 Task: Look for space in San Rafael, Argentina from 21st June, 2023 to 29th June, 2023 for 4 adults in price range Rs.7000 to Rs.12000. Place can be entire place with 2 bedrooms having 2 beds and 2 bathrooms. Property type can be house, flat, guest house. Amenities needed are: heating. Booking option can be shelf check-in. Required host language is English.
Action: Mouse moved to (488, 94)
Screenshot: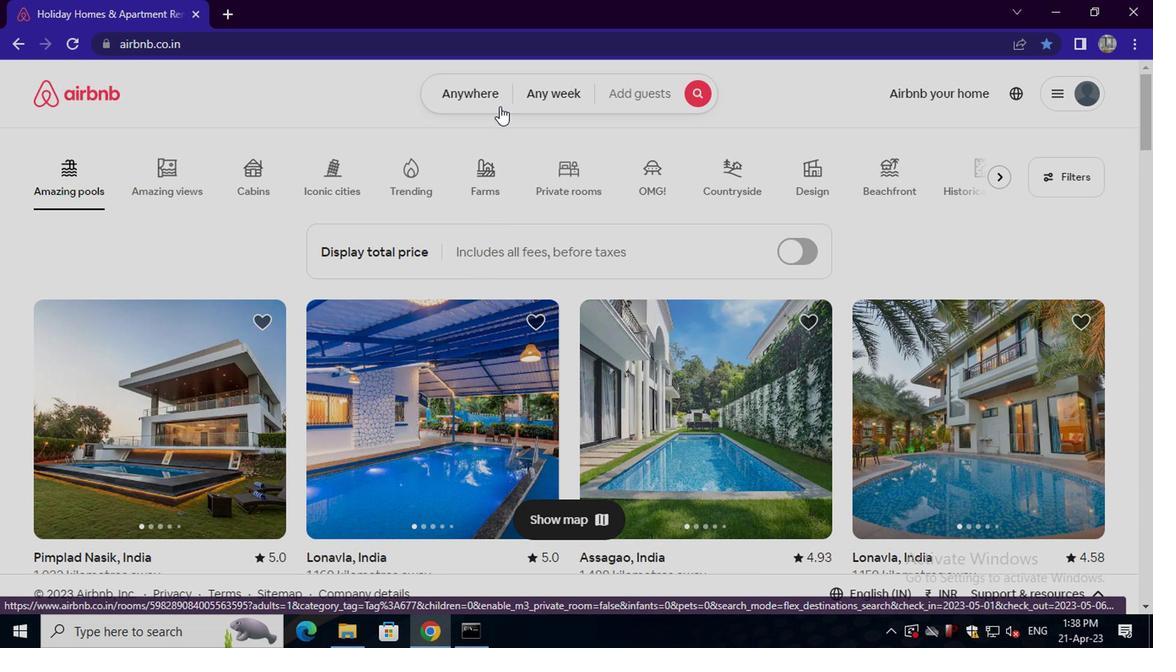 
Action: Mouse pressed left at (488, 94)
Screenshot: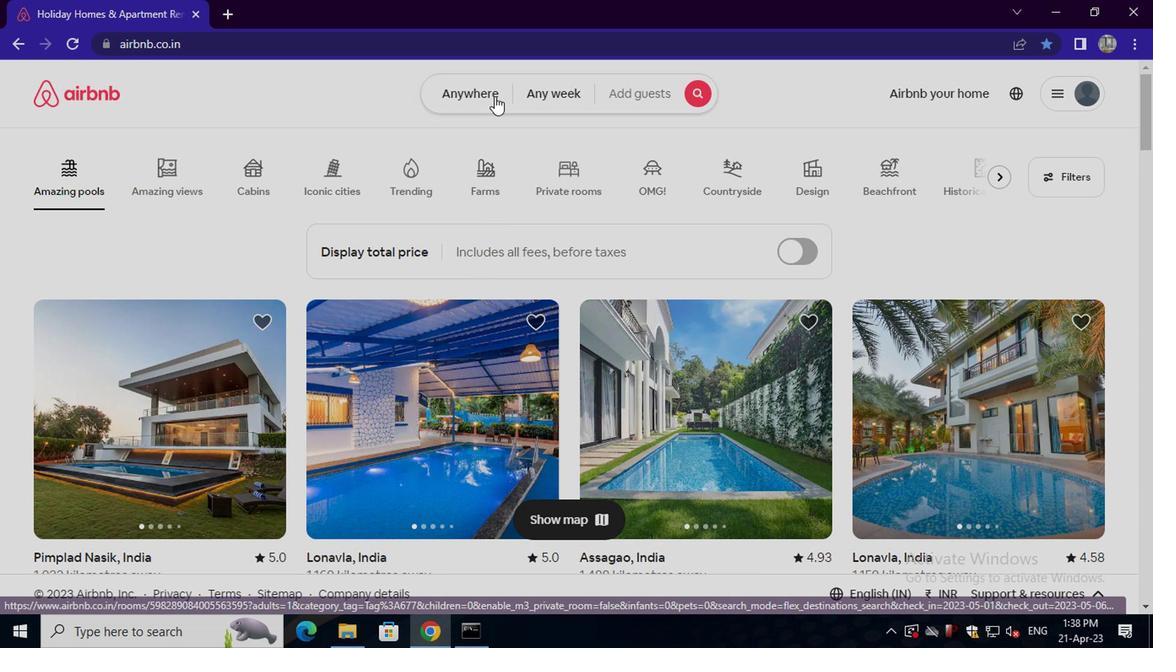 
Action: Mouse moved to (331, 167)
Screenshot: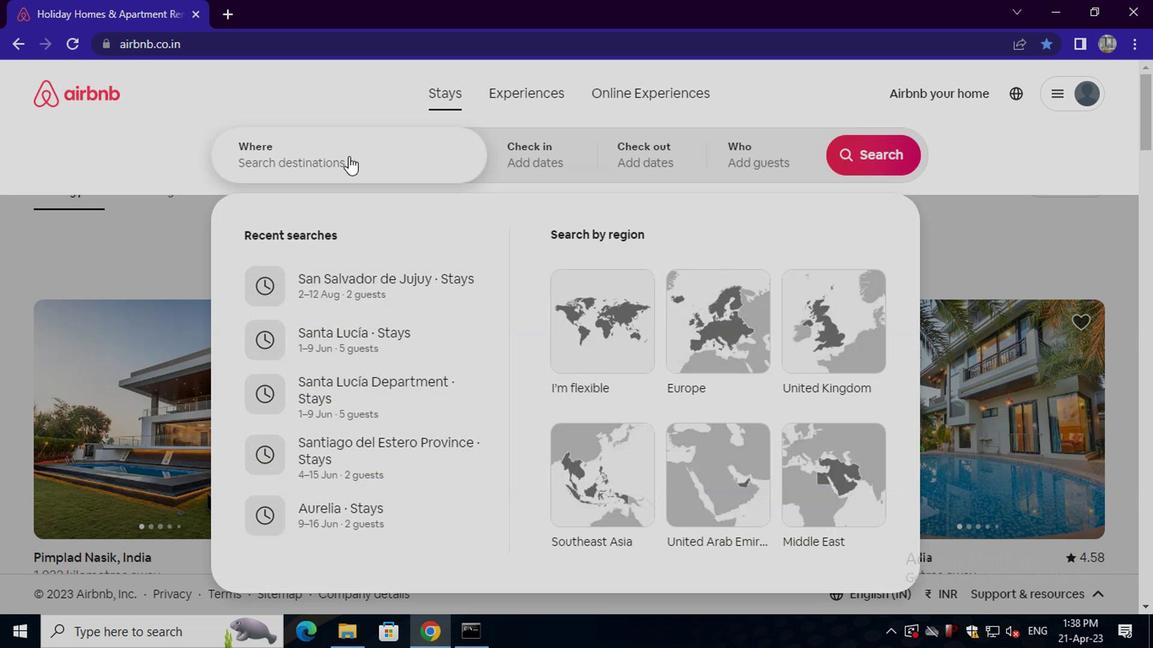 
Action: Mouse pressed left at (331, 167)
Screenshot: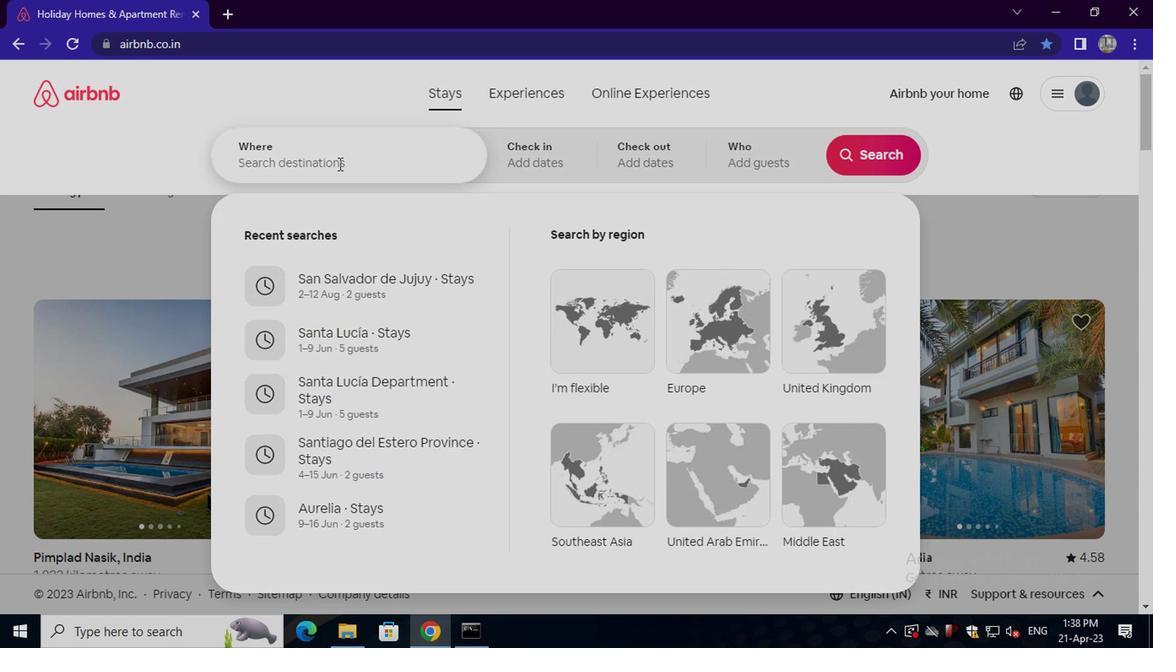 
Action: Key pressed <Key.shift>SAN<Key.space>RAFAEL,<Key.space>ARGENTINA<Key.enter>
Screenshot: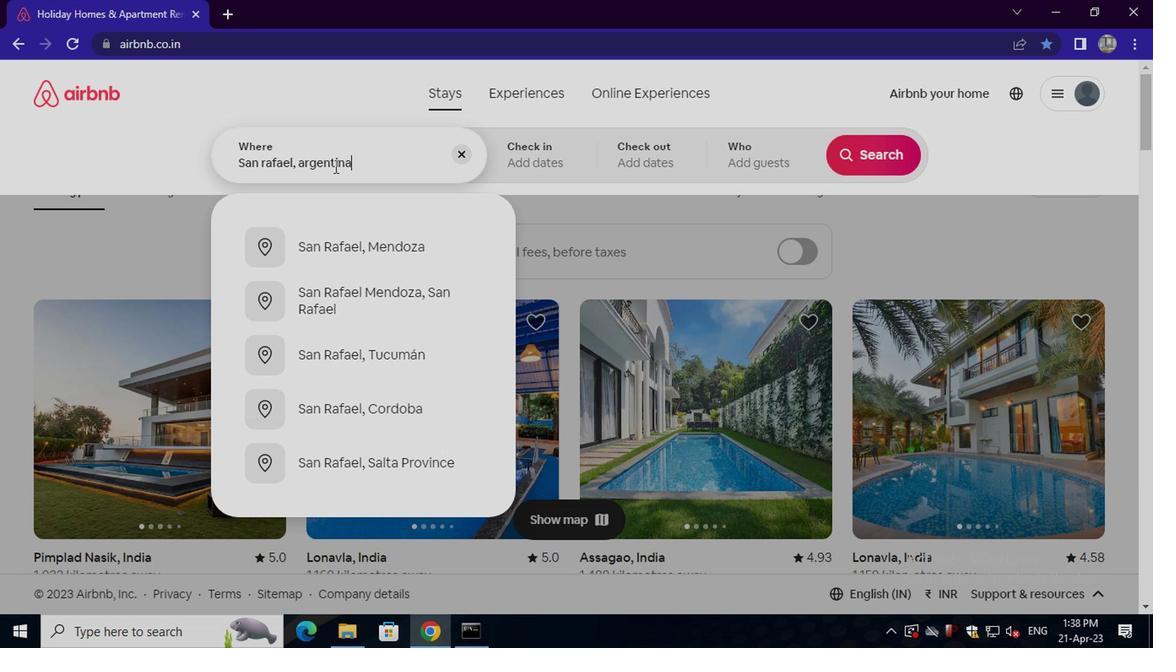 
Action: Mouse moved to (873, 290)
Screenshot: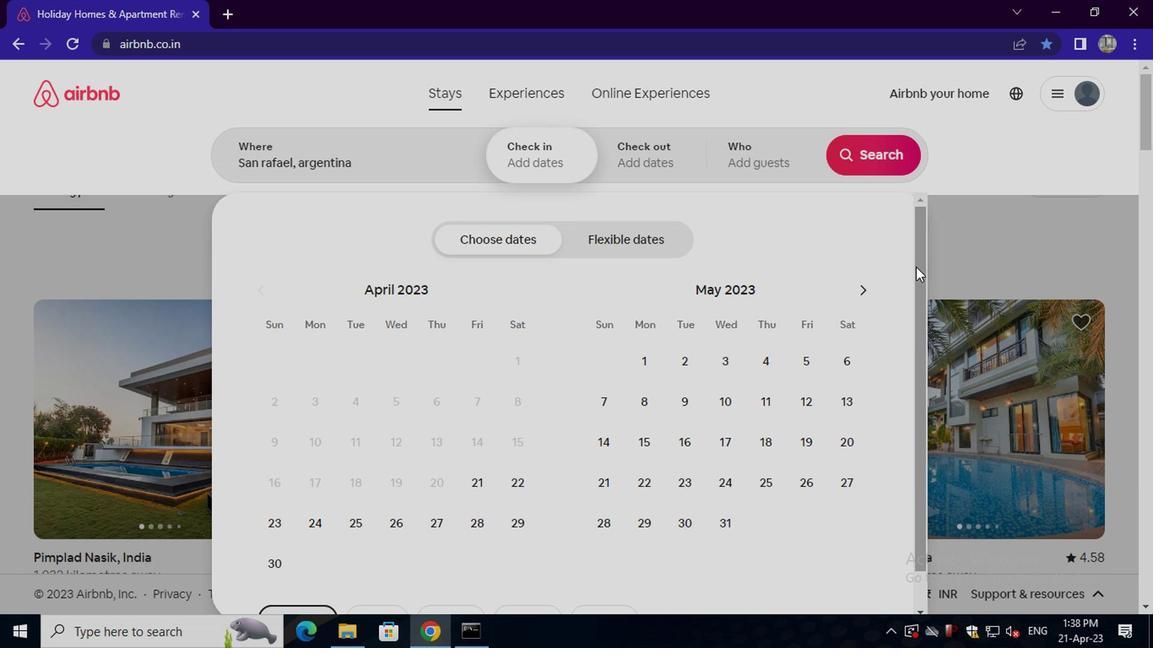 
Action: Mouse pressed left at (873, 290)
Screenshot: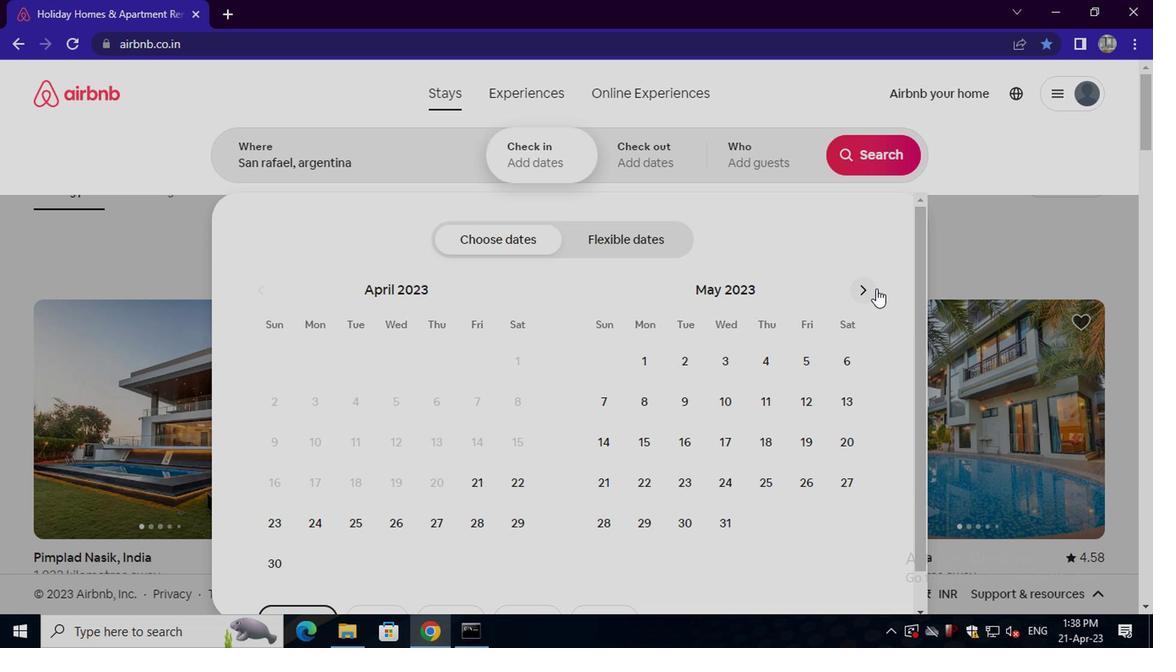 
Action: Mouse moved to (715, 484)
Screenshot: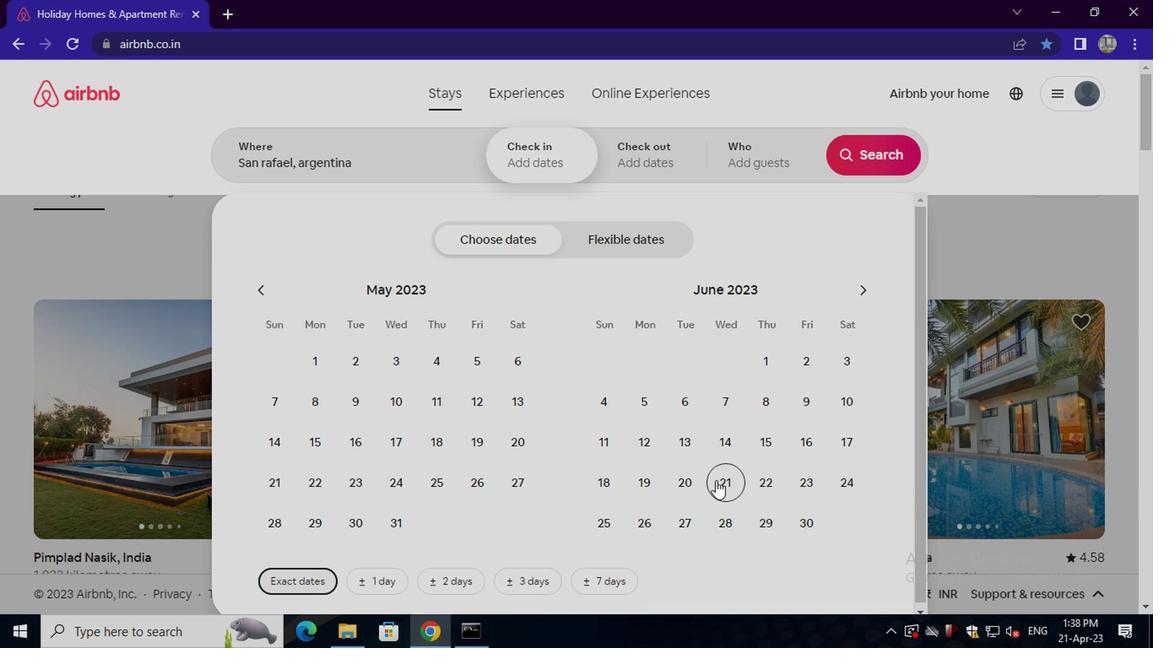 
Action: Mouse pressed left at (715, 484)
Screenshot: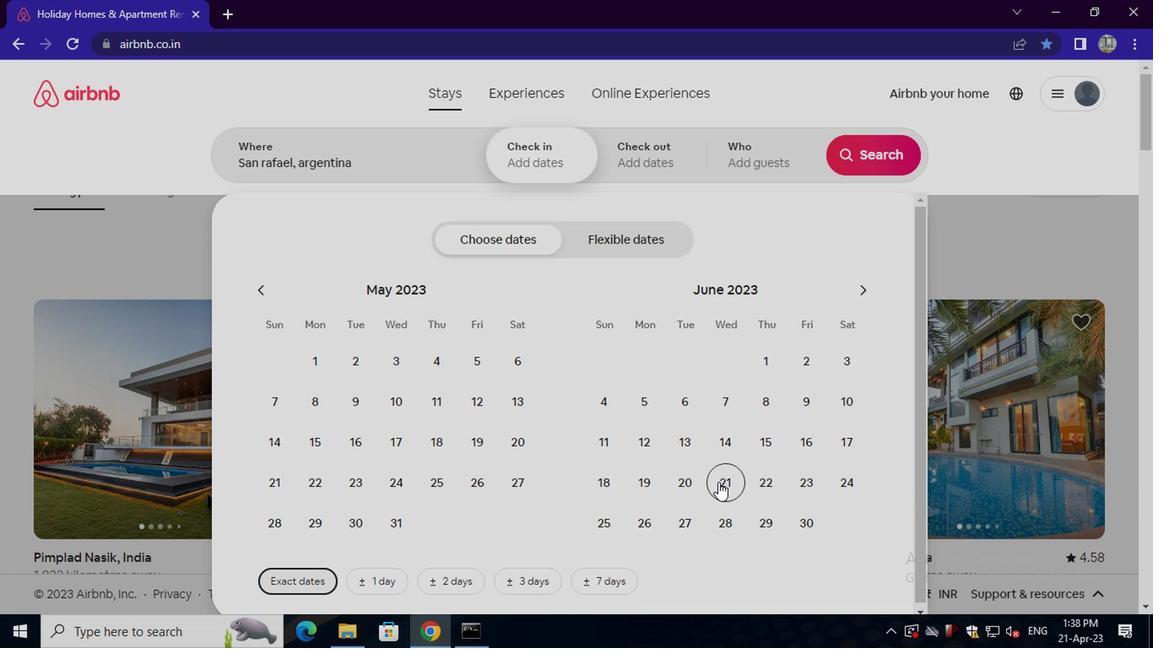 
Action: Mouse moved to (760, 517)
Screenshot: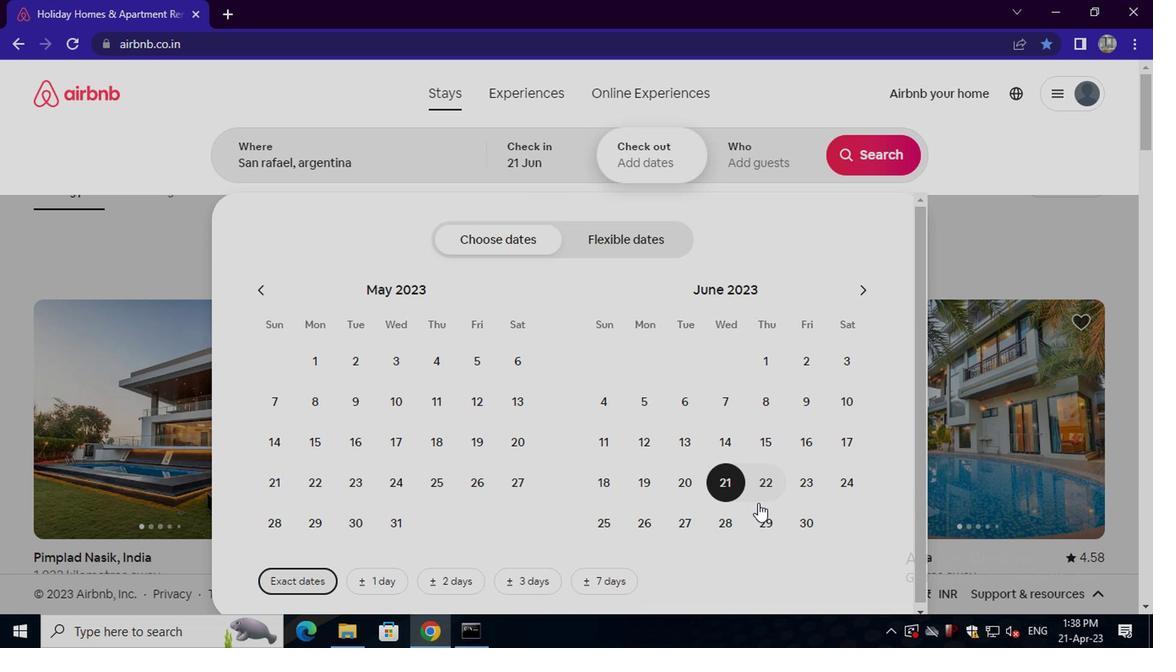 
Action: Mouse pressed left at (760, 517)
Screenshot: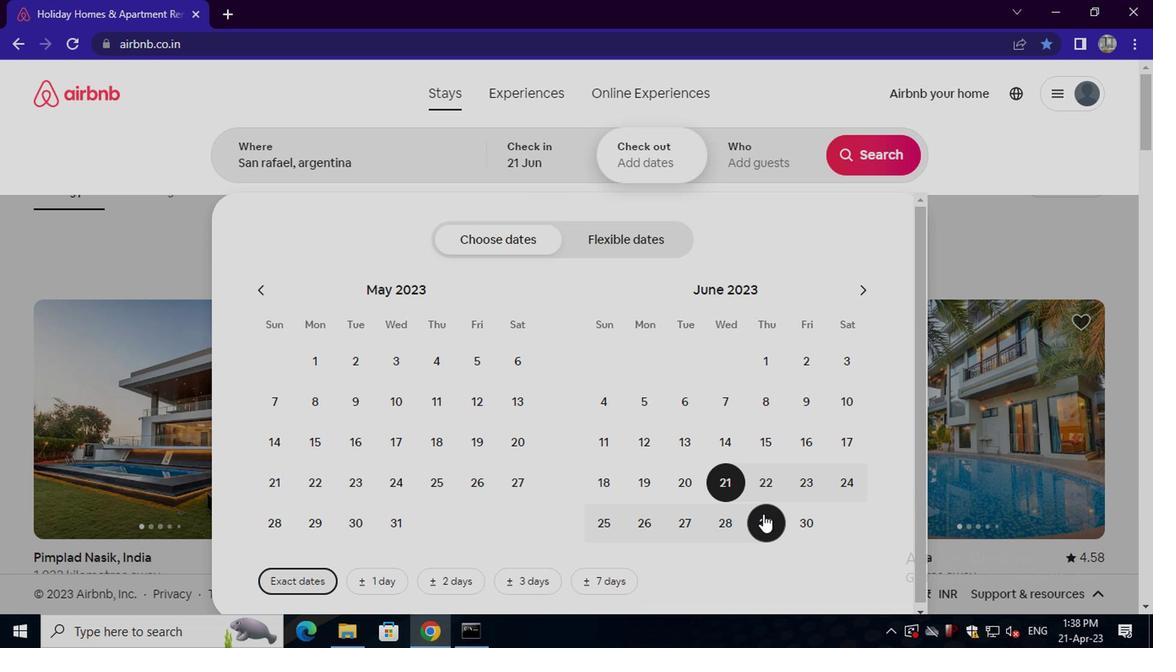 
Action: Mouse moved to (767, 152)
Screenshot: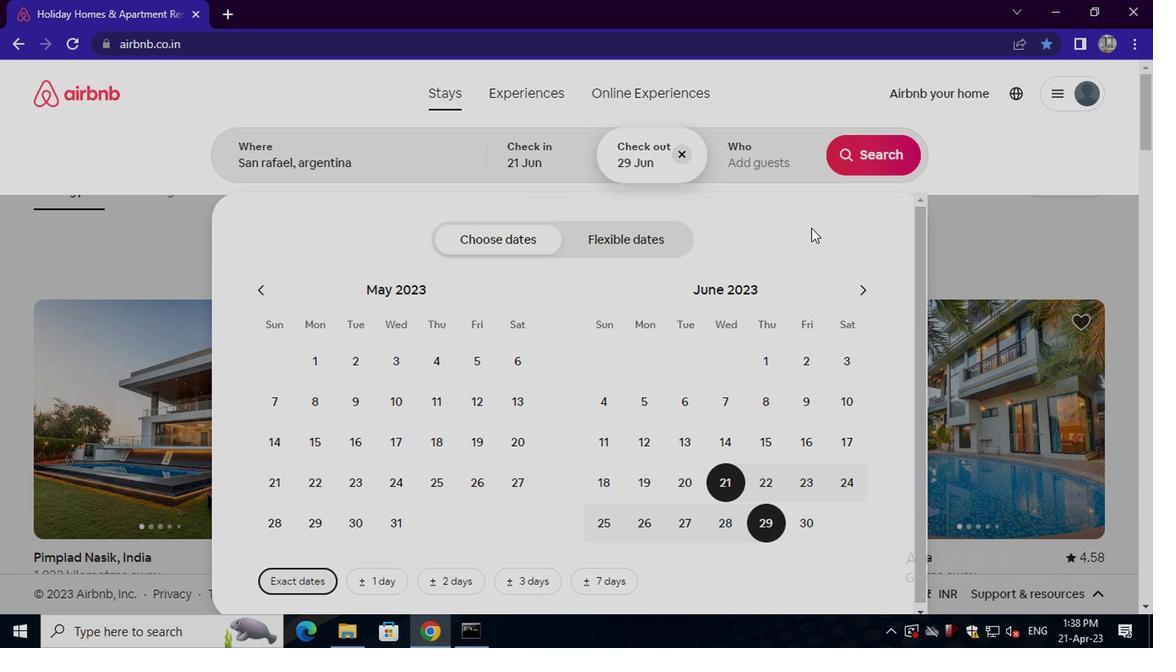 
Action: Mouse pressed left at (767, 152)
Screenshot: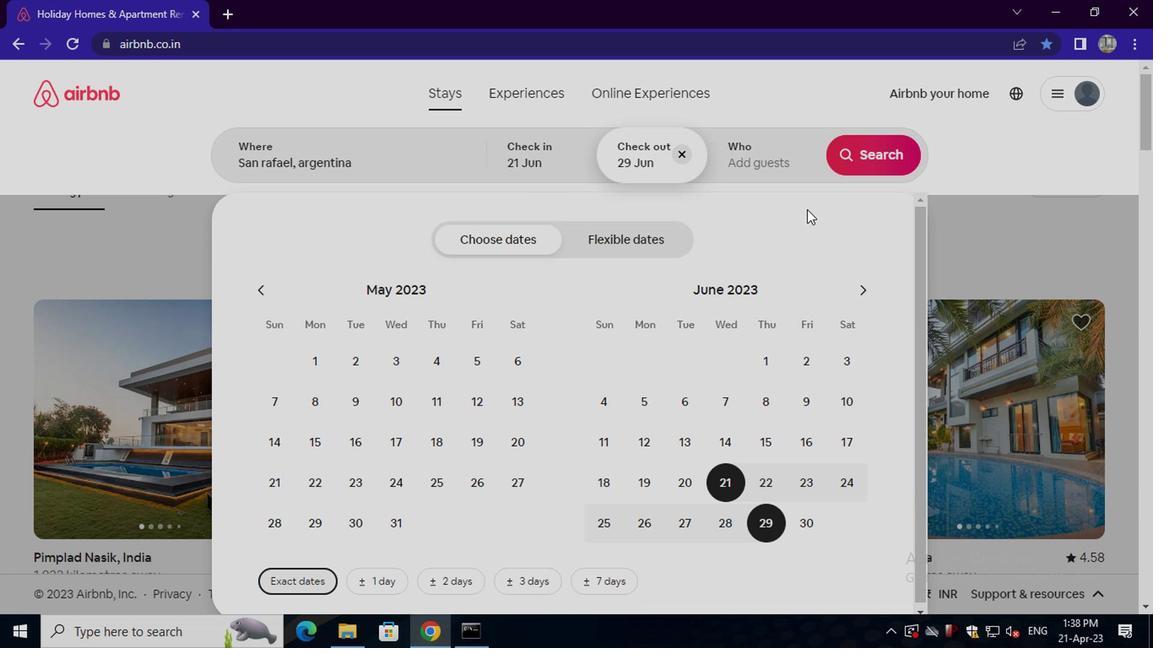 
Action: Mouse moved to (874, 245)
Screenshot: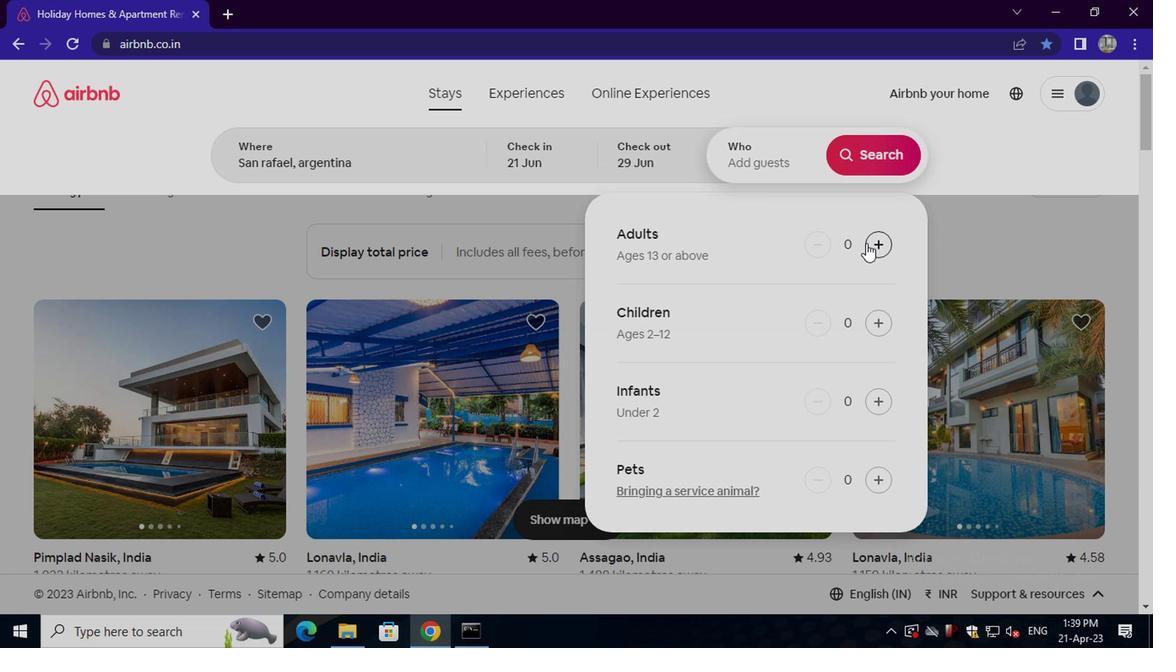 
Action: Mouse pressed left at (874, 245)
Screenshot: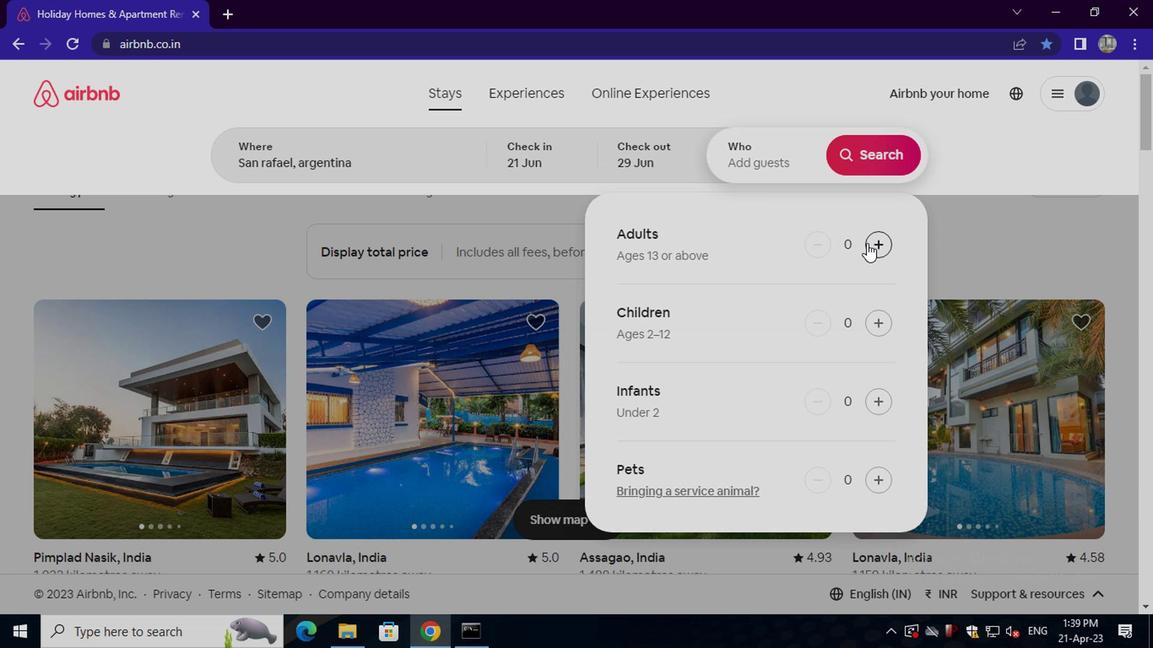 
Action: Mouse pressed left at (874, 245)
Screenshot: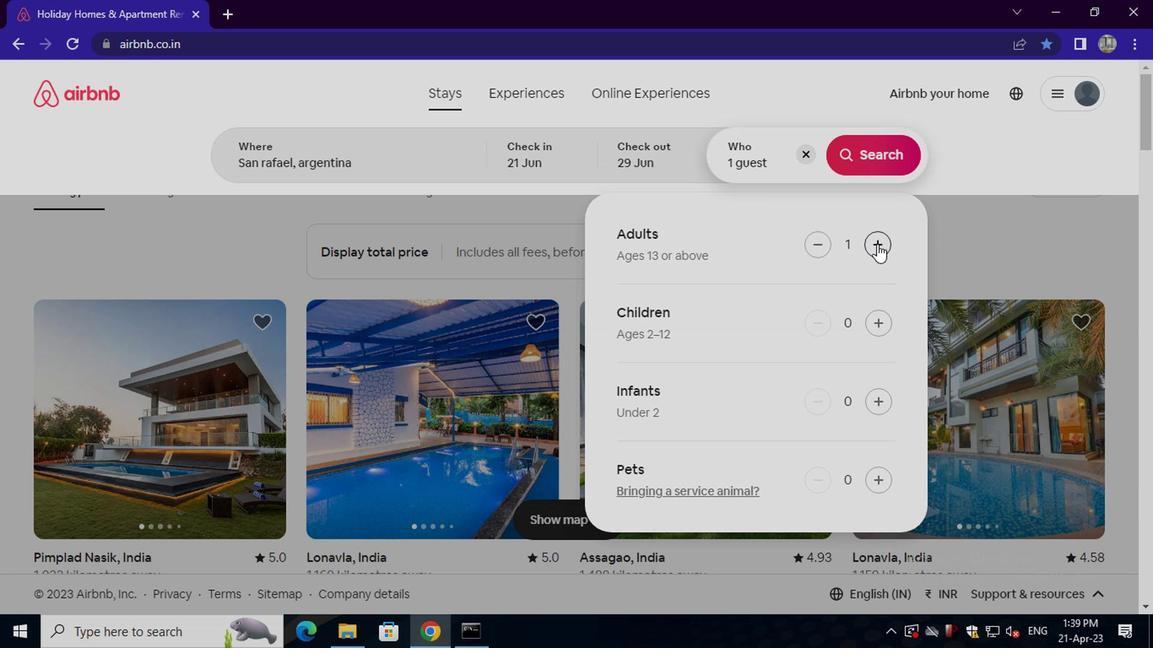 
Action: Mouse pressed left at (874, 245)
Screenshot: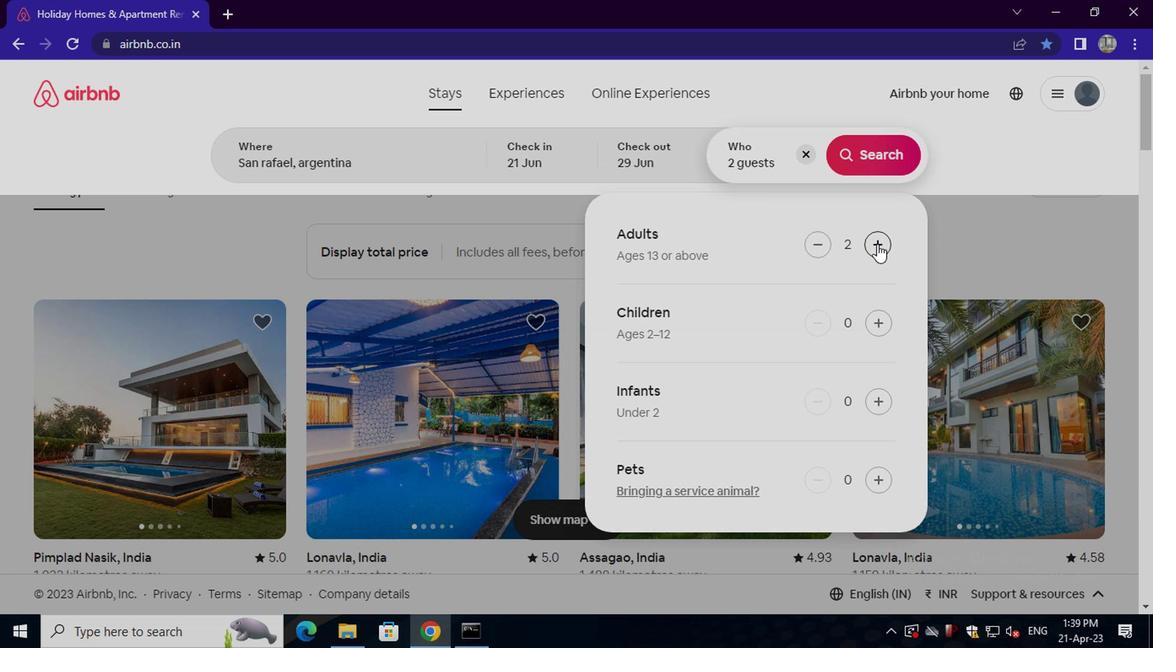 
Action: Mouse pressed left at (874, 245)
Screenshot: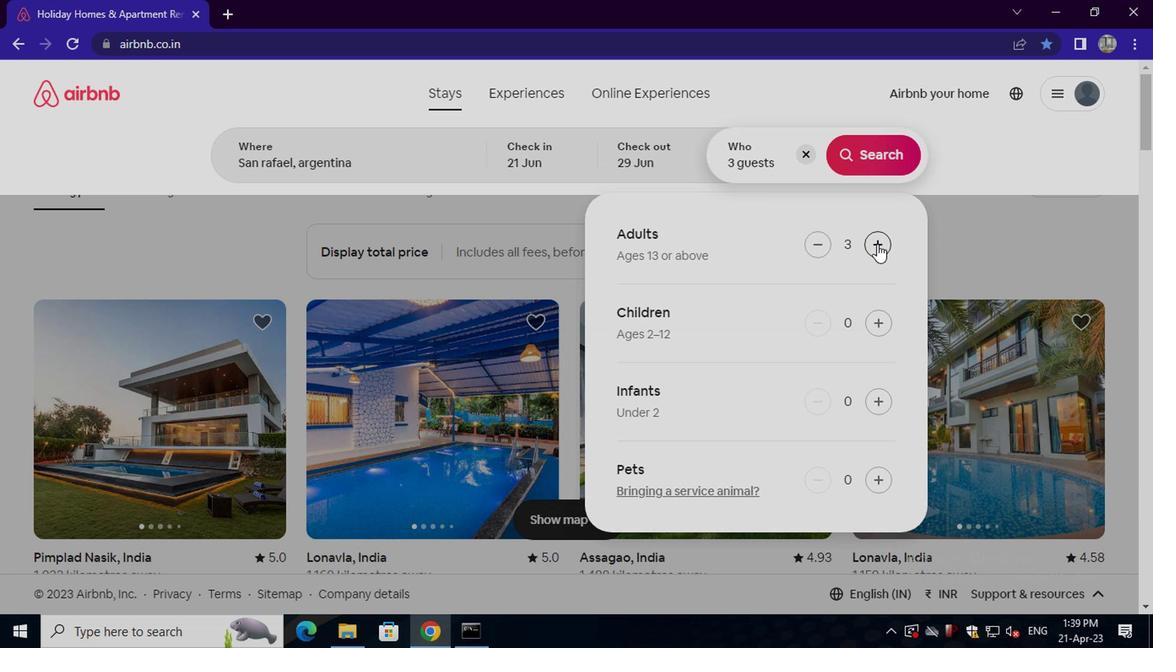 
Action: Mouse moved to (882, 161)
Screenshot: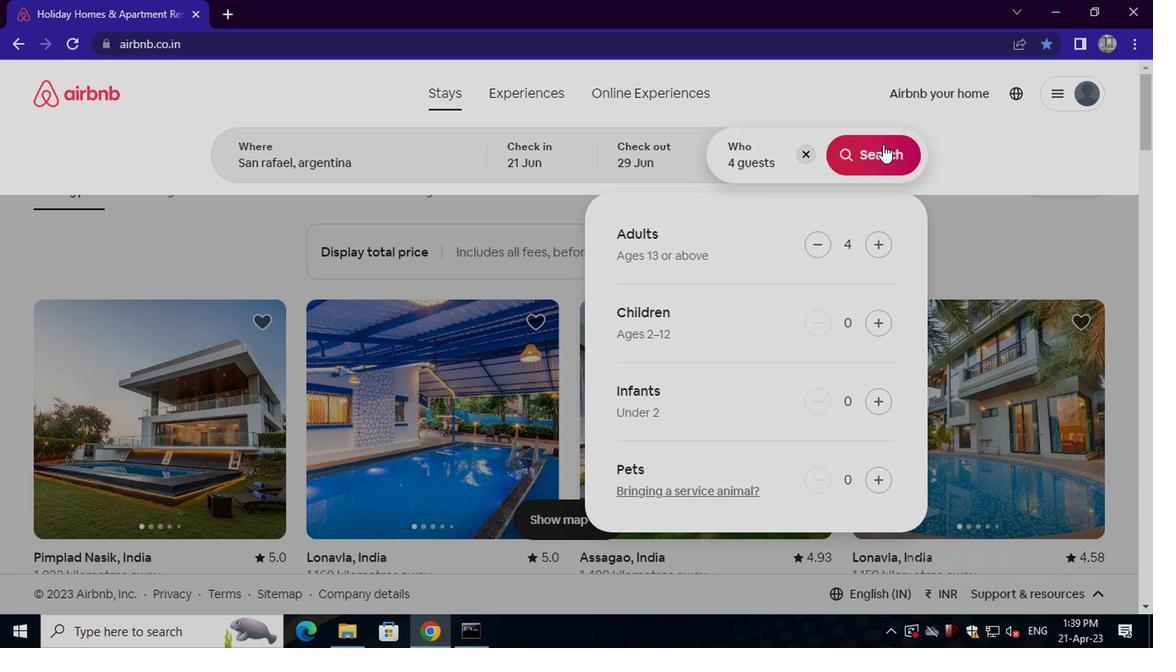 
Action: Mouse pressed left at (882, 161)
Screenshot: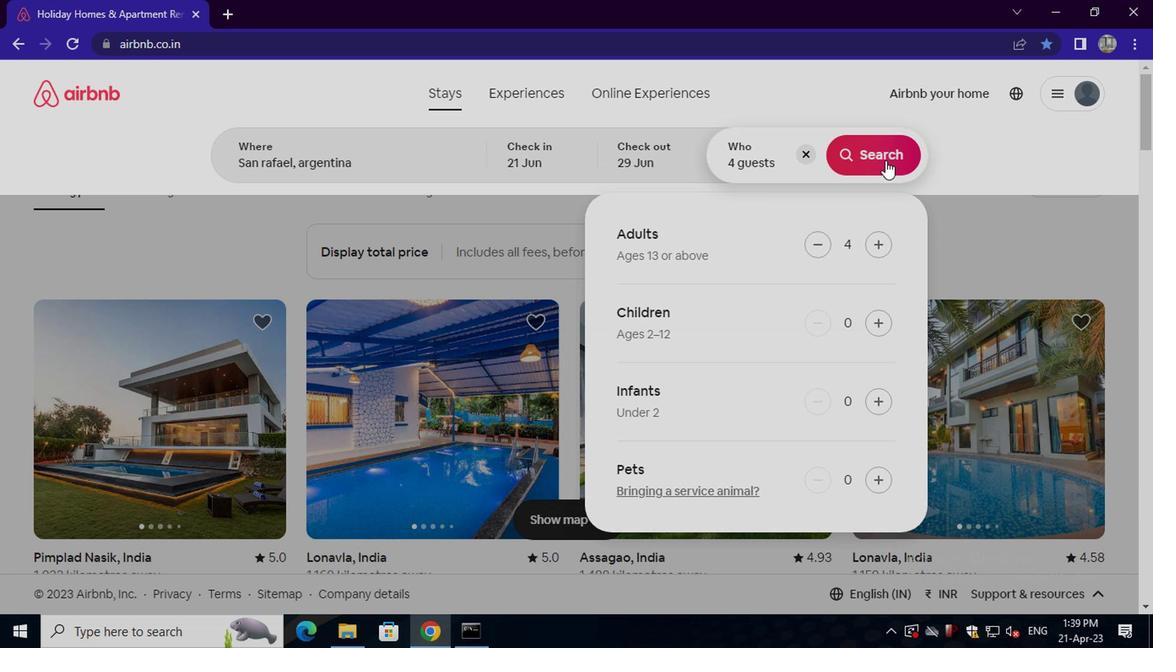 
Action: Mouse moved to (1072, 167)
Screenshot: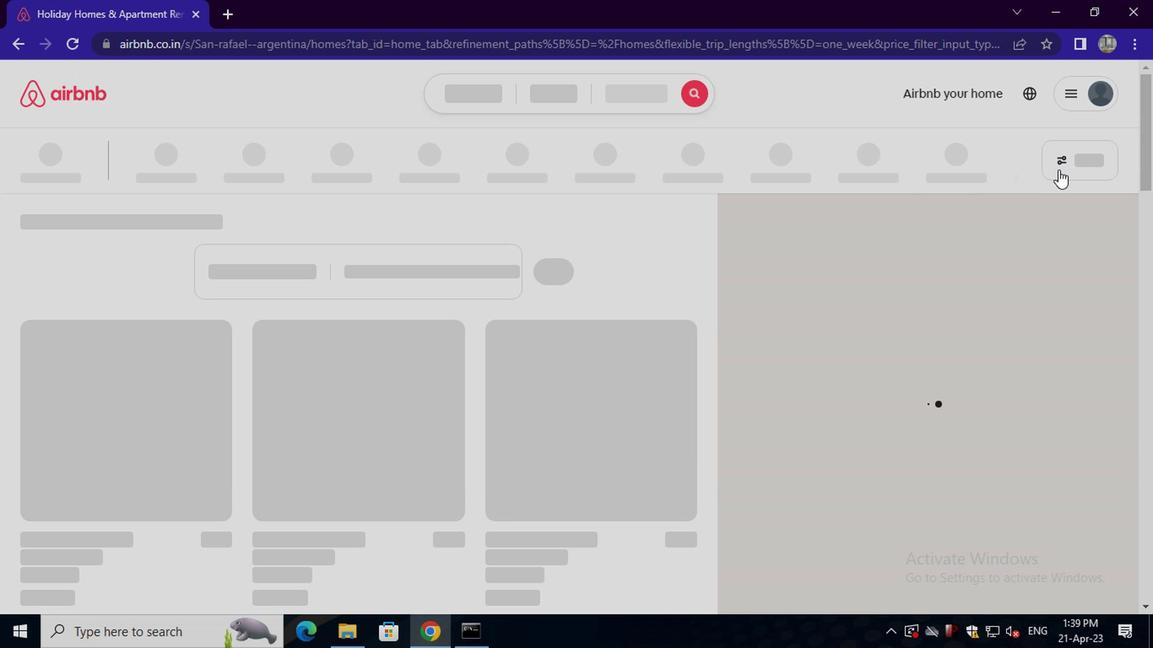 
Action: Mouse pressed left at (1072, 167)
Screenshot: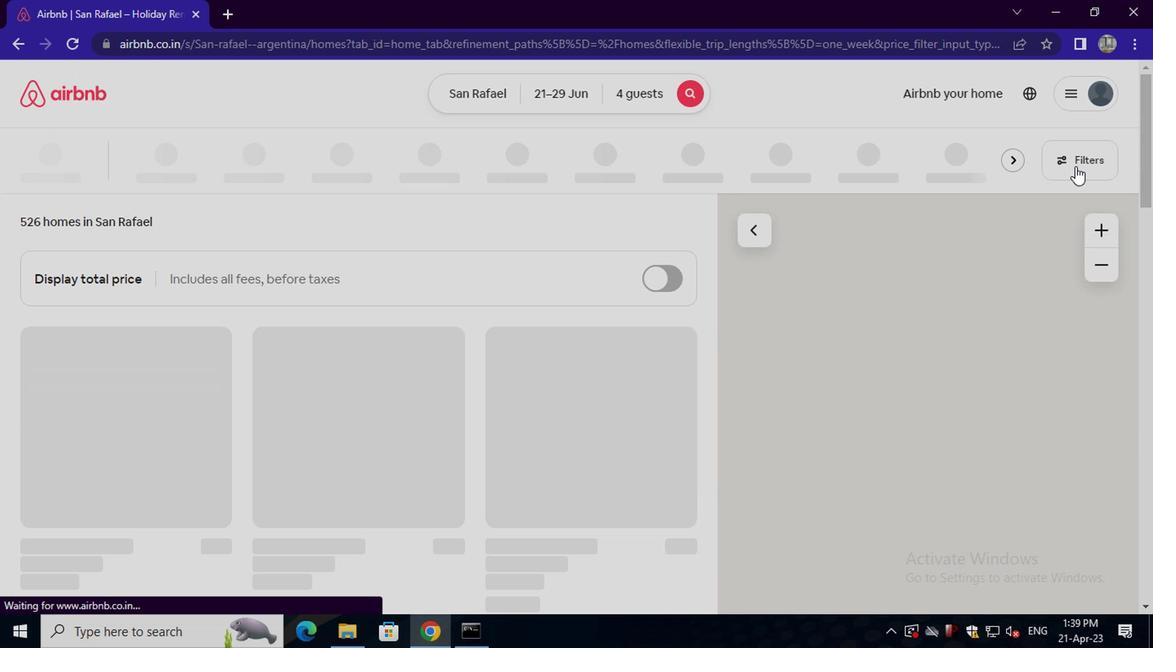 
Action: Mouse moved to (463, 379)
Screenshot: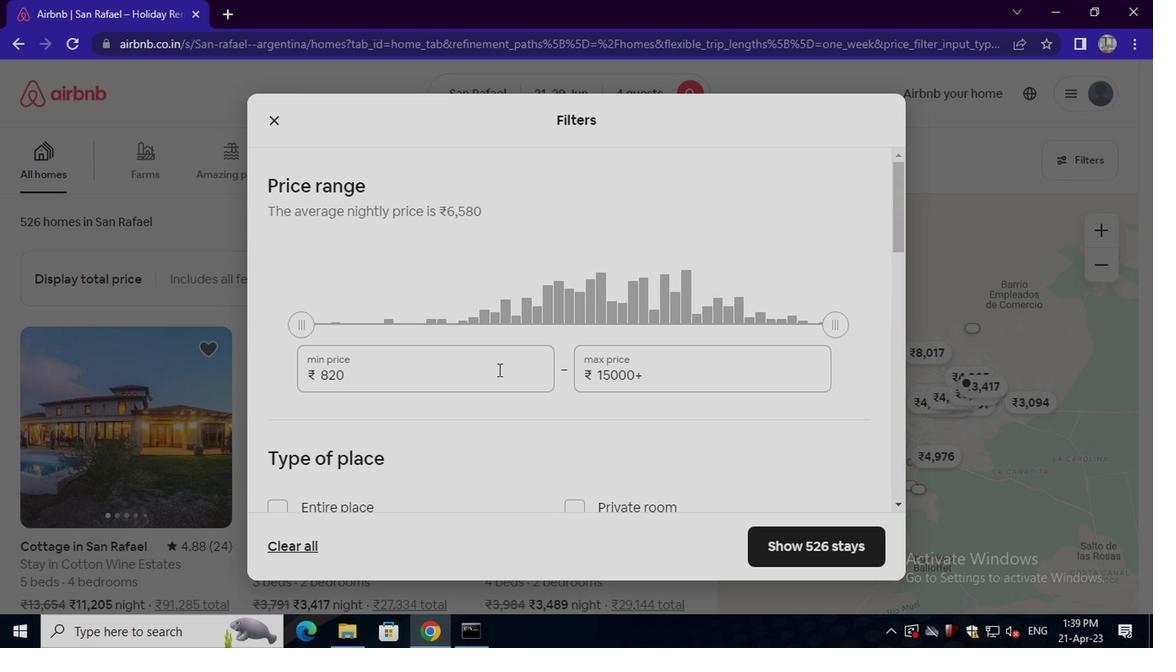 
Action: Mouse pressed left at (463, 379)
Screenshot: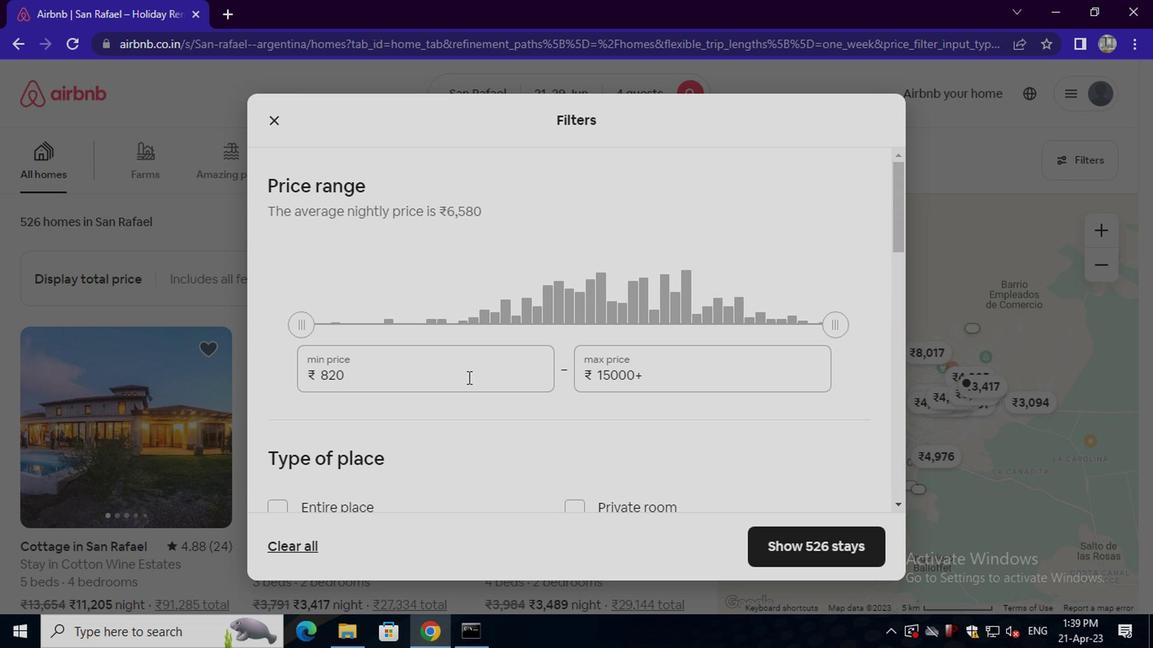 
Action: Key pressed <Key.backspace><Key.backspace><Key.backspace><Key.backspace><Key.backspace><Key.backspace><Key.backspace><Key.backspace><Key.backspace><Key.backspace><Key.backspace><Key.backspace><Key.backspace>7000
Screenshot: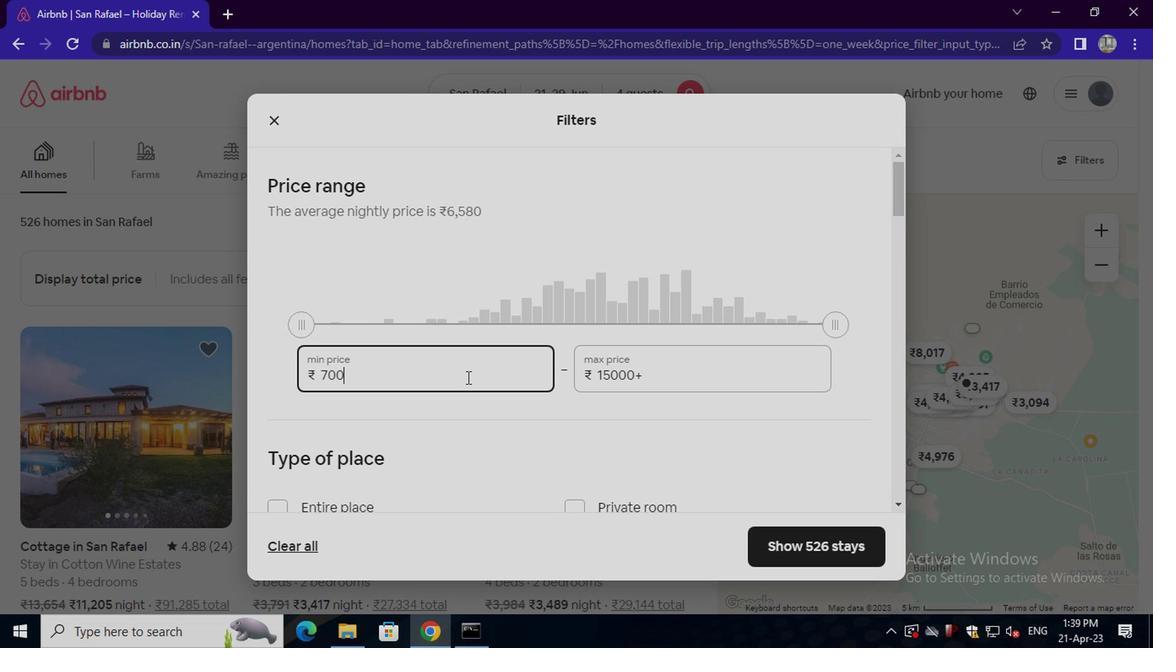 
Action: Mouse moved to (674, 374)
Screenshot: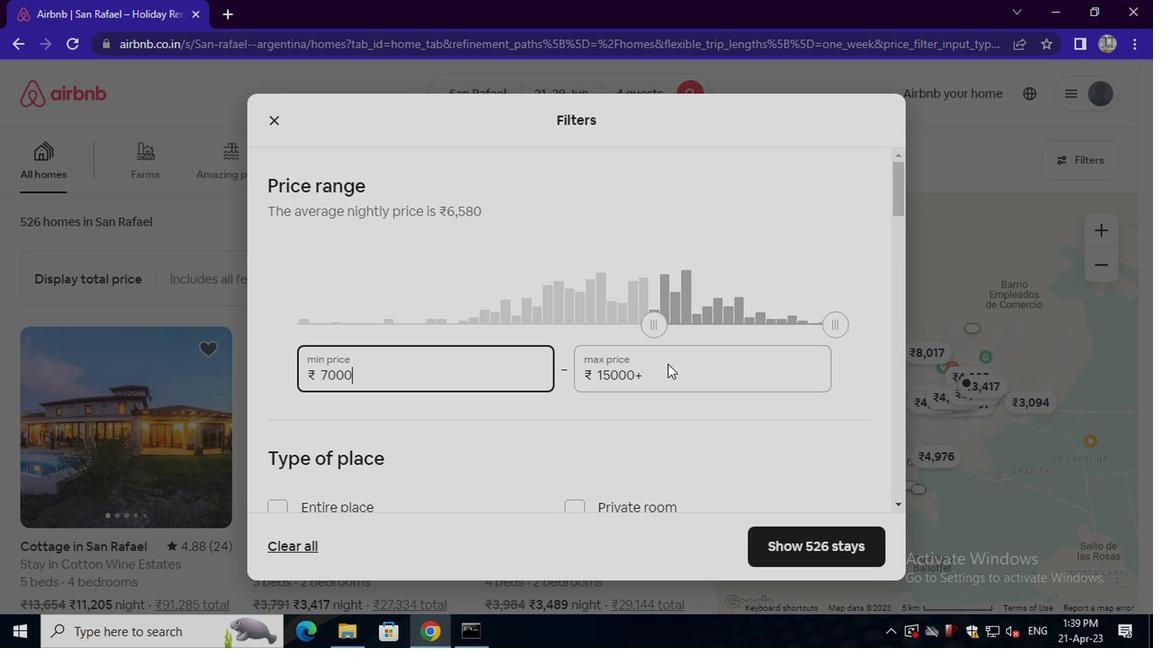 
Action: Mouse pressed left at (674, 374)
Screenshot: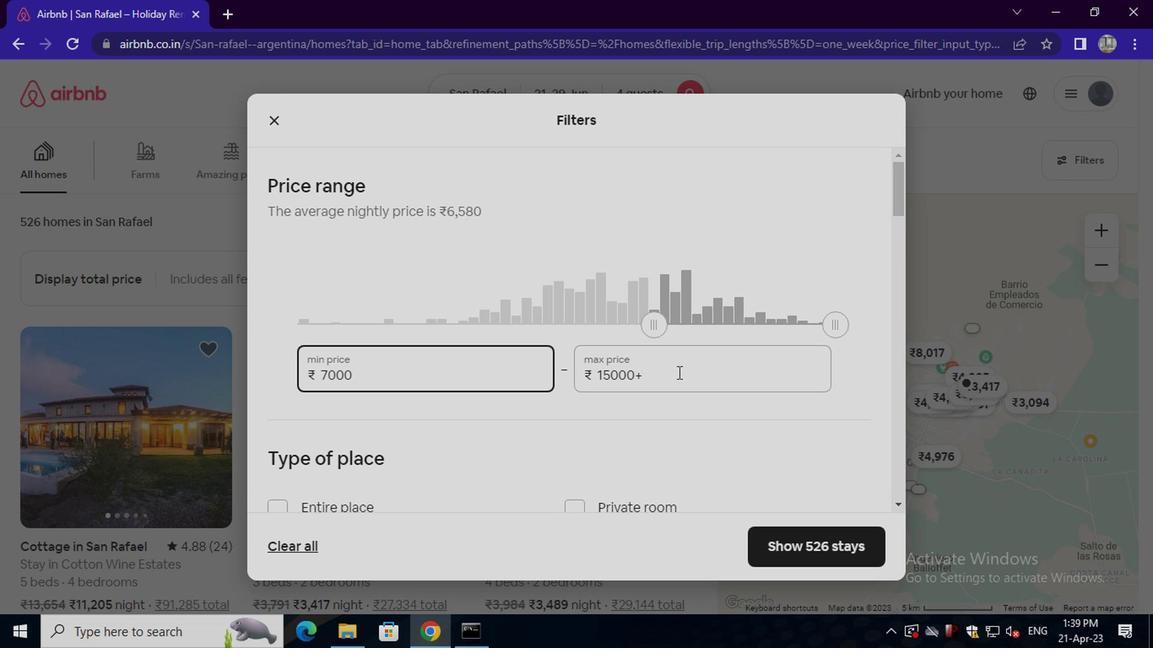
Action: Key pressed <Key.backspace><Key.backspace><Key.backspace><Key.backspace><Key.backspace><Key.backspace><Key.backspace><Key.backspace><Key.backspace><Key.backspace><Key.backspace><Key.backspace><Key.backspace><Key.backspace><Key.backspace><Key.backspace><Key.backspace>12000
Screenshot: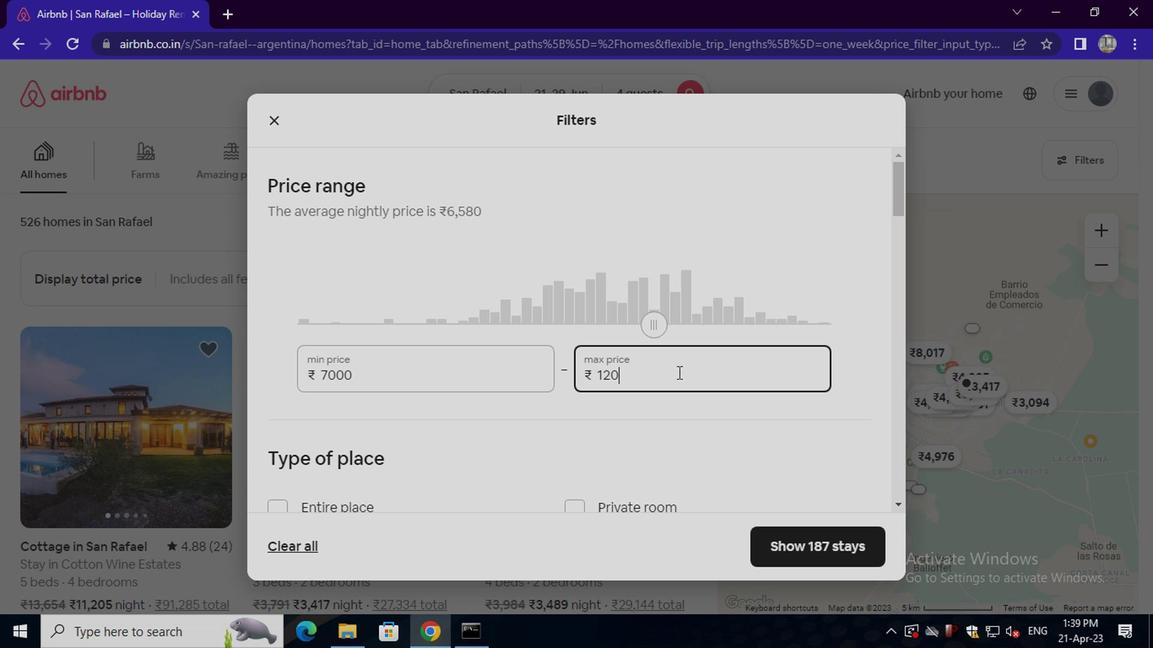 
Action: Mouse scrolled (674, 373) with delta (0, 0)
Screenshot: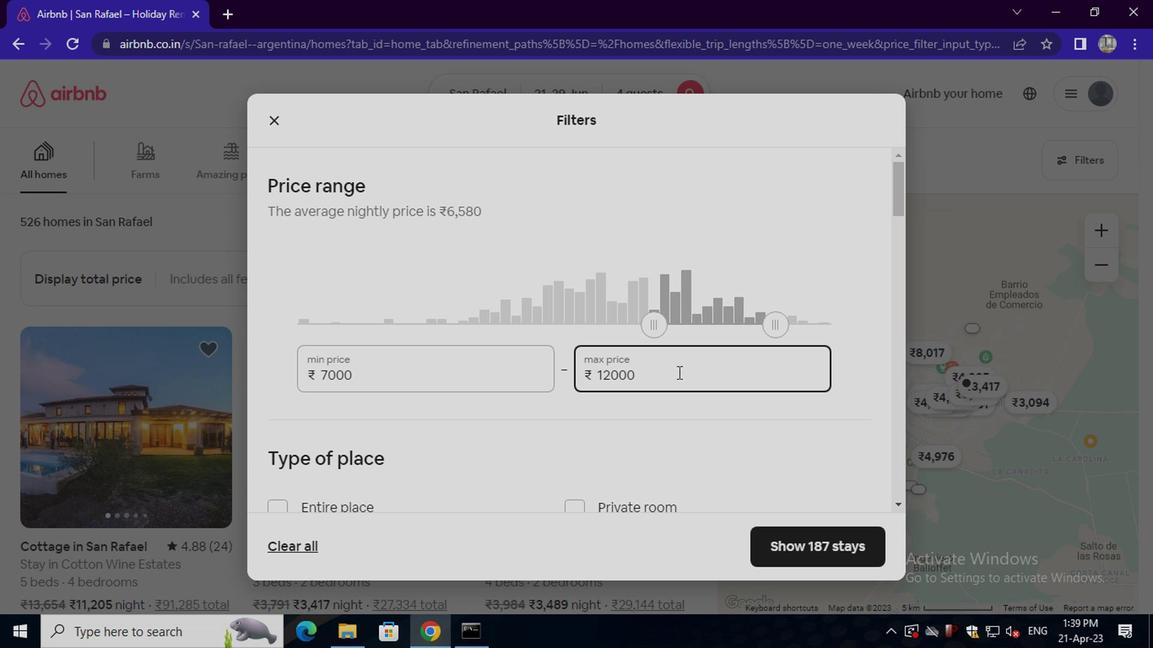 
Action: Mouse scrolled (674, 373) with delta (0, 0)
Screenshot: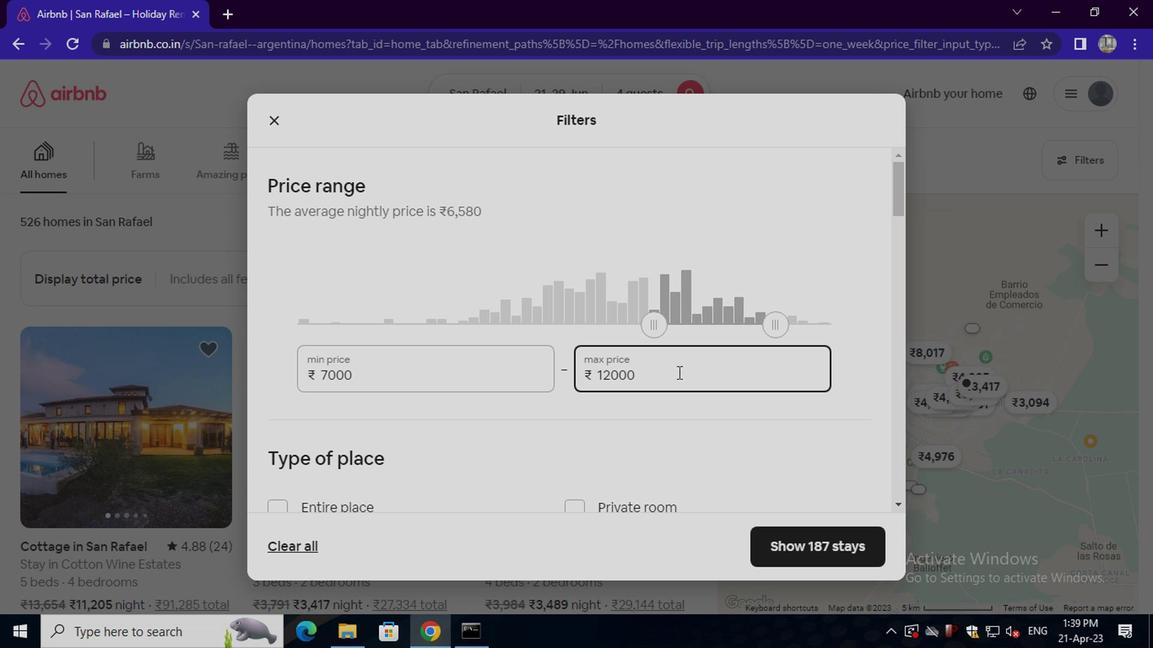
Action: Mouse moved to (280, 344)
Screenshot: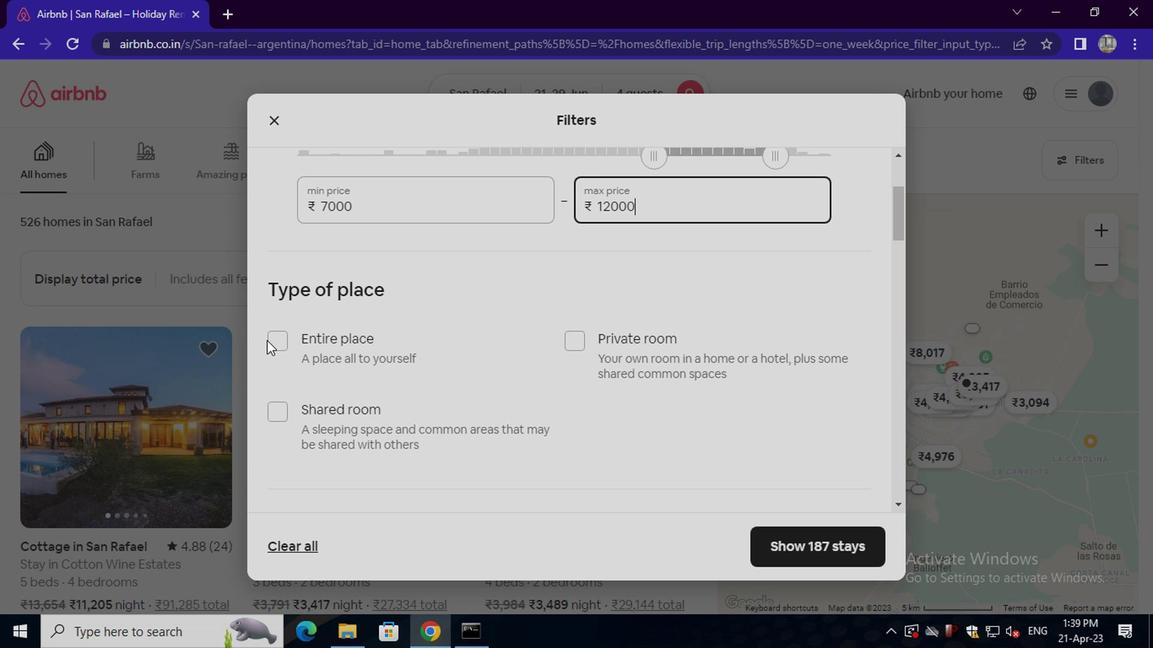 
Action: Mouse pressed left at (280, 344)
Screenshot: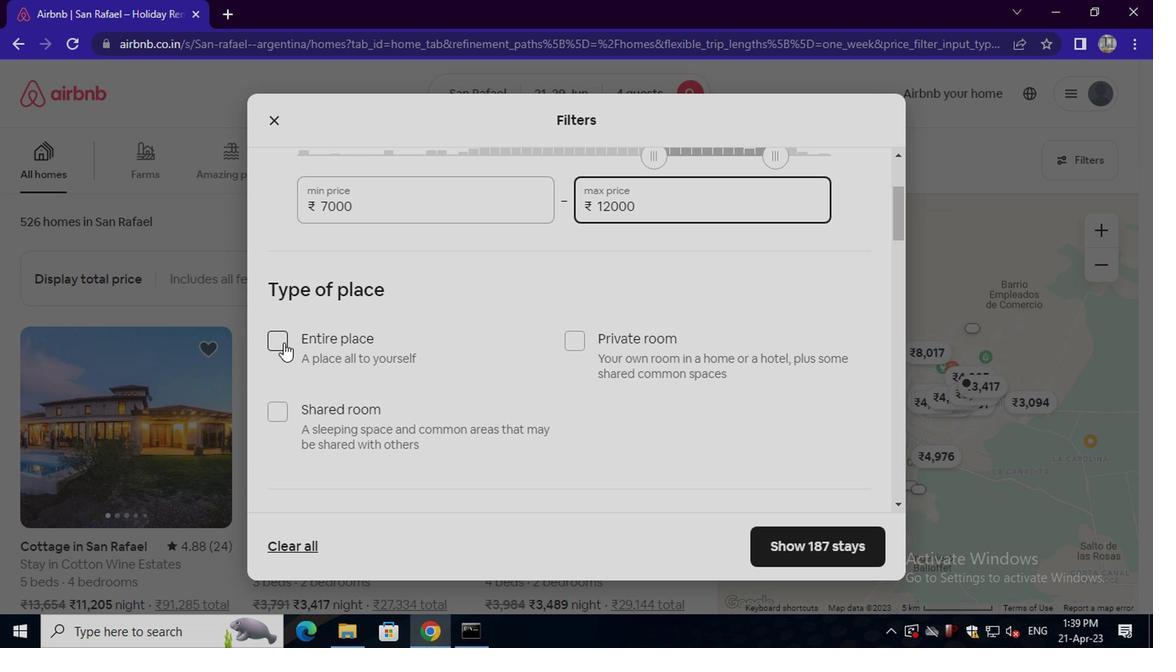 
Action: Mouse moved to (349, 359)
Screenshot: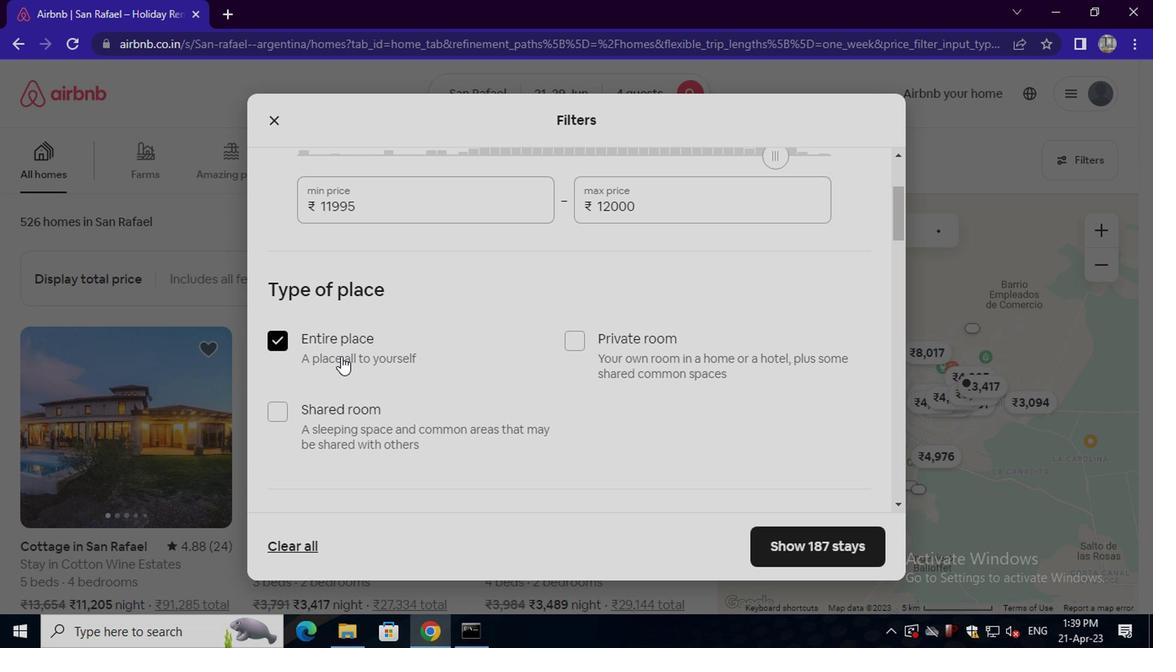 
Action: Mouse scrolled (349, 358) with delta (0, -1)
Screenshot: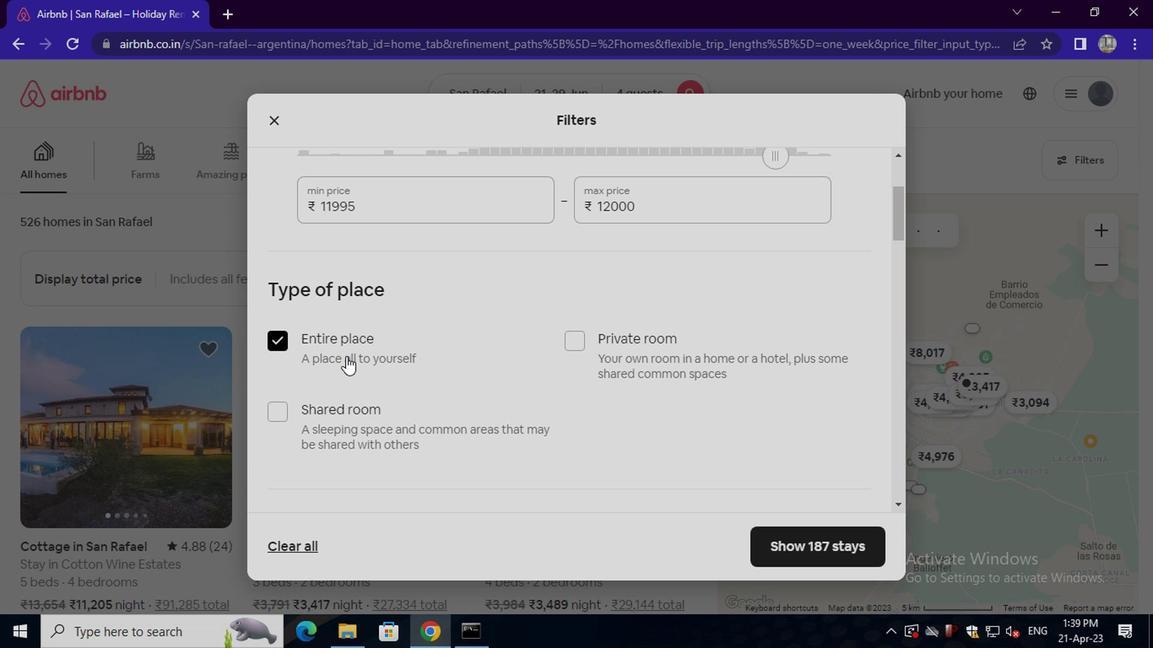 
Action: Mouse scrolled (349, 358) with delta (0, -1)
Screenshot: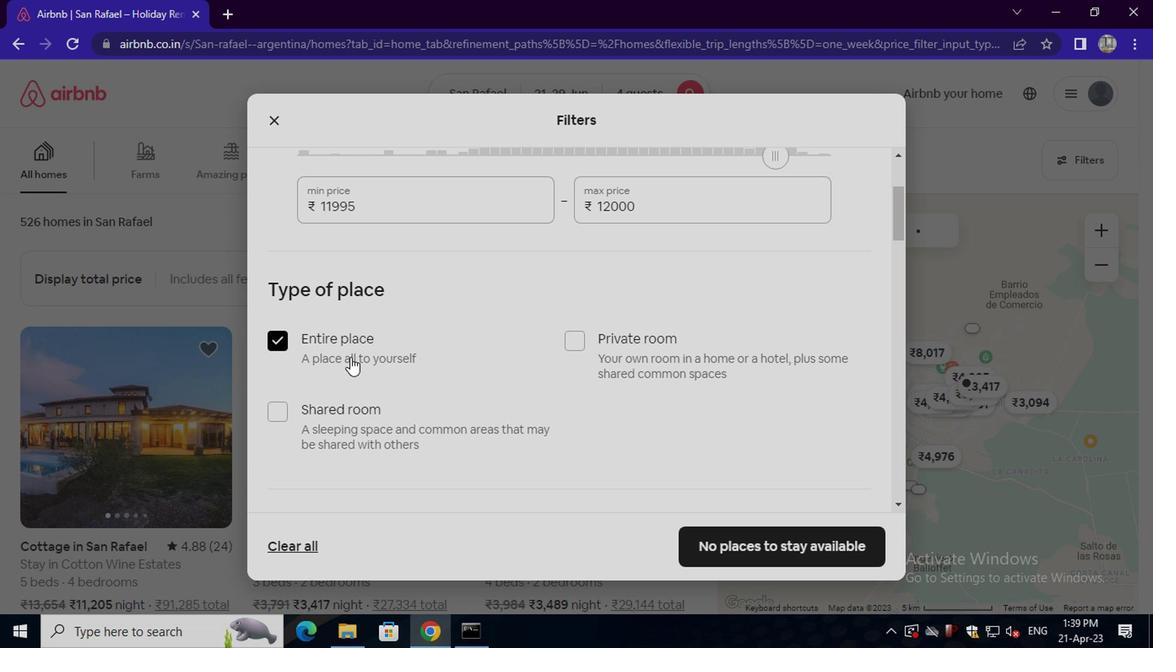 
Action: Mouse scrolled (349, 358) with delta (0, -1)
Screenshot: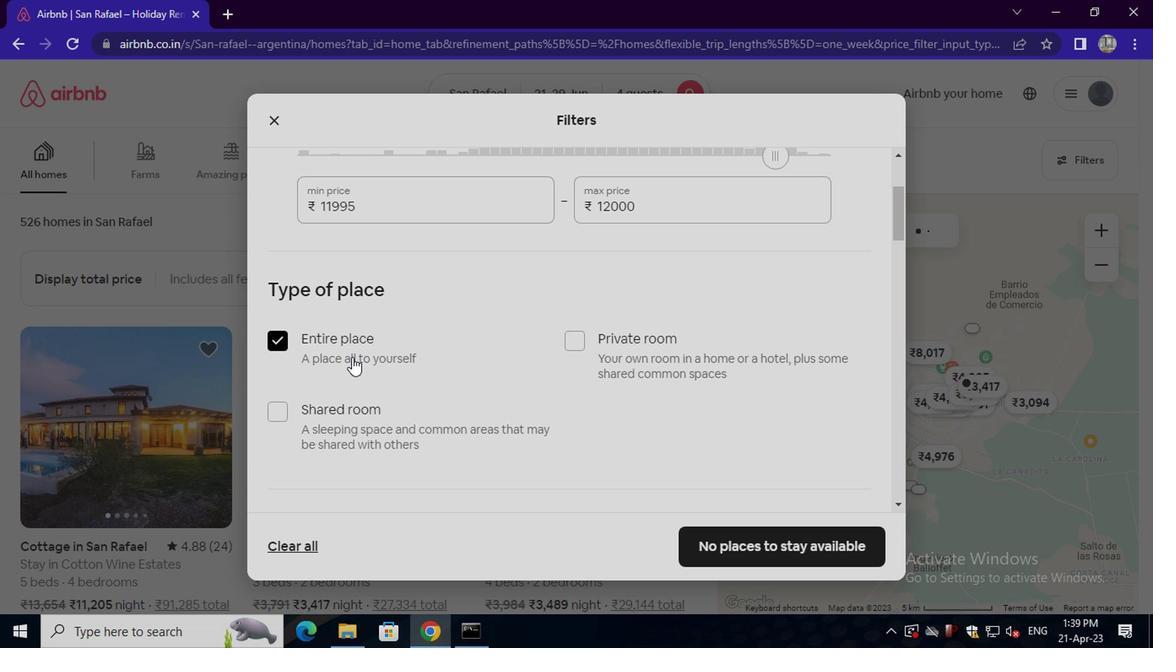 
Action: Mouse moved to (413, 363)
Screenshot: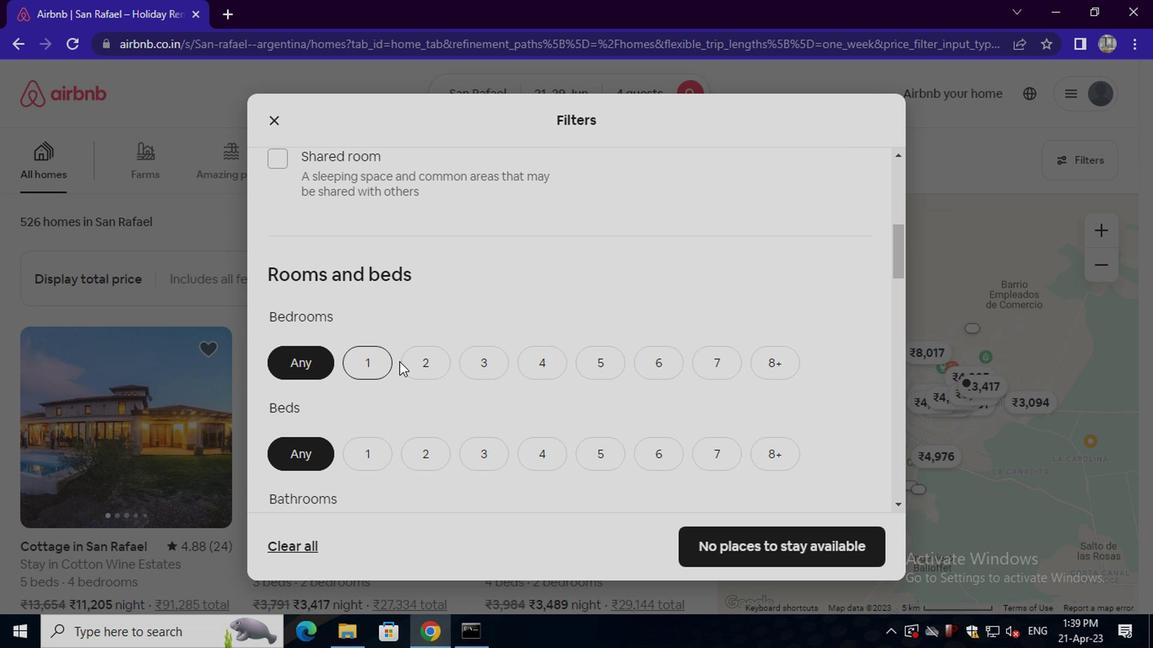 
Action: Mouse pressed left at (413, 363)
Screenshot: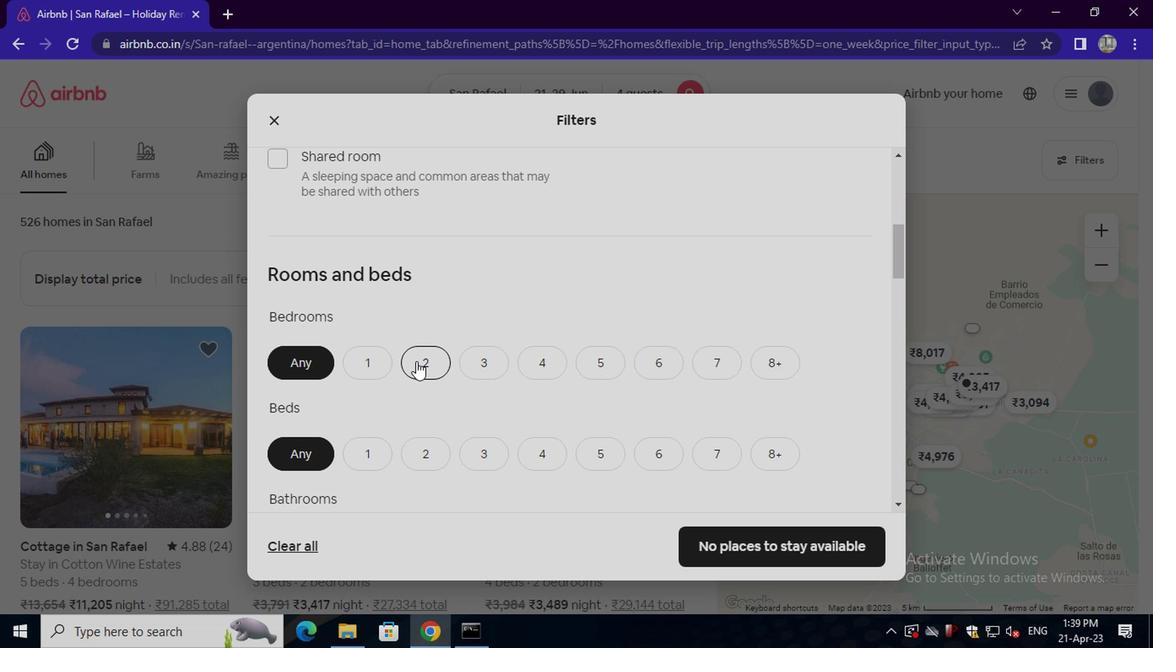 
Action: Mouse moved to (418, 447)
Screenshot: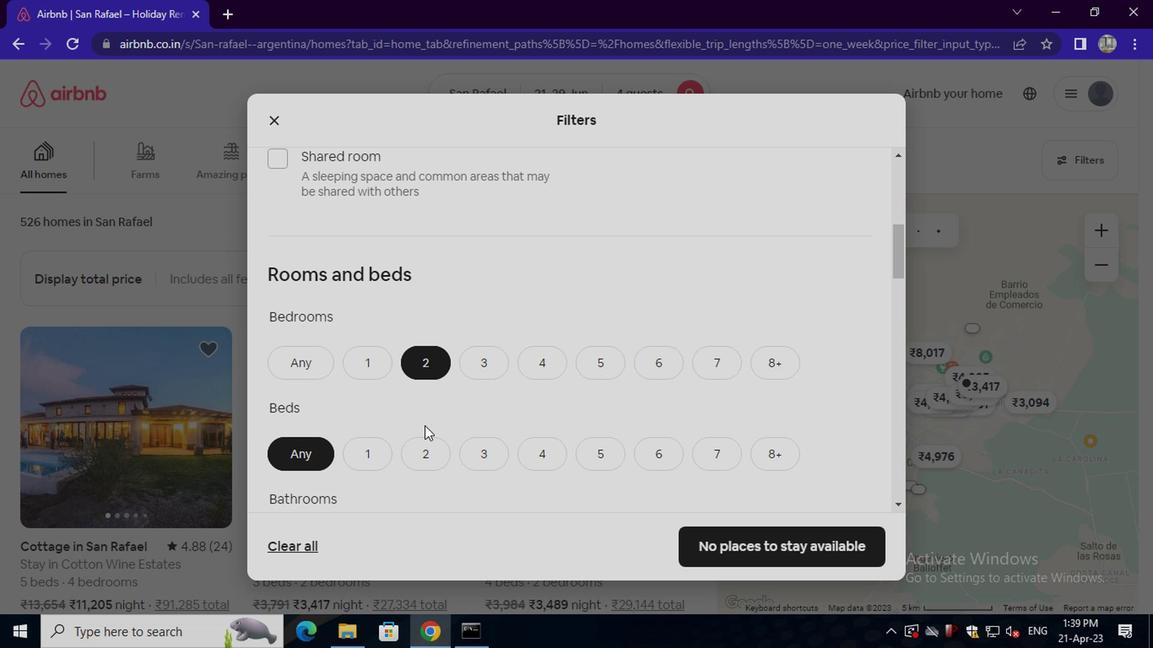 
Action: Mouse pressed left at (418, 447)
Screenshot: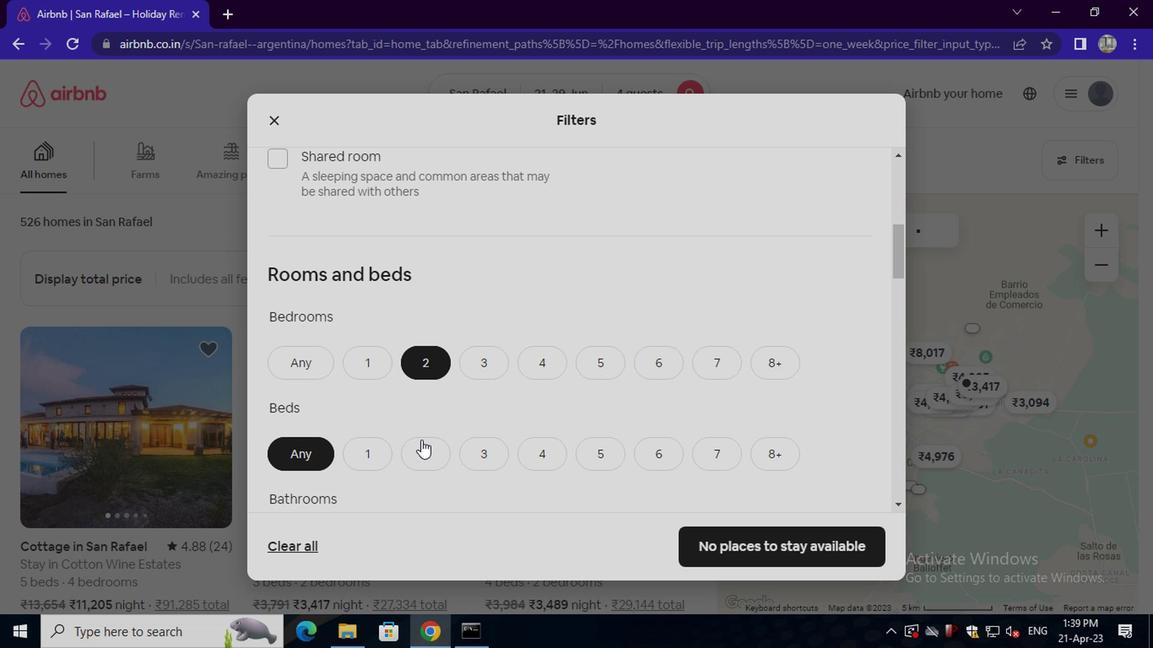 
Action: Mouse moved to (421, 447)
Screenshot: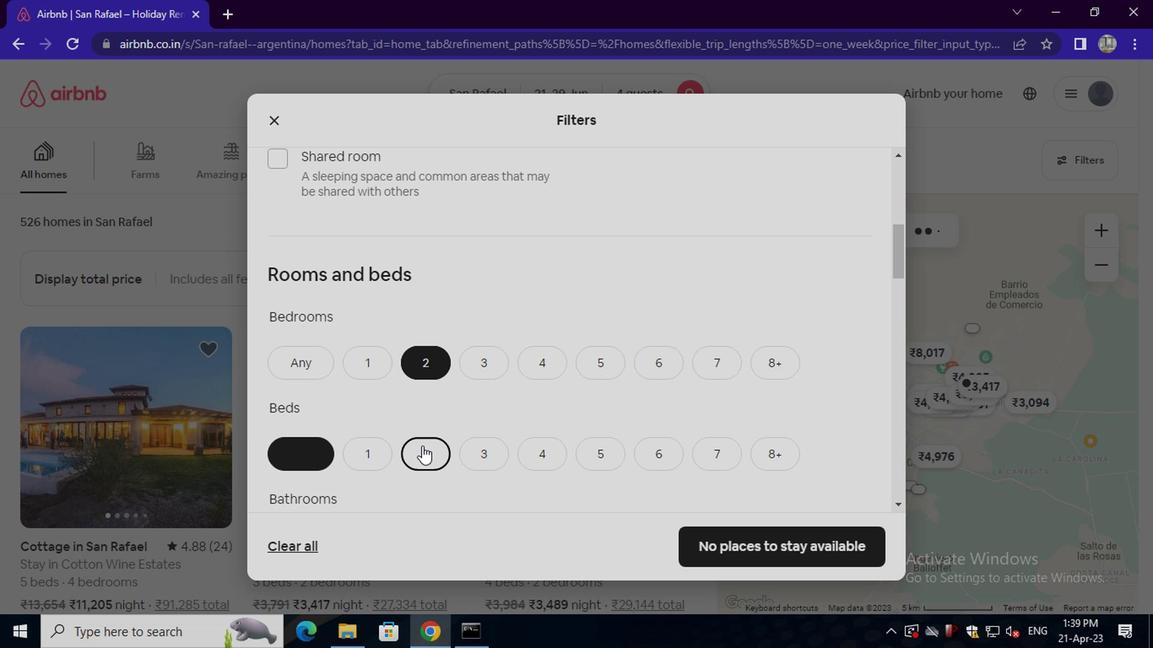 
Action: Mouse scrolled (421, 447) with delta (0, 0)
Screenshot: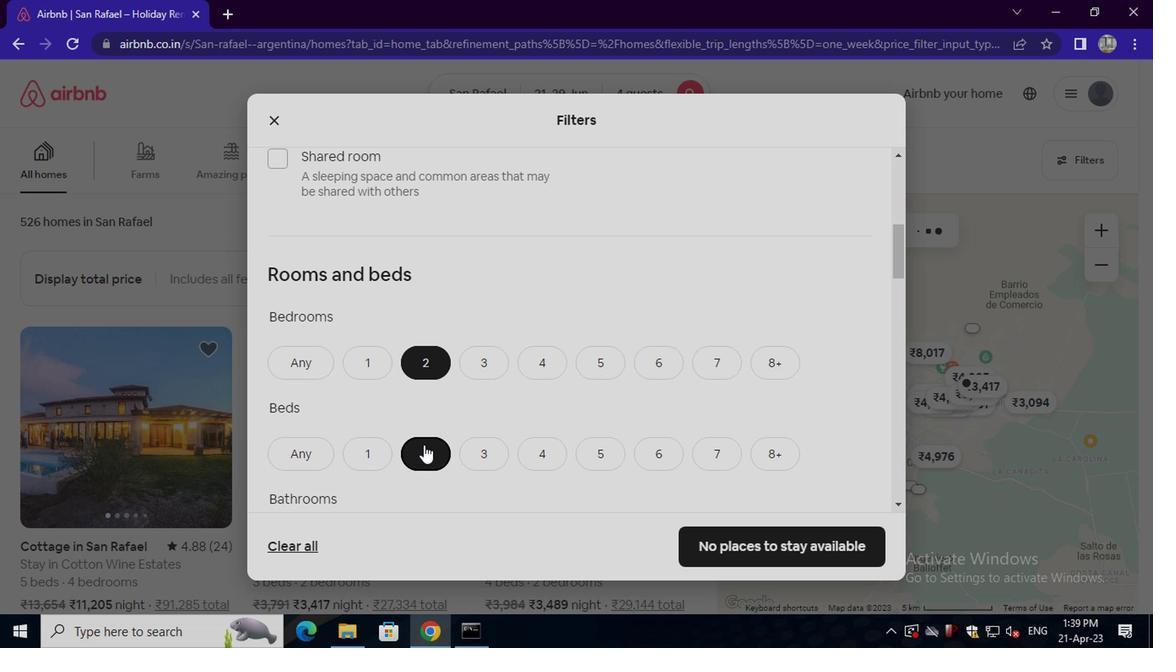 
Action: Mouse scrolled (421, 447) with delta (0, 0)
Screenshot: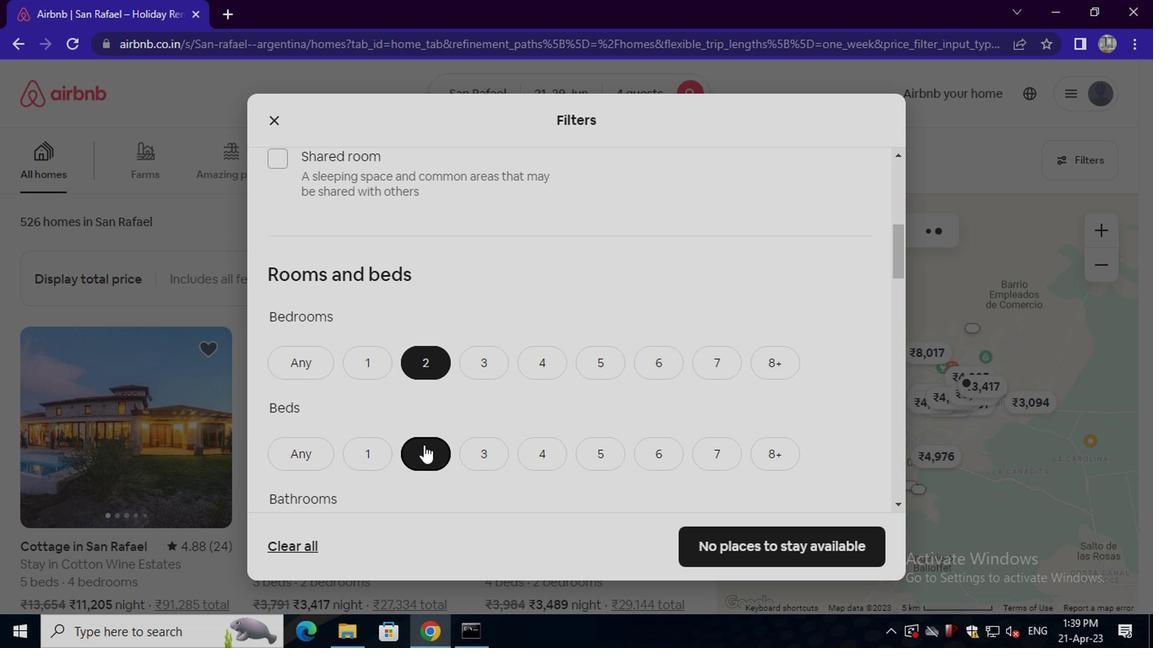 
Action: Mouse moved to (430, 379)
Screenshot: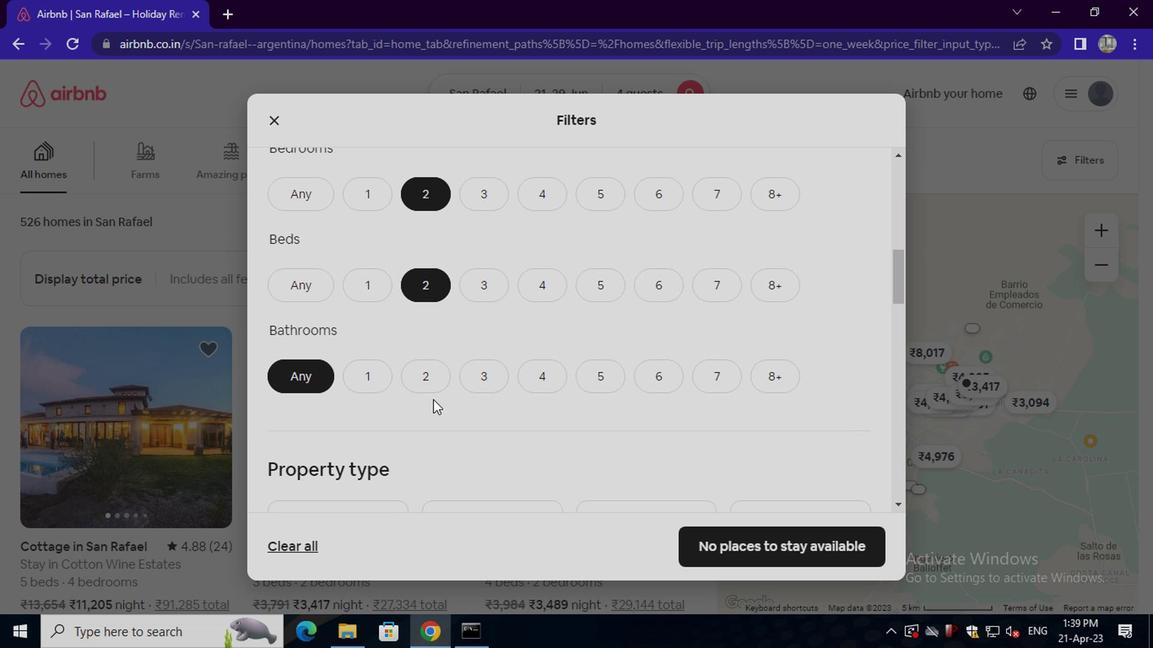 
Action: Mouse pressed left at (430, 379)
Screenshot: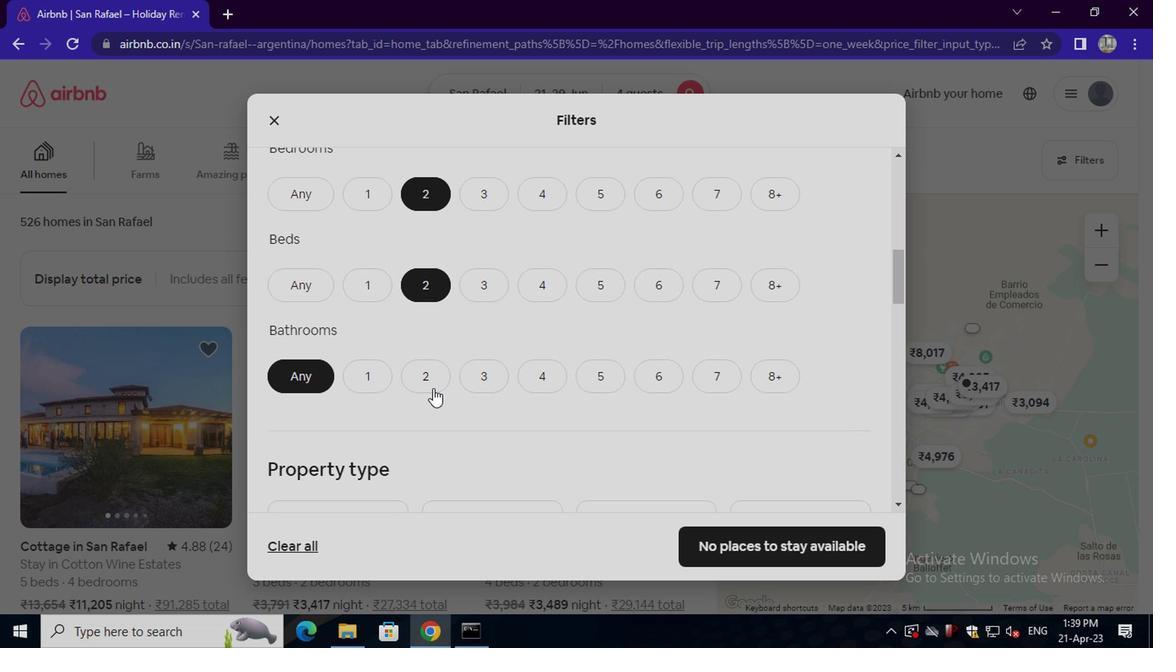 
Action: Mouse scrolled (430, 378) with delta (0, -1)
Screenshot: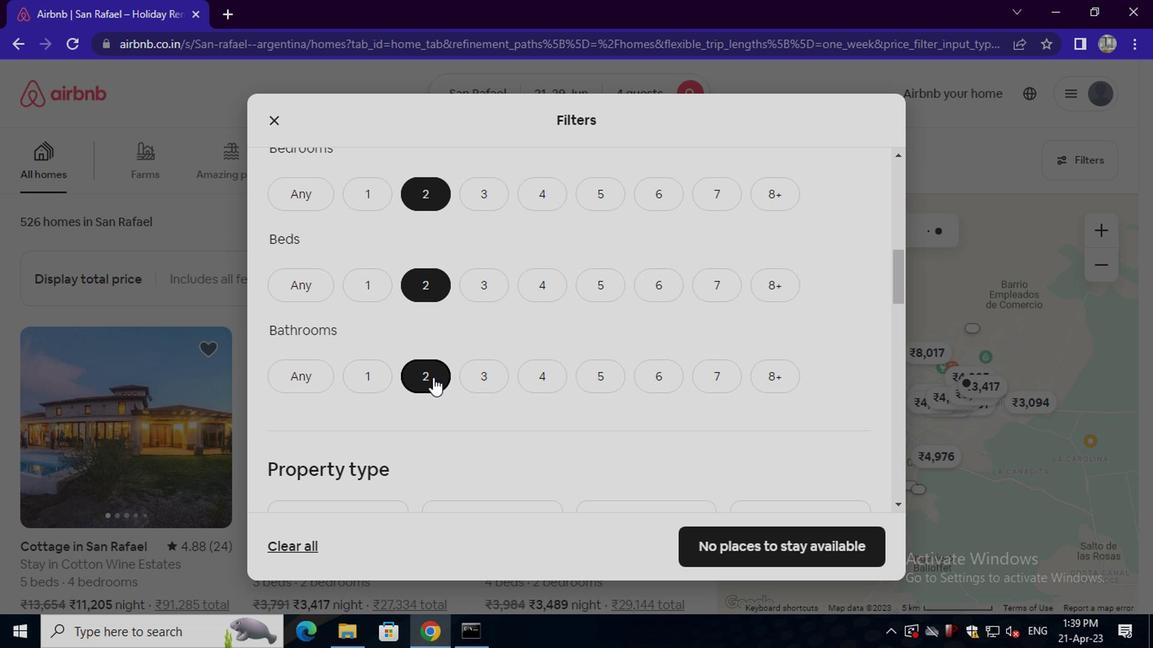 
Action: Mouse scrolled (430, 378) with delta (0, -1)
Screenshot: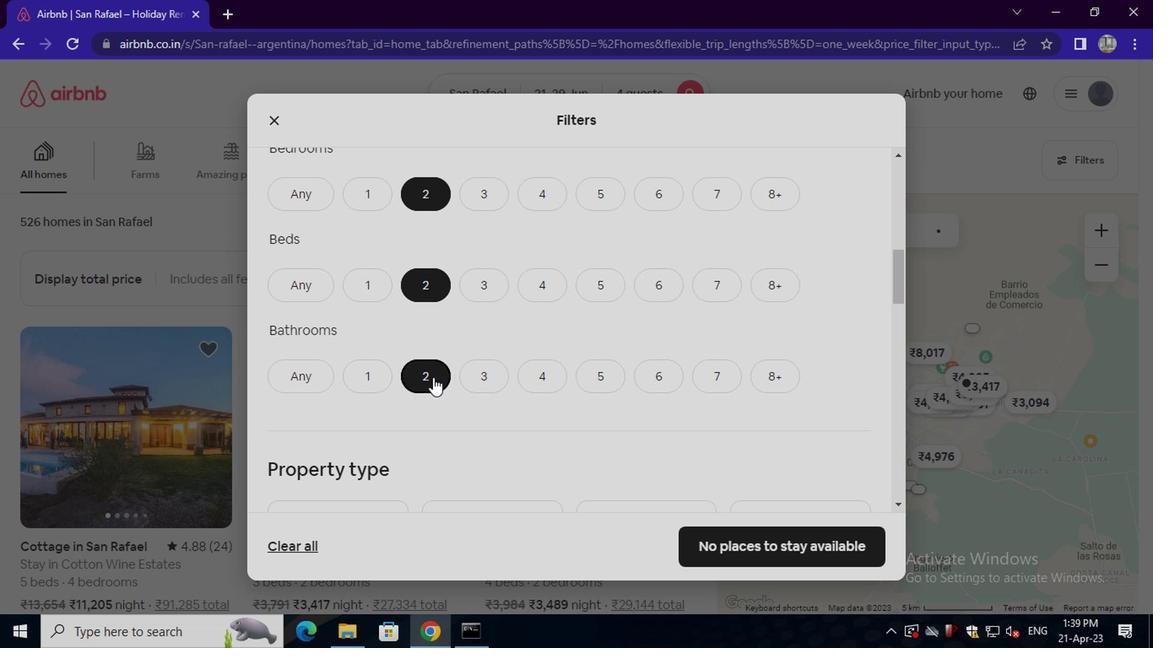 
Action: Mouse scrolled (430, 378) with delta (0, -1)
Screenshot: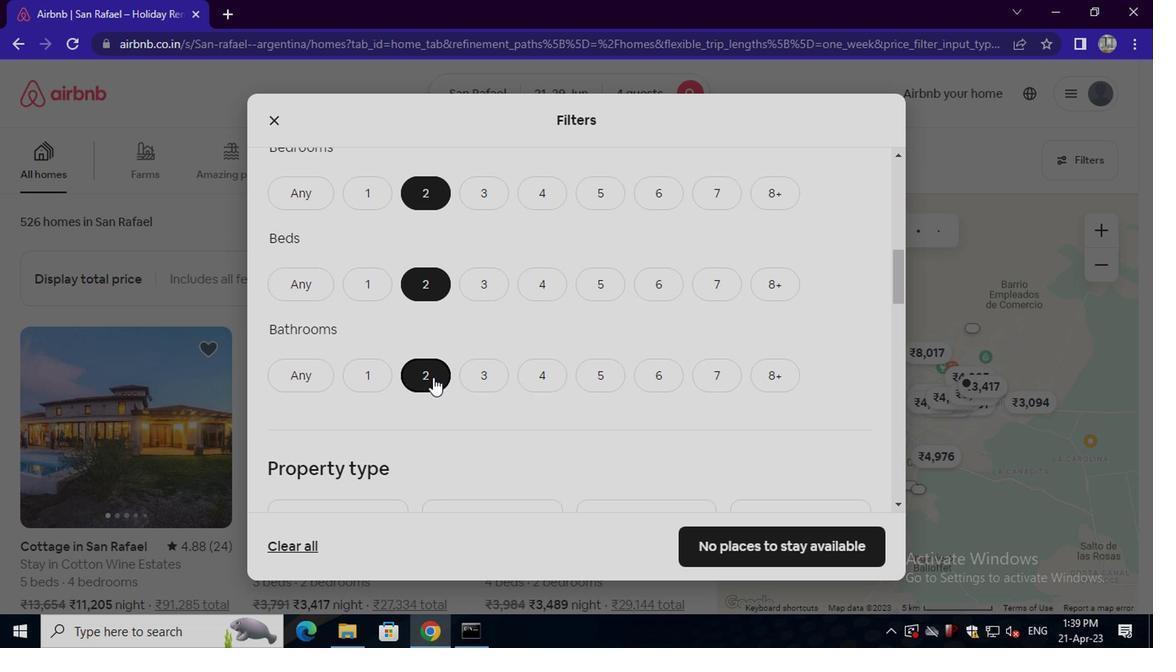 
Action: Mouse moved to (347, 329)
Screenshot: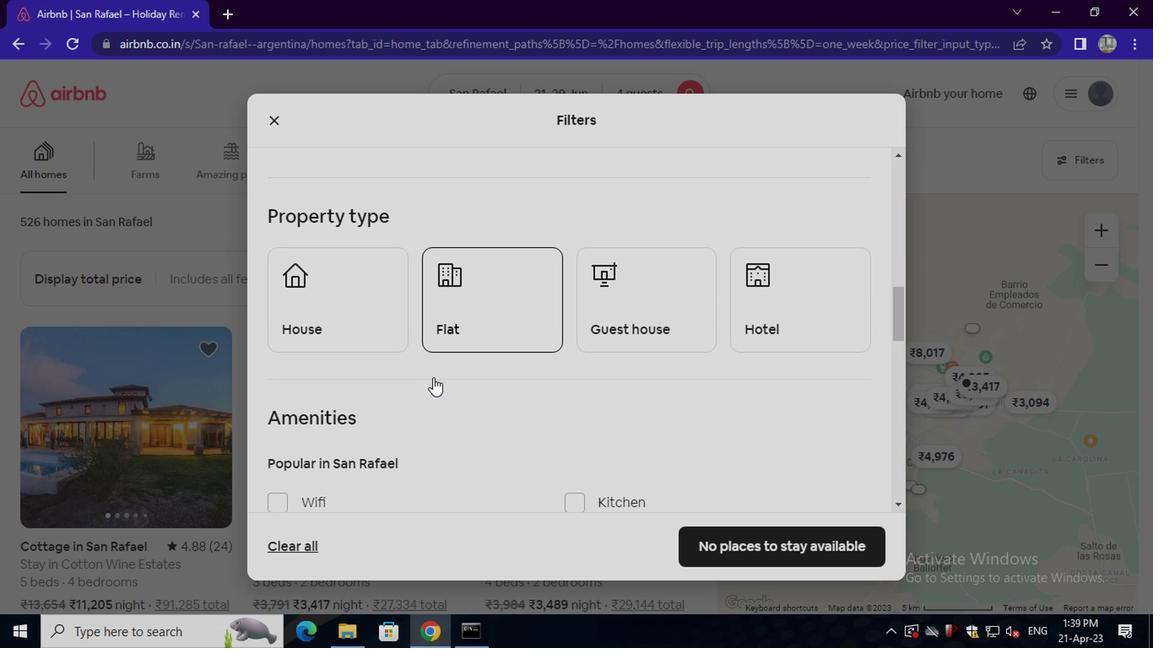 
Action: Mouse pressed left at (347, 329)
Screenshot: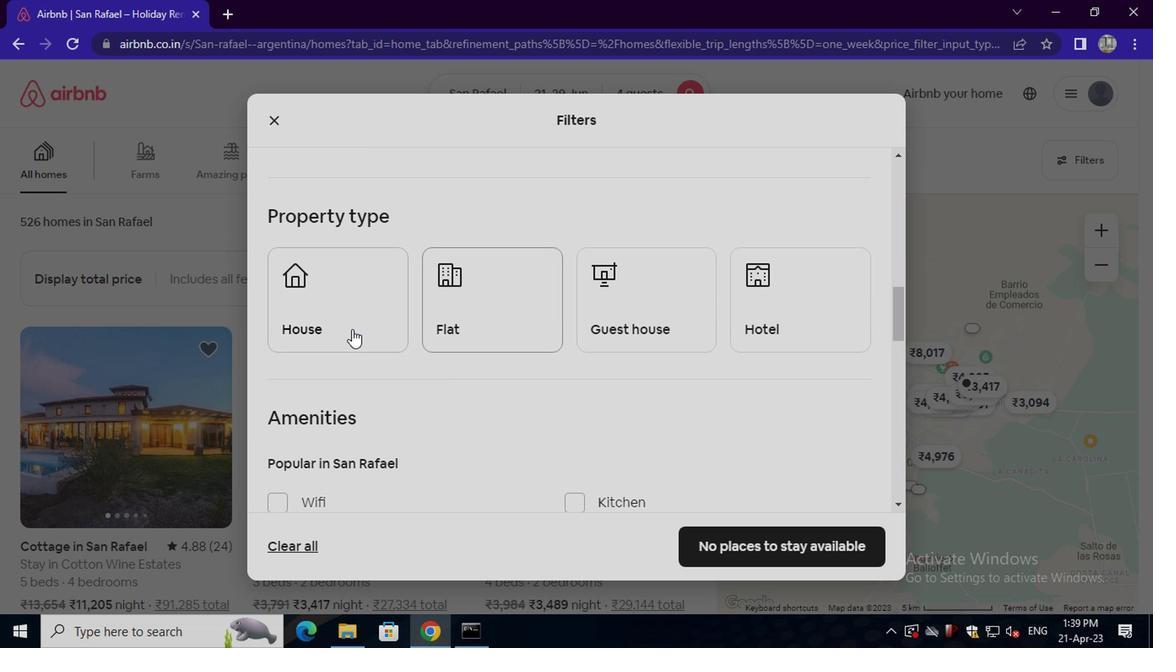 
Action: Mouse moved to (466, 334)
Screenshot: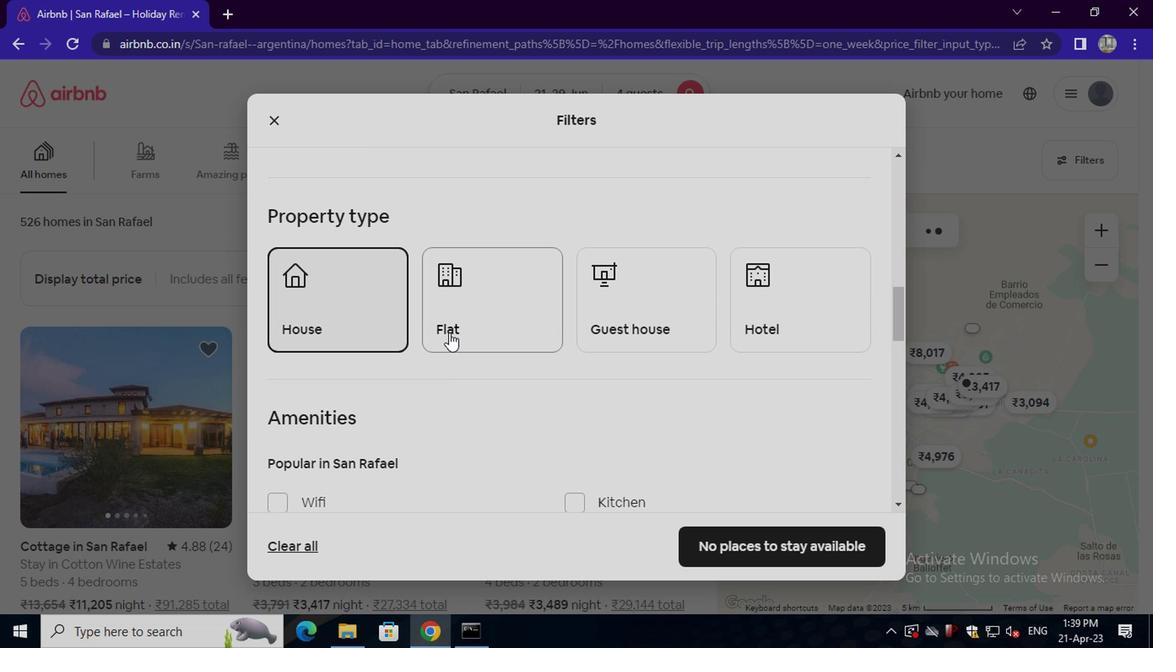 
Action: Mouse pressed left at (466, 334)
Screenshot: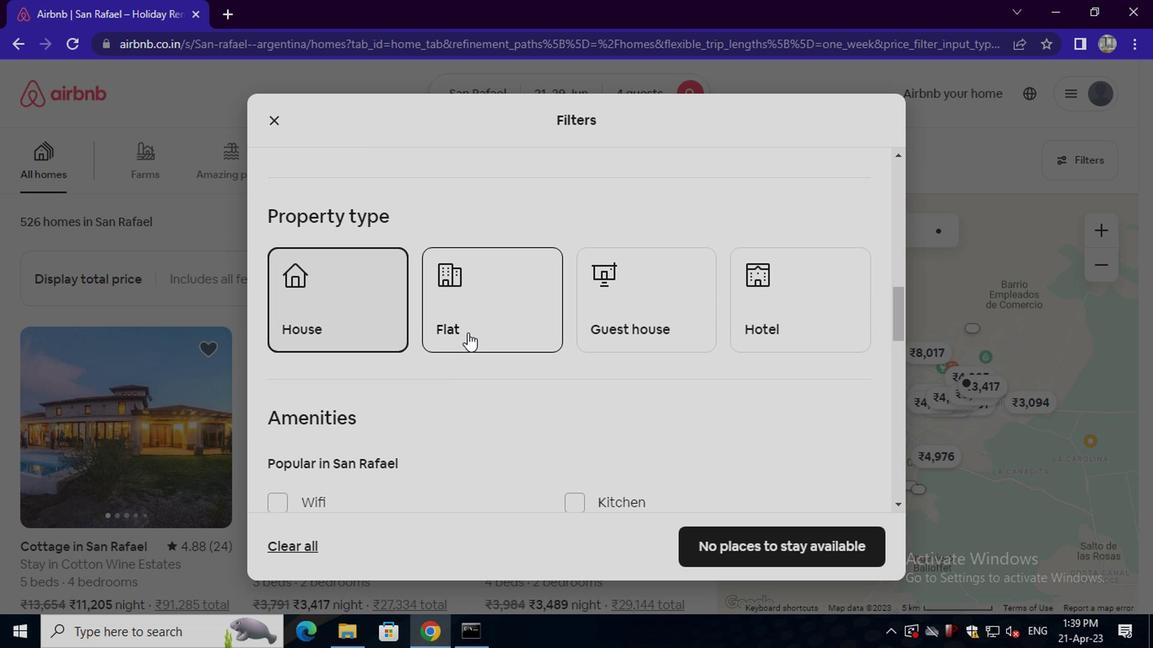 
Action: Mouse moved to (622, 331)
Screenshot: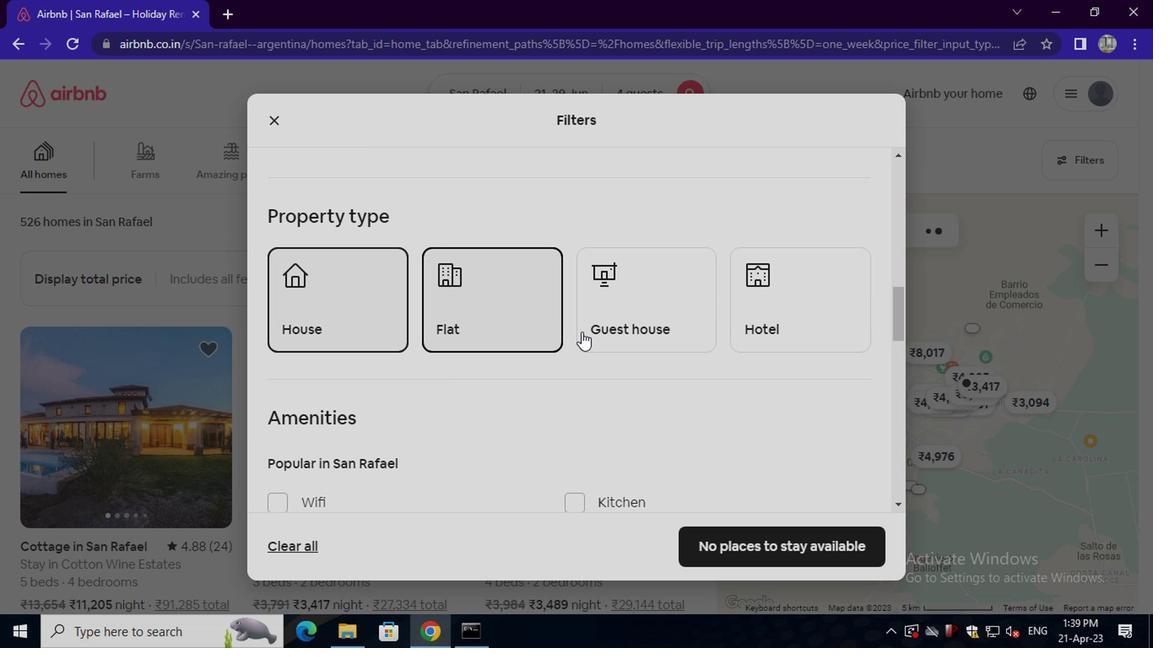 
Action: Mouse pressed left at (622, 331)
Screenshot: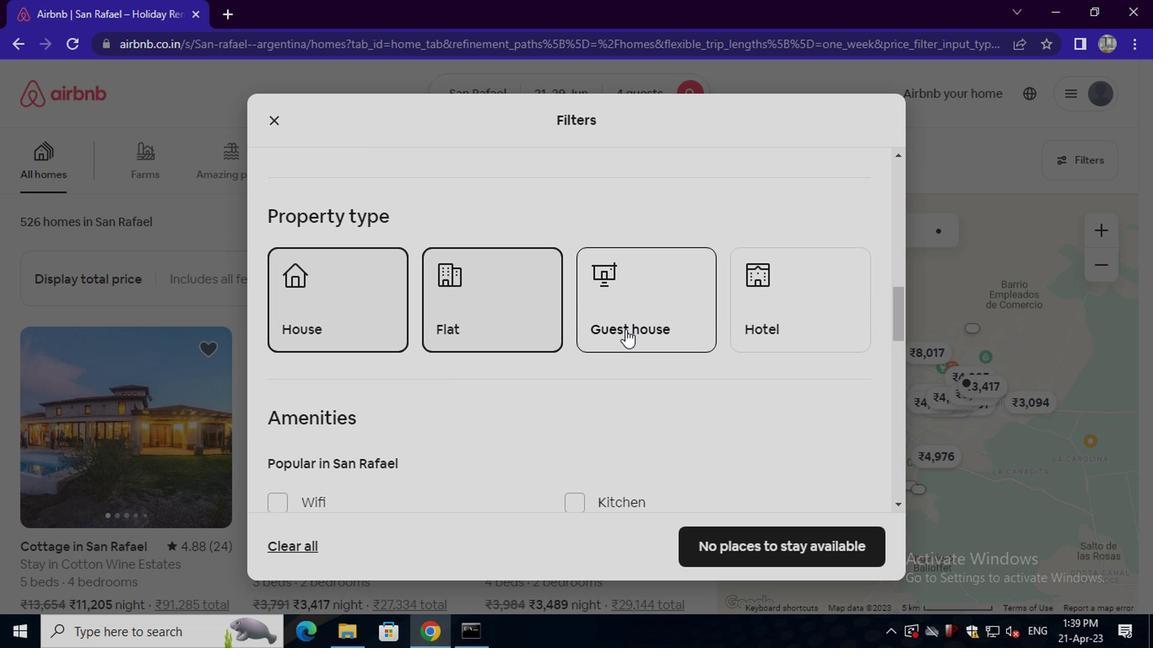 
Action: Mouse moved to (480, 392)
Screenshot: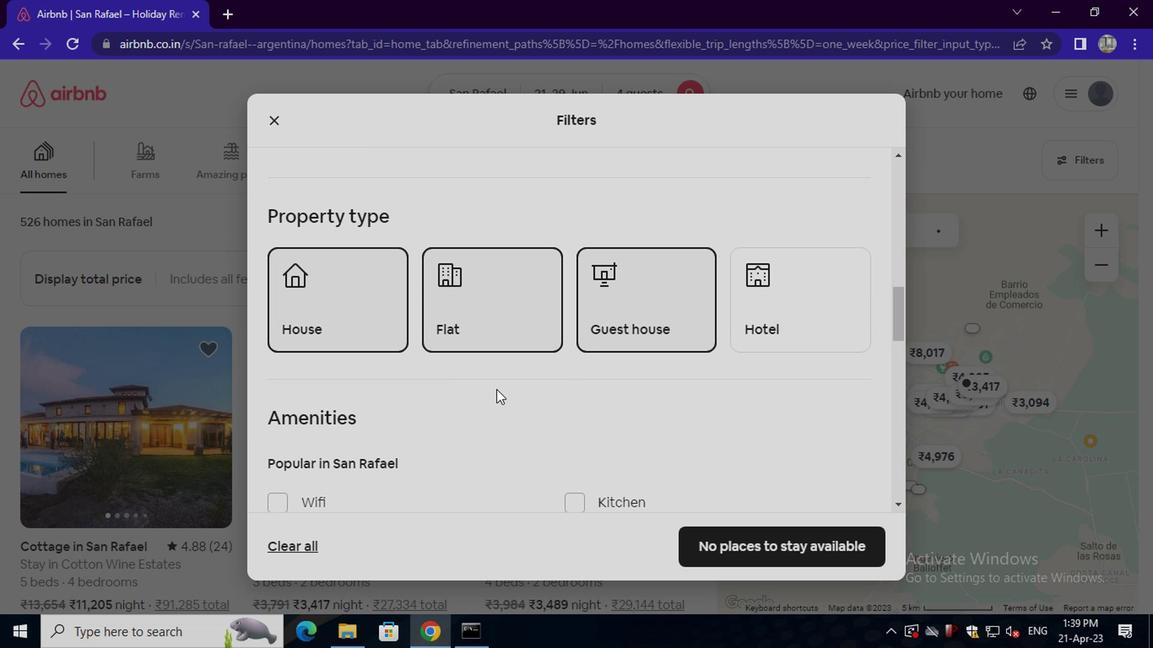 
Action: Mouse scrolled (480, 392) with delta (0, 0)
Screenshot: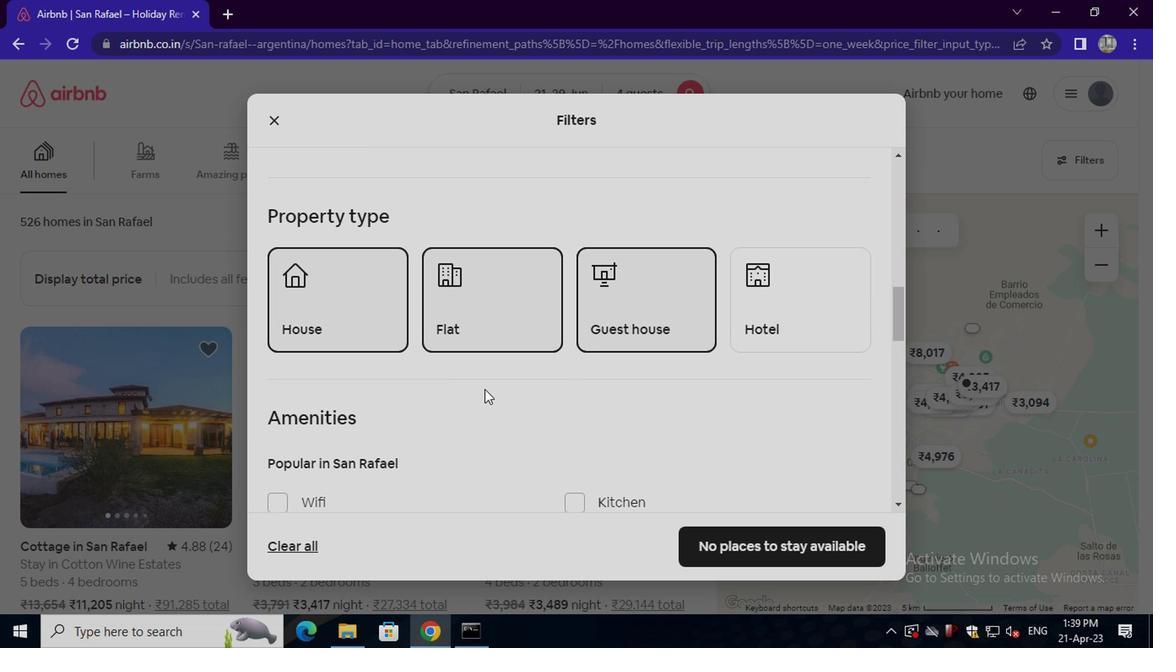 
Action: Mouse scrolled (480, 392) with delta (0, 0)
Screenshot: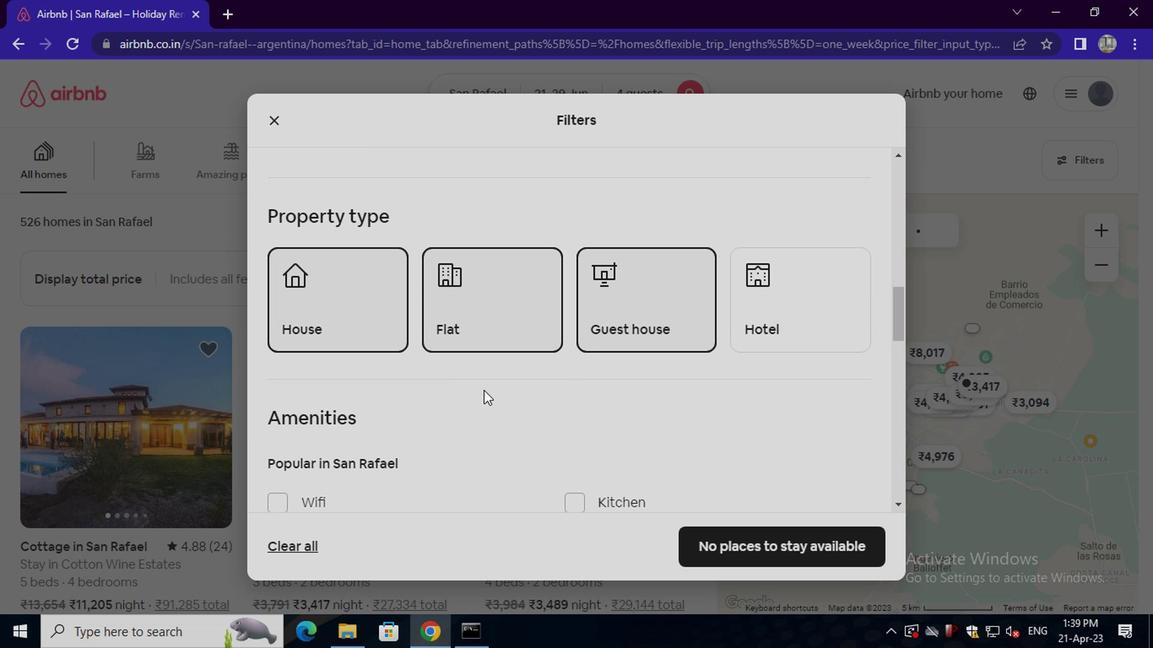 
Action: Mouse scrolled (480, 392) with delta (0, 0)
Screenshot: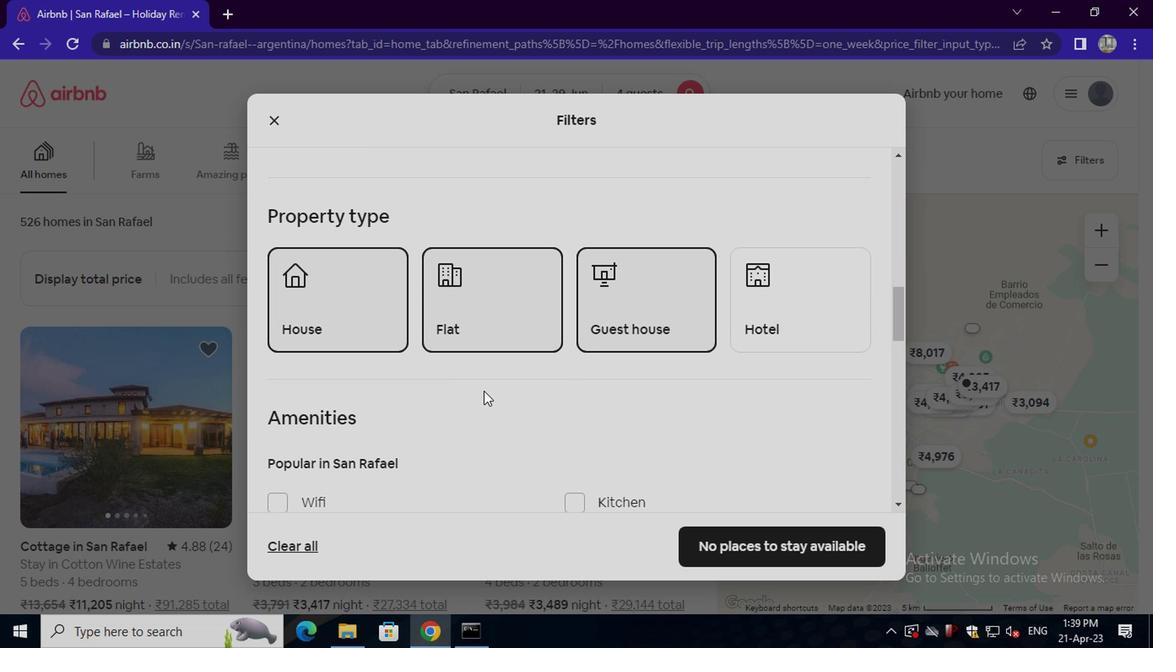 
Action: Mouse moved to (478, 394)
Screenshot: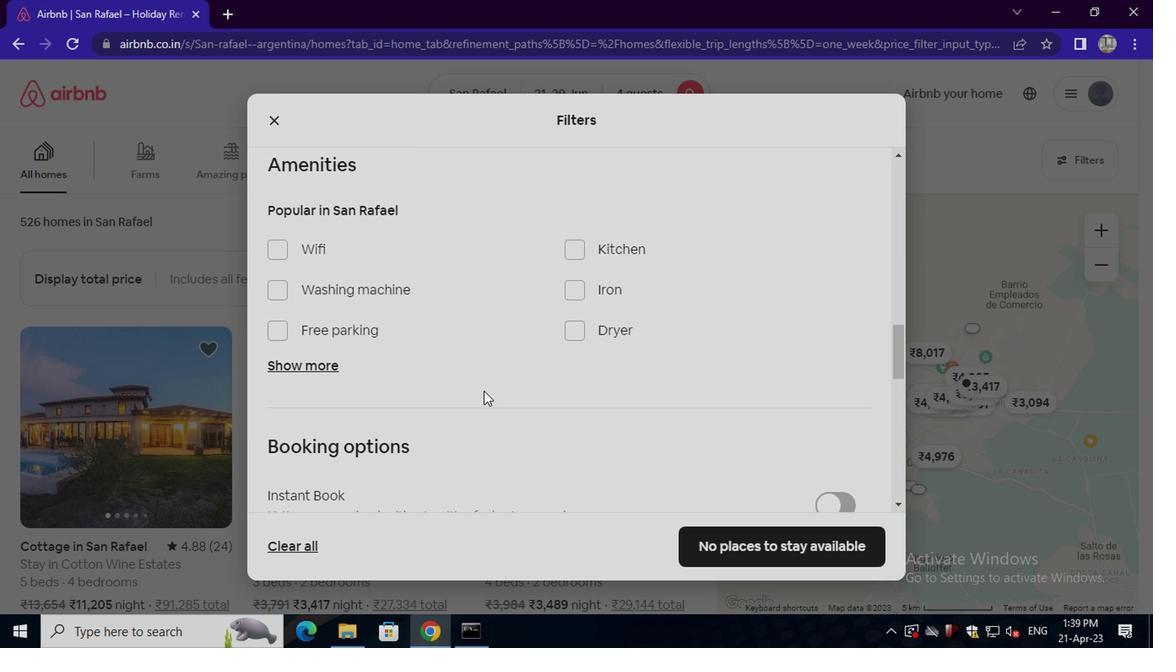 
Action: Mouse scrolled (478, 392) with delta (0, -1)
Screenshot: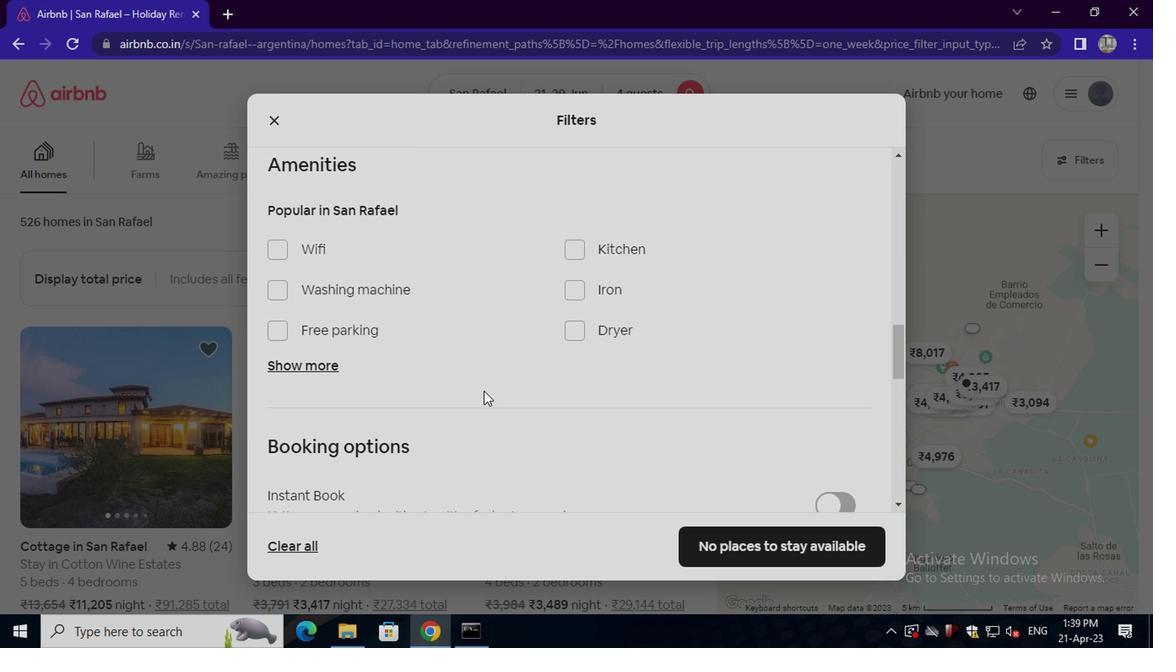 
Action: Mouse moved to (328, 280)
Screenshot: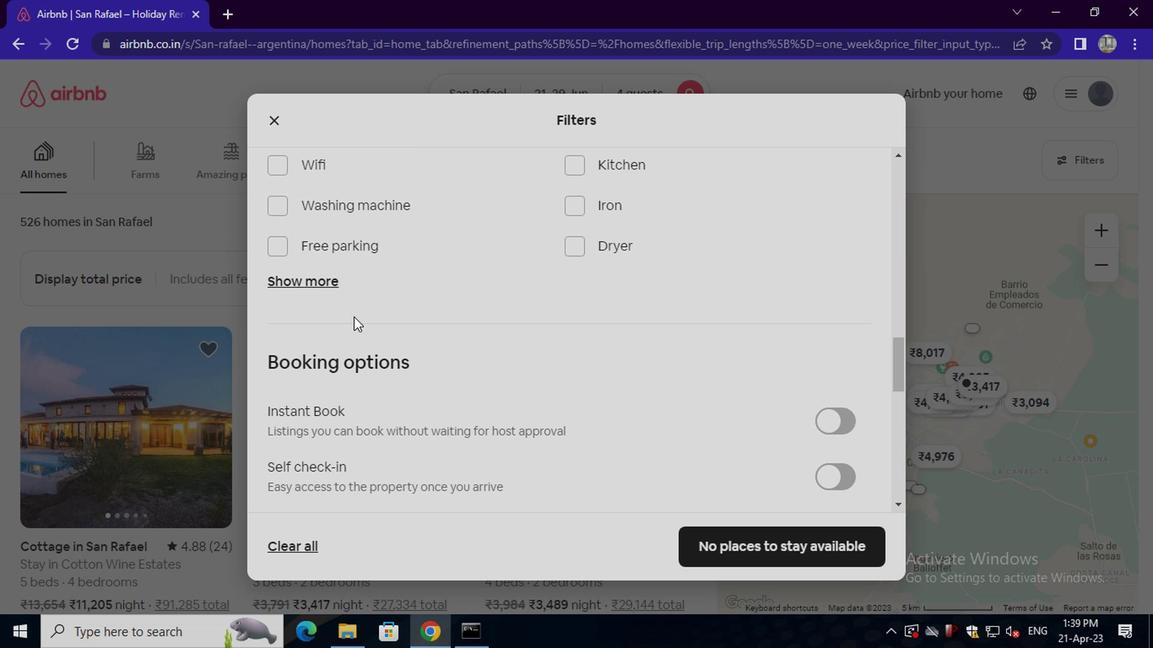 
Action: Mouse pressed left at (328, 280)
Screenshot: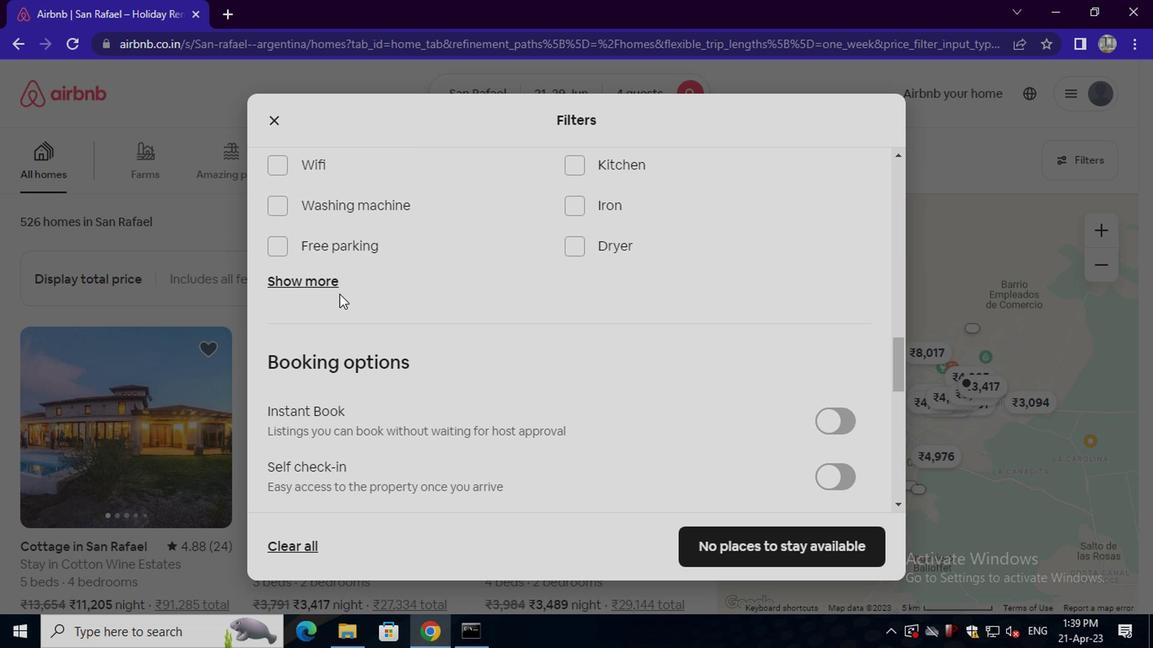 
Action: Mouse moved to (588, 340)
Screenshot: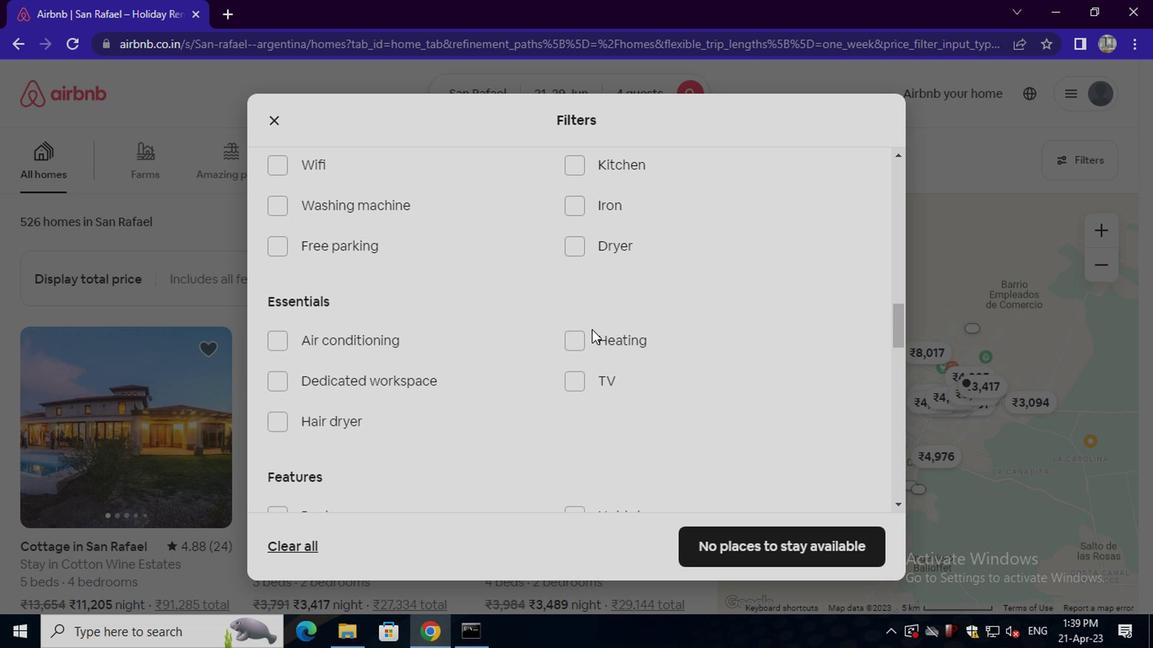 
Action: Mouse pressed left at (588, 340)
Screenshot: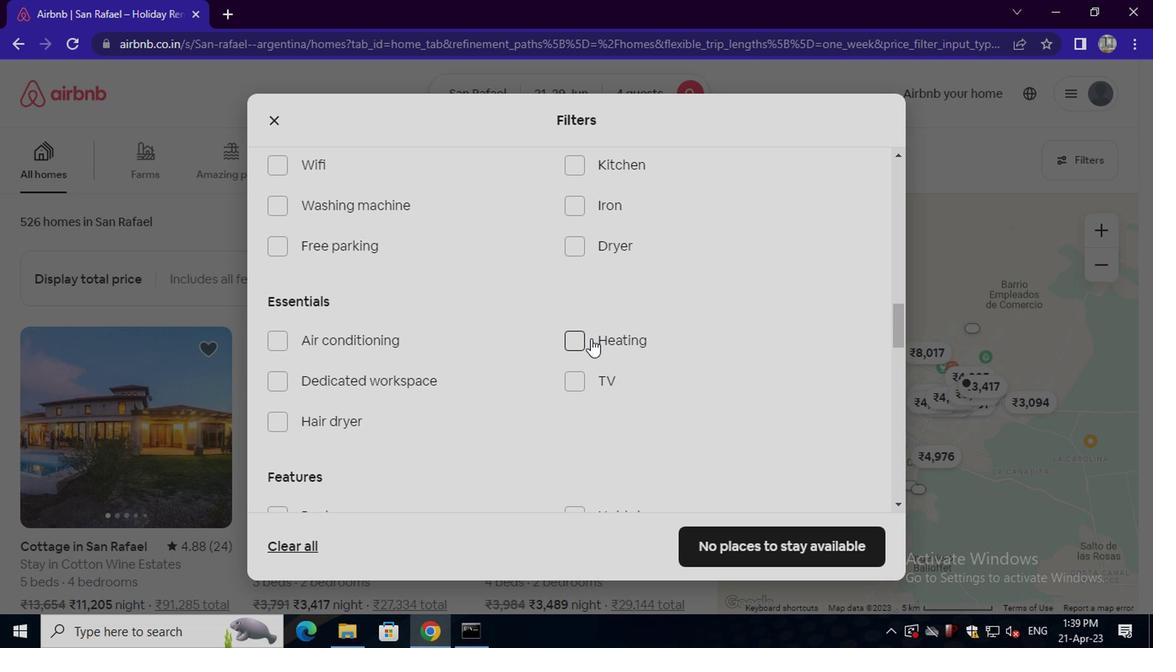 
Action: Mouse scrolled (588, 339) with delta (0, -1)
Screenshot: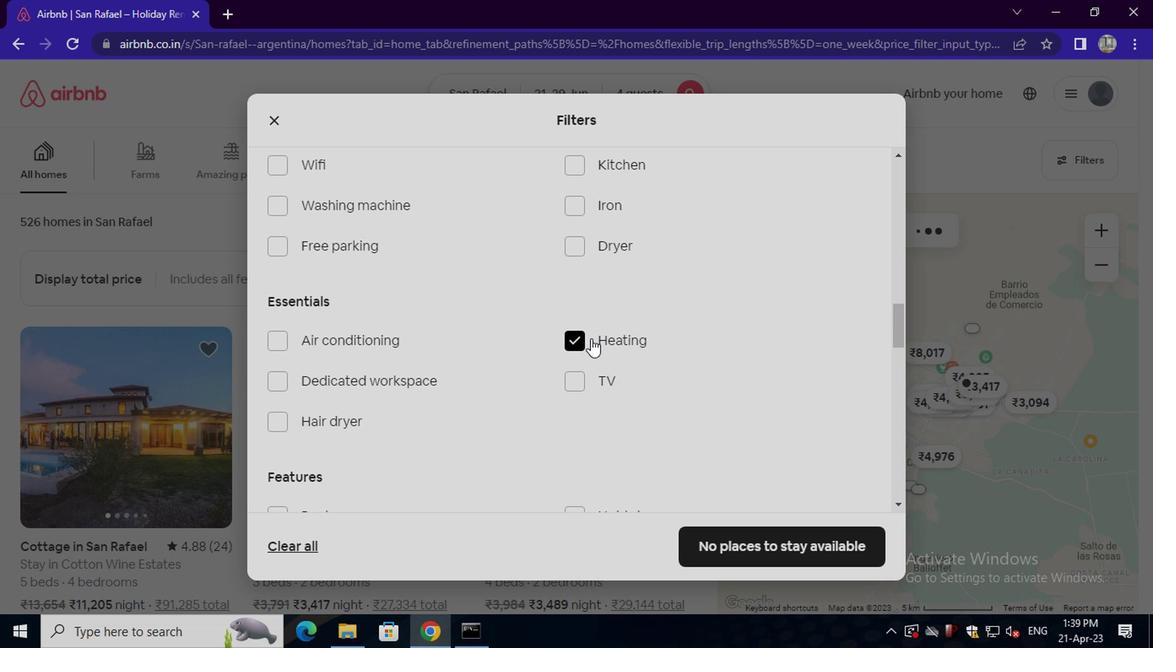 
Action: Mouse scrolled (588, 339) with delta (0, -1)
Screenshot: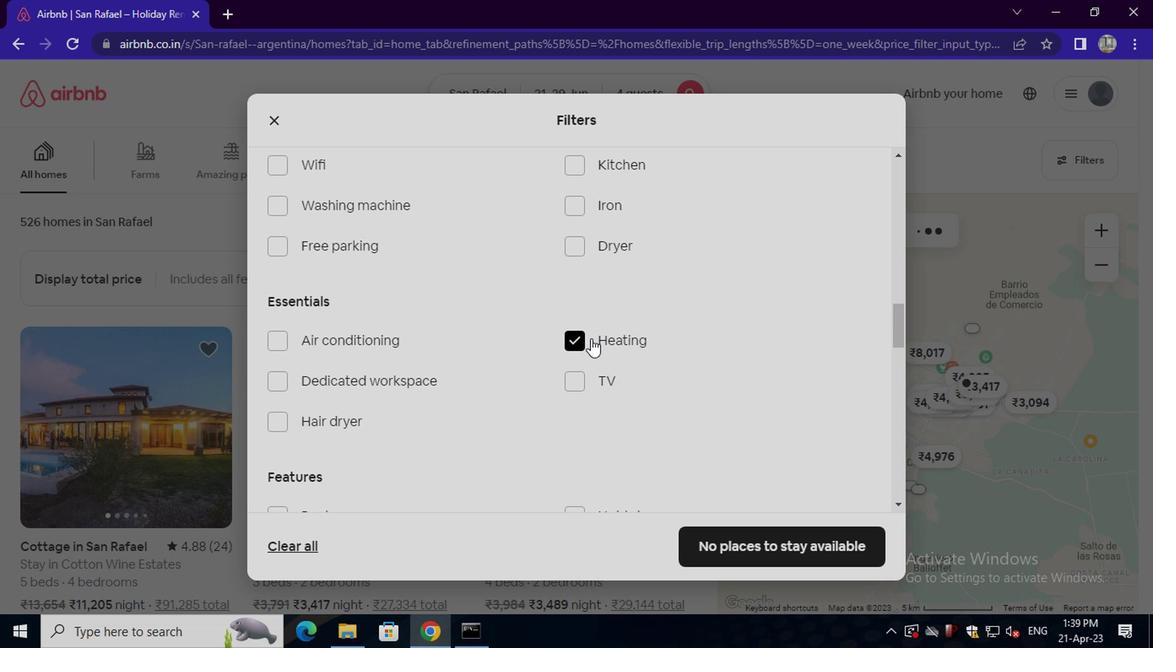 
Action: Mouse scrolled (588, 339) with delta (0, -1)
Screenshot: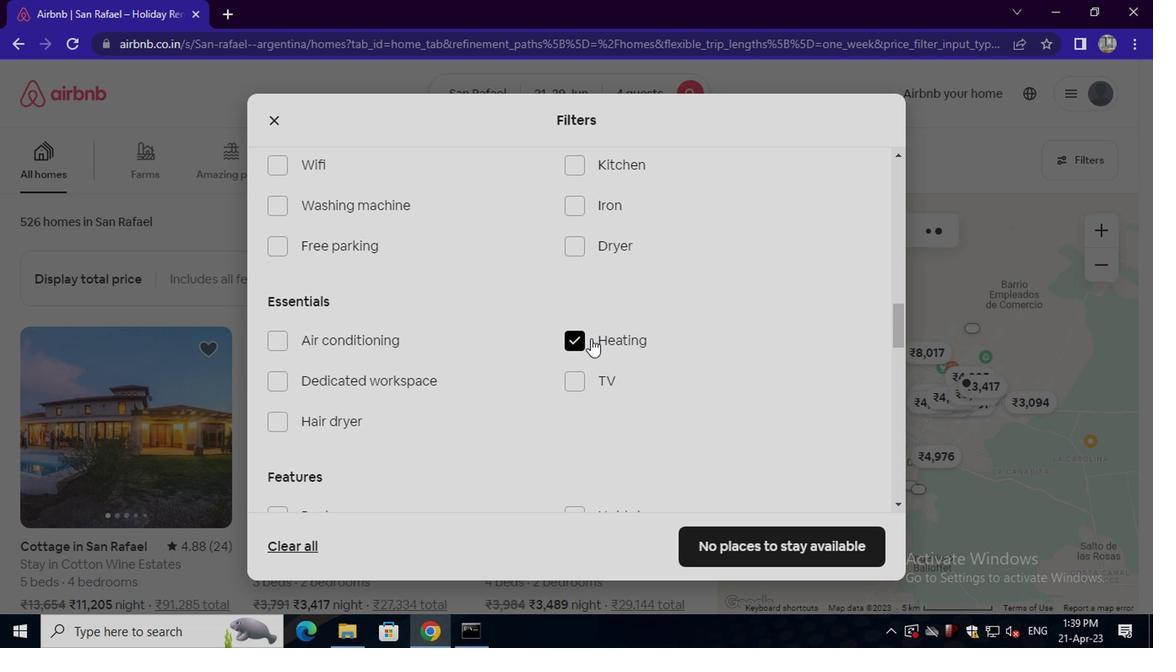 
Action: Mouse scrolled (588, 339) with delta (0, -1)
Screenshot: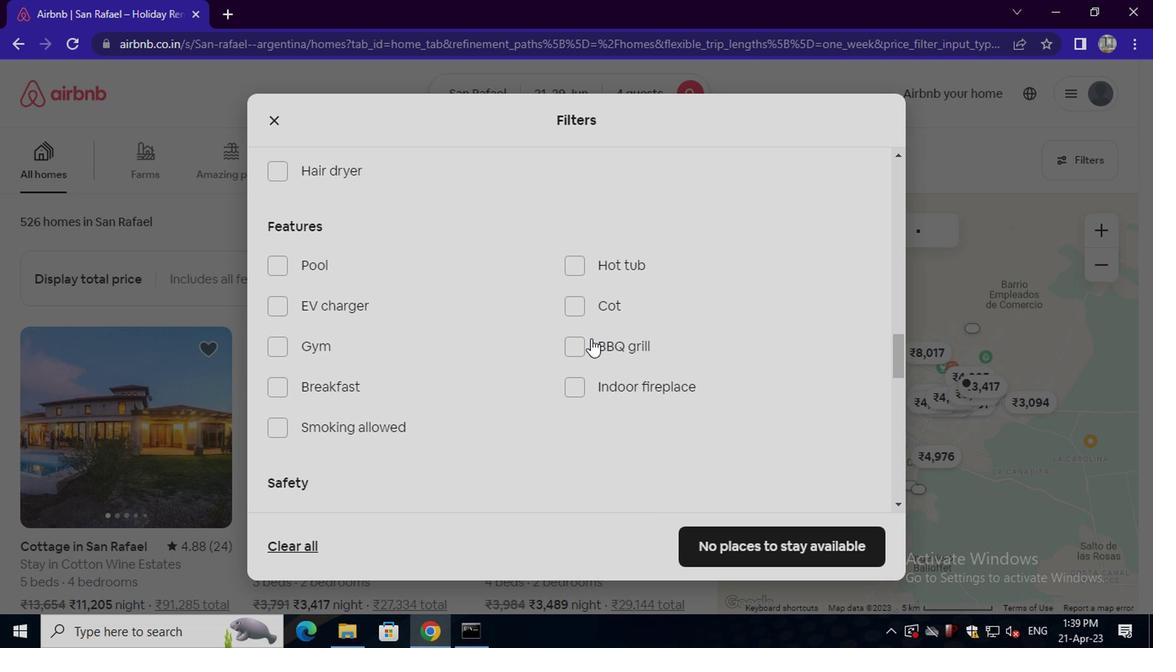 
Action: Mouse scrolled (588, 339) with delta (0, -1)
Screenshot: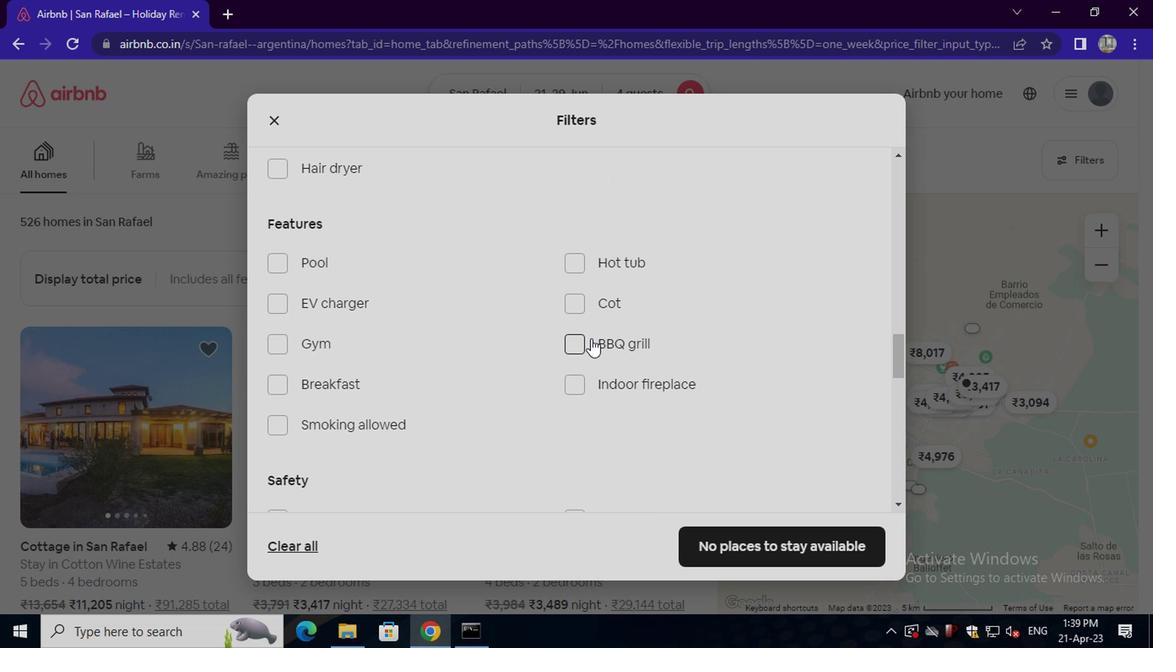 
Action: Mouse scrolled (588, 339) with delta (0, -1)
Screenshot: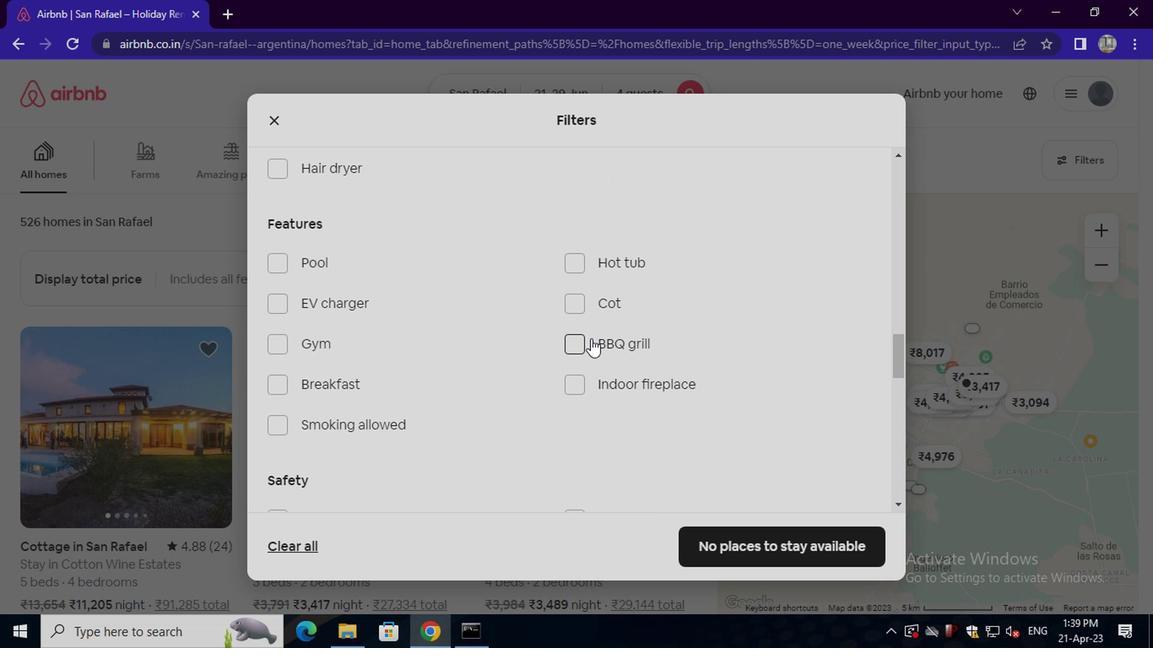 
Action: Mouse scrolled (588, 339) with delta (0, -1)
Screenshot: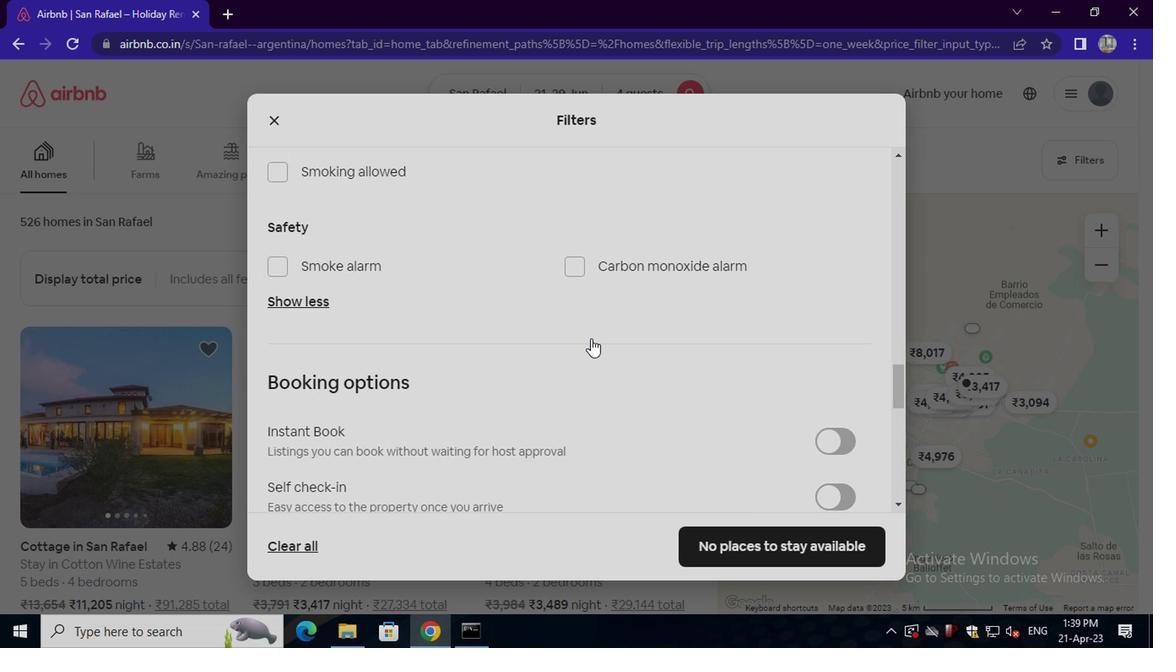 
Action: Mouse scrolled (588, 339) with delta (0, -1)
Screenshot: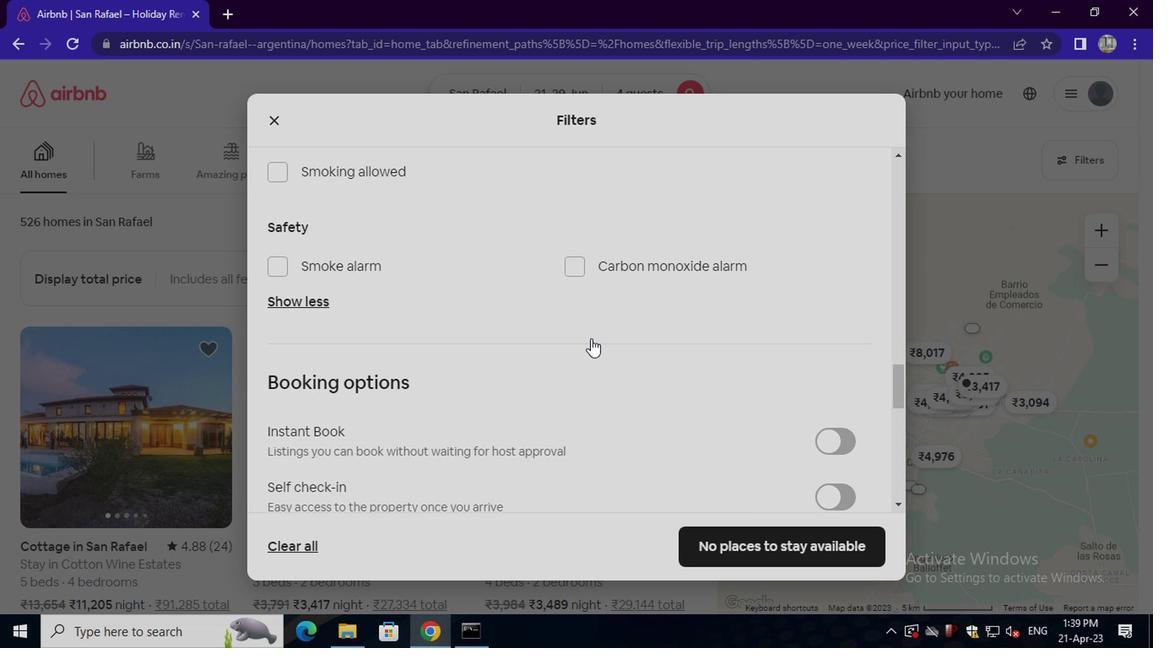 
Action: Mouse scrolled (588, 339) with delta (0, -1)
Screenshot: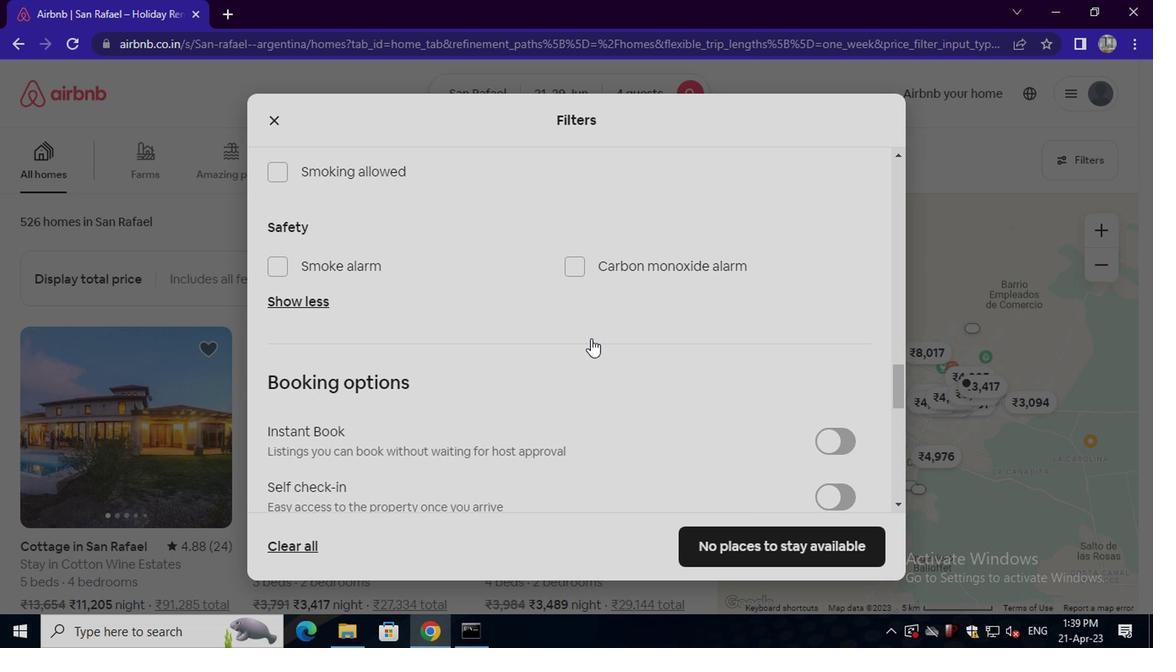 
Action: Mouse scrolled (588, 339) with delta (0, -1)
Screenshot: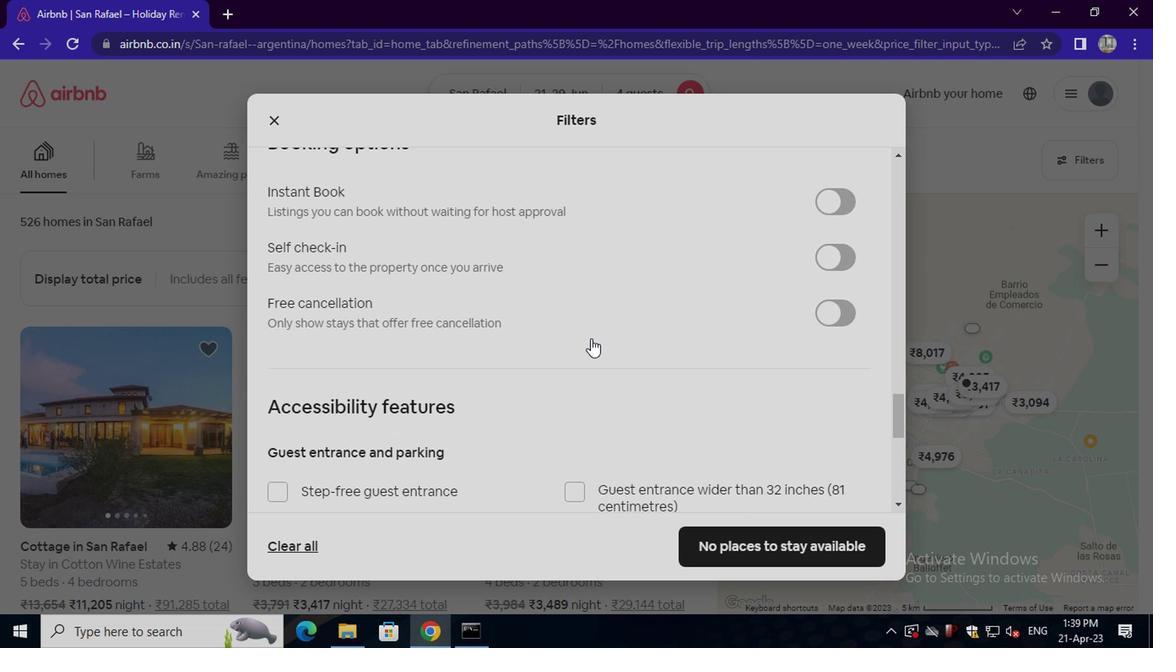 
Action: Mouse scrolled (588, 339) with delta (0, -1)
Screenshot: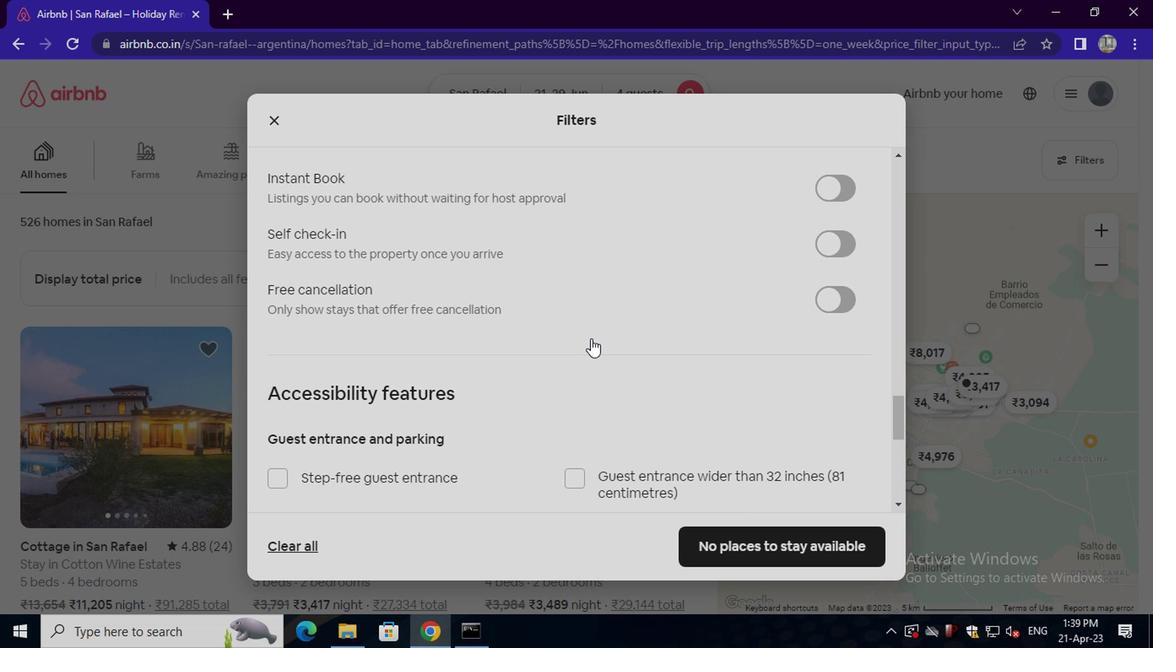 
Action: Mouse moved to (705, 277)
Screenshot: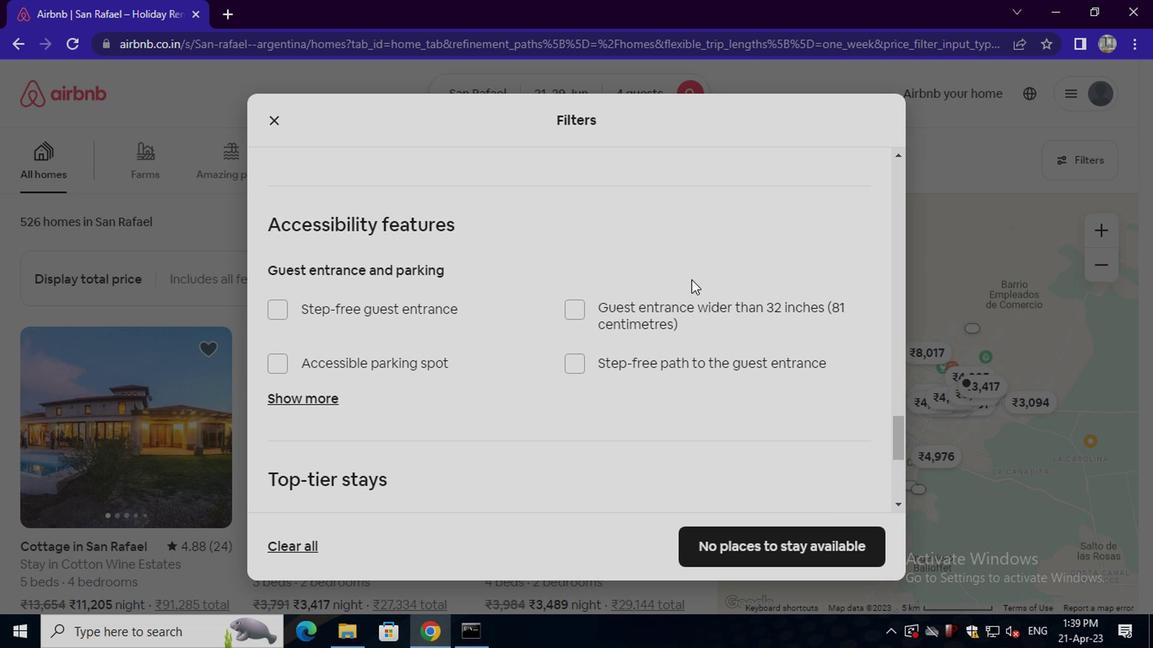 
Action: Mouse scrolled (705, 277) with delta (0, 0)
Screenshot: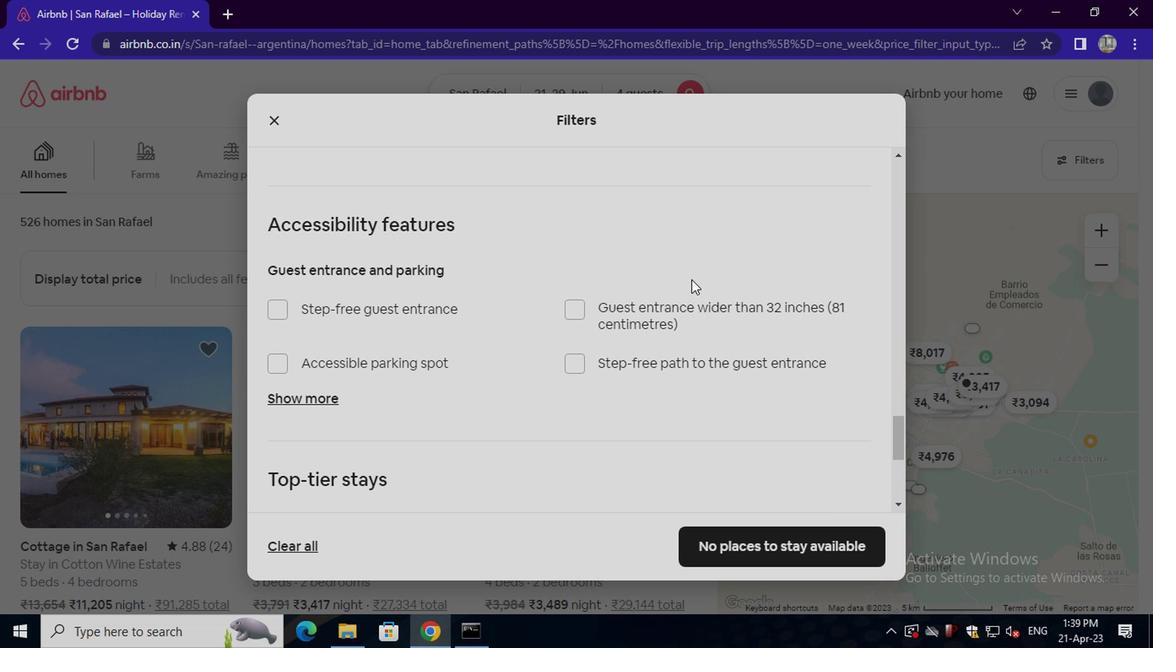 
Action: Mouse moved to (843, 162)
Screenshot: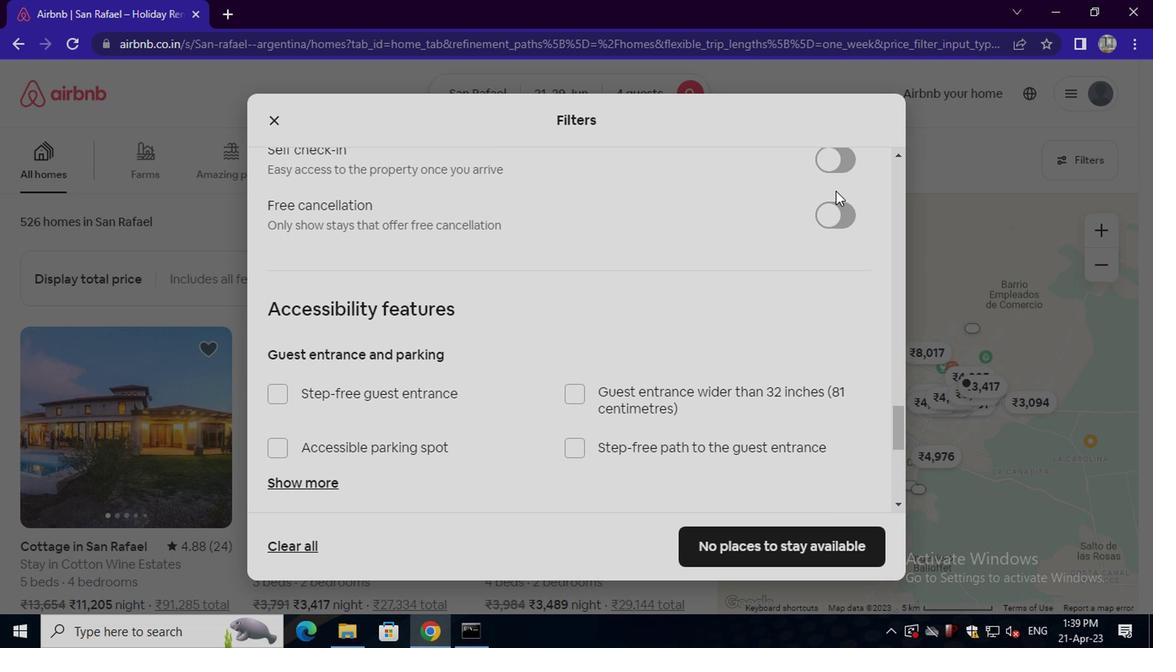 
Action: Mouse pressed left at (843, 162)
Screenshot: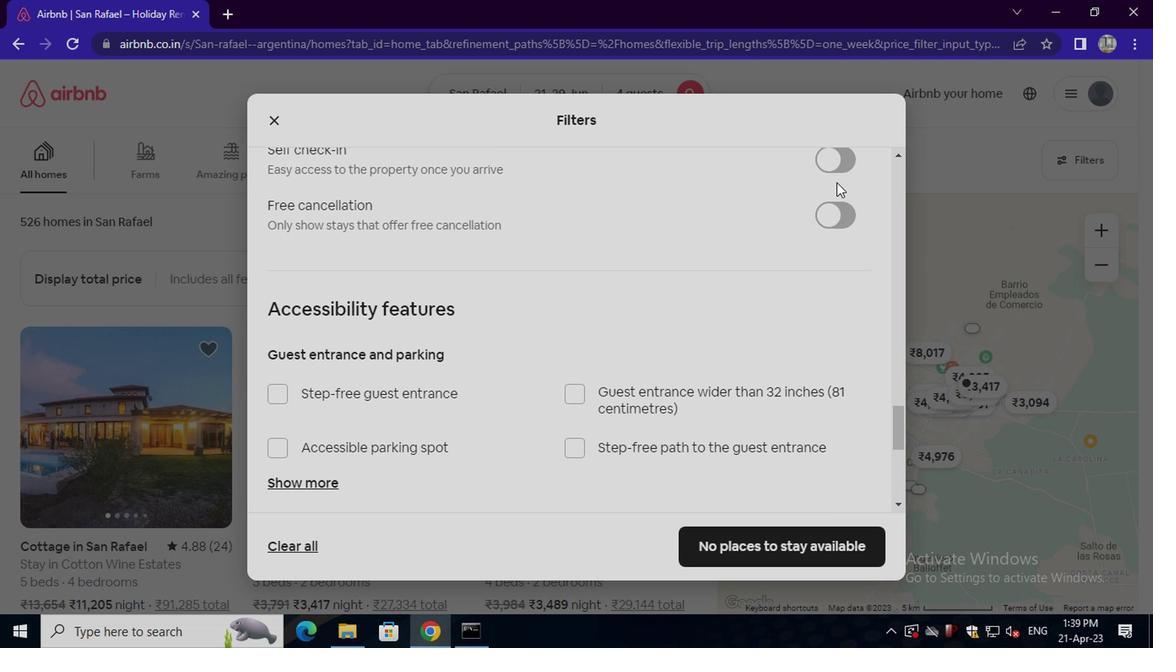 
Action: Mouse moved to (399, 477)
Screenshot: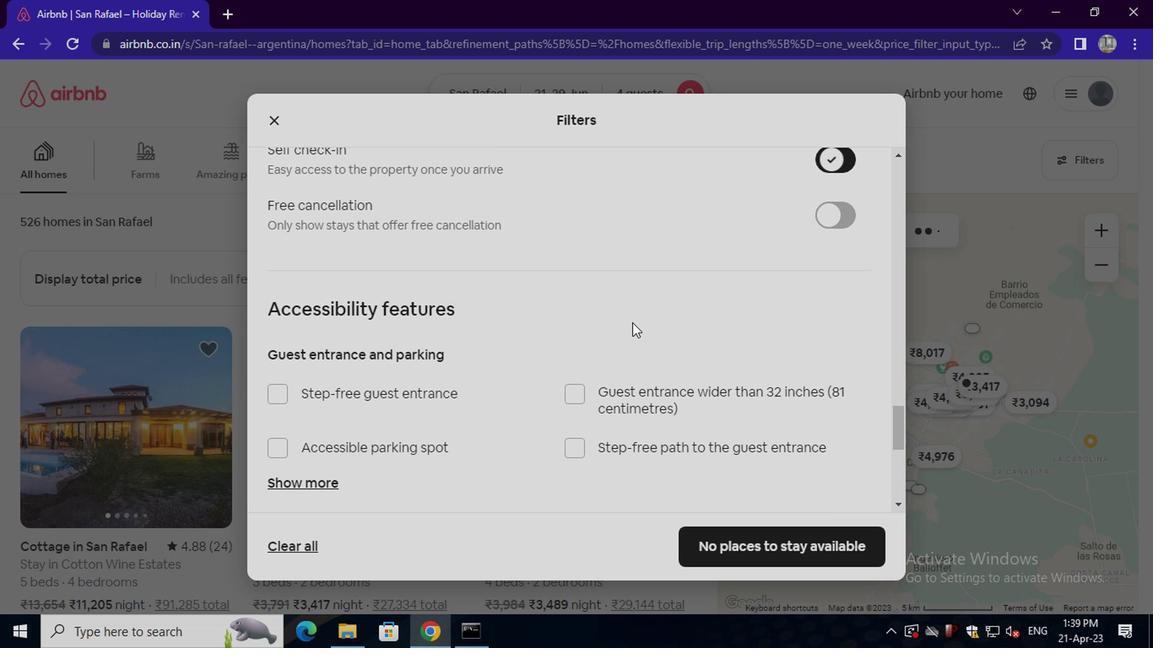 
Action: Mouse scrolled (399, 476) with delta (0, 0)
Screenshot: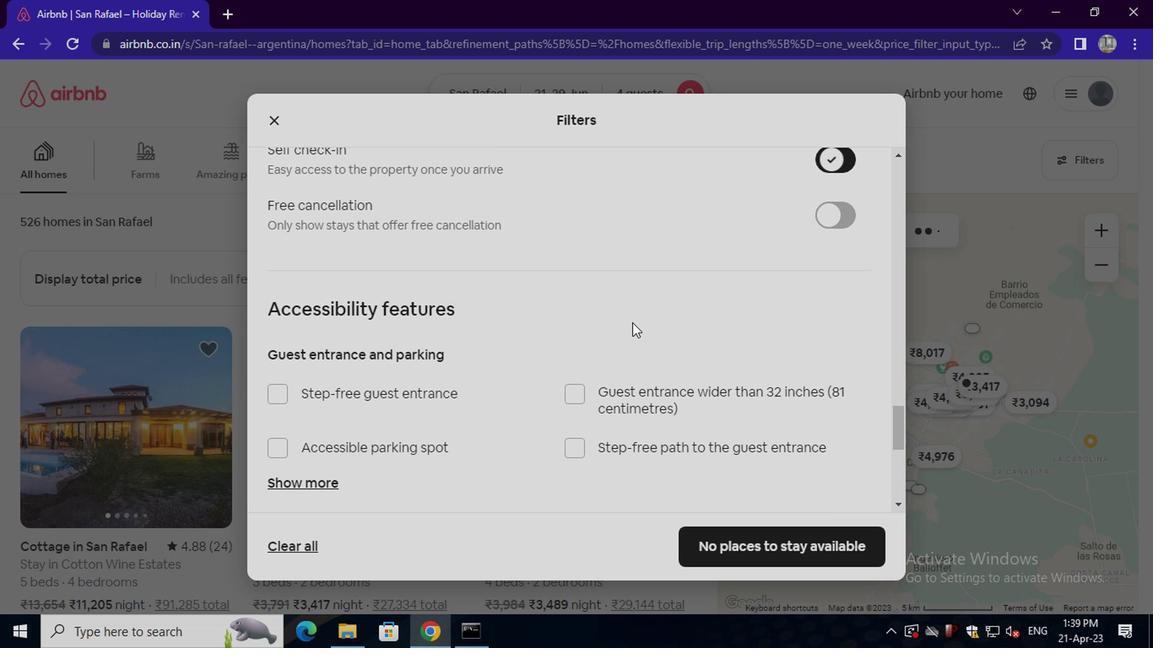 
Action: Mouse moved to (398, 478)
Screenshot: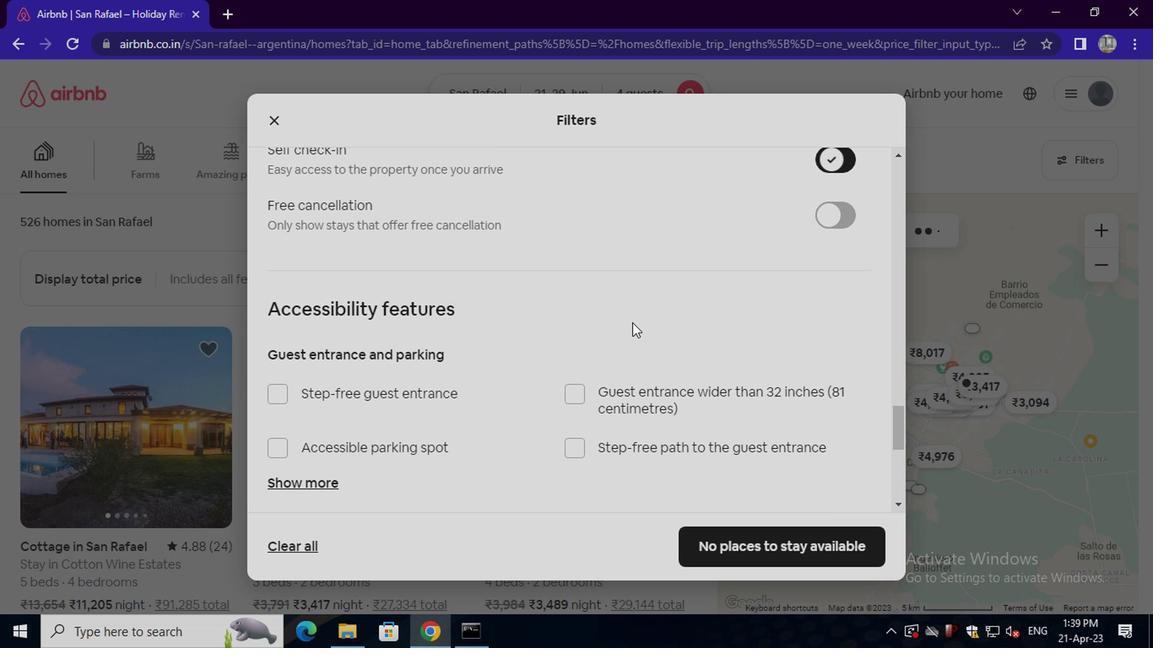 
Action: Mouse scrolled (398, 477) with delta (0, -1)
Screenshot: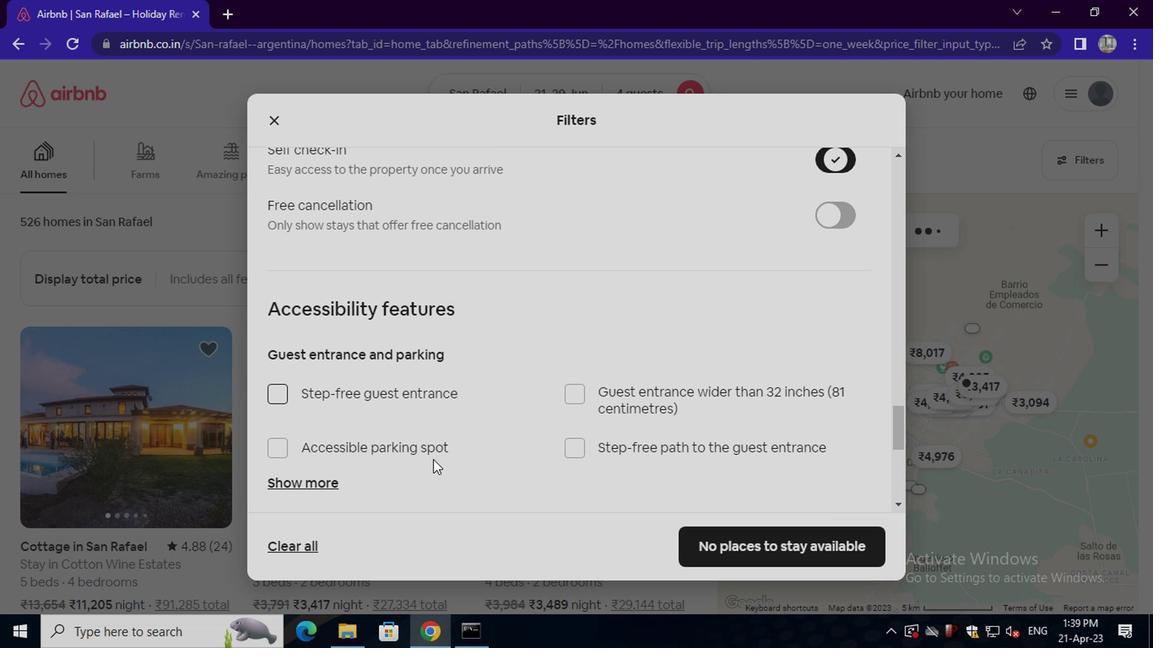 
Action: Mouse scrolled (398, 477) with delta (0, -1)
Screenshot: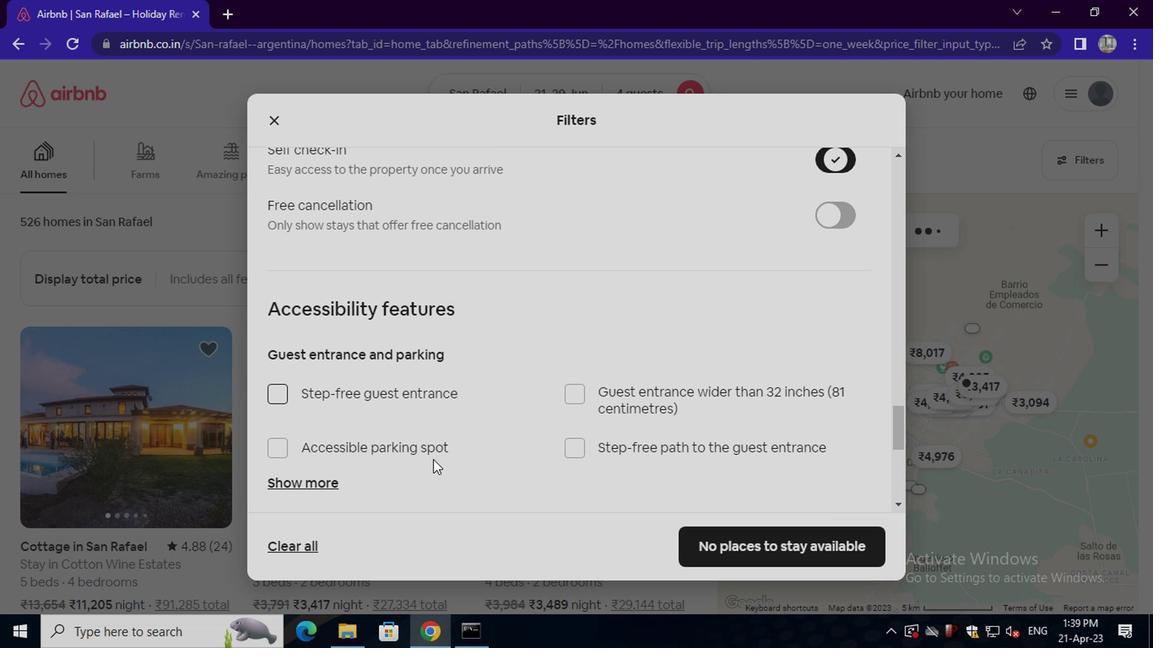 
Action: Mouse moved to (314, 447)
Screenshot: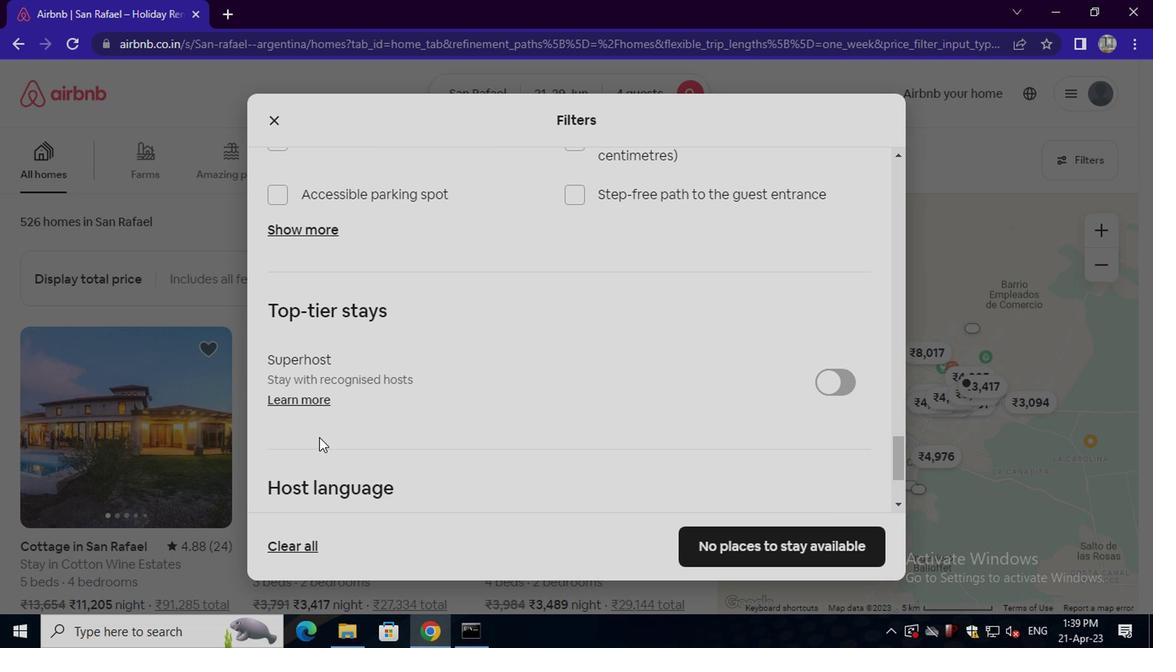 
Action: Mouse scrolled (314, 445) with delta (0, -1)
Screenshot: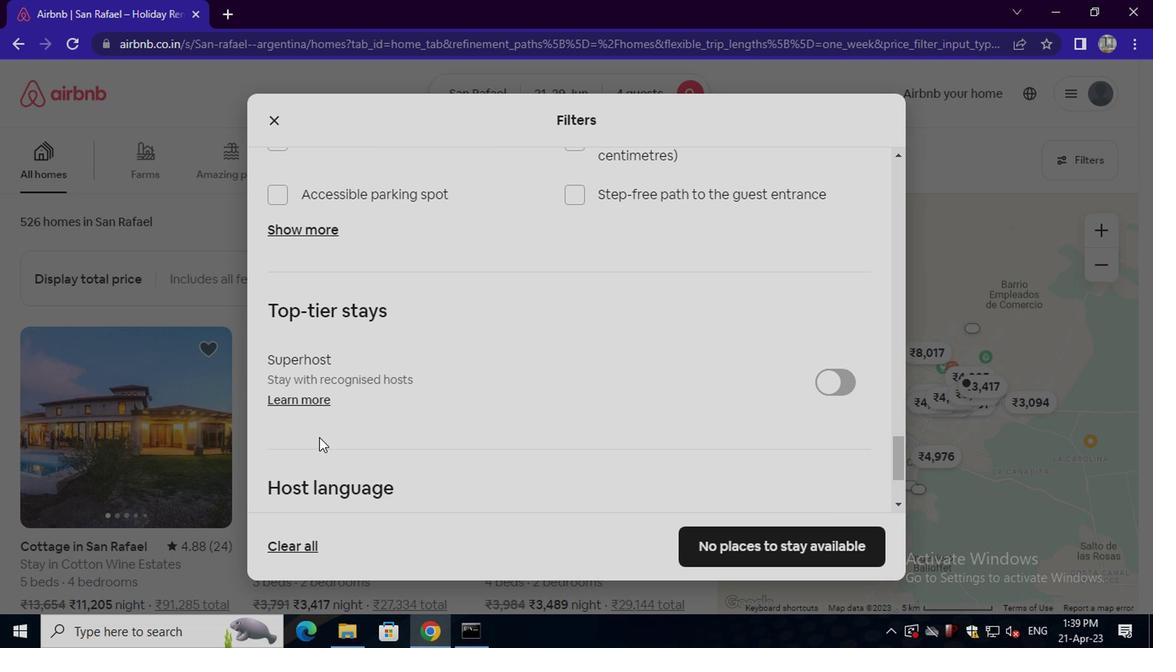 
Action: Mouse scrolled (314, 445) with delta (0, -1)
Screenshot: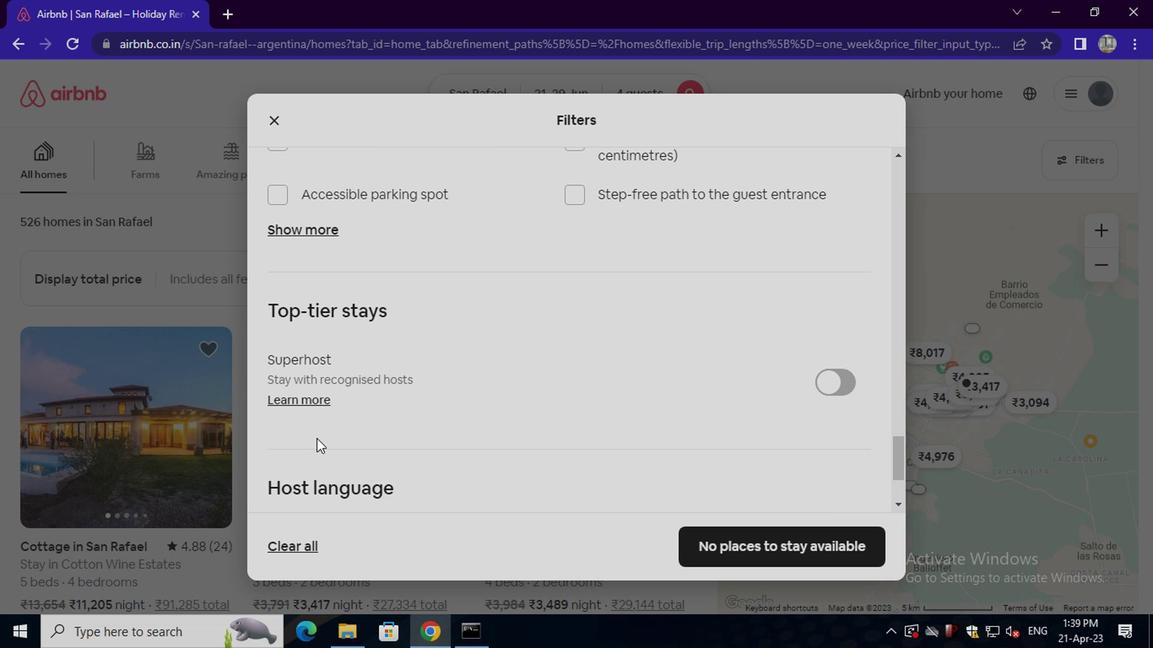 
Action: Mouse moved to (307, 403)
Screenshot: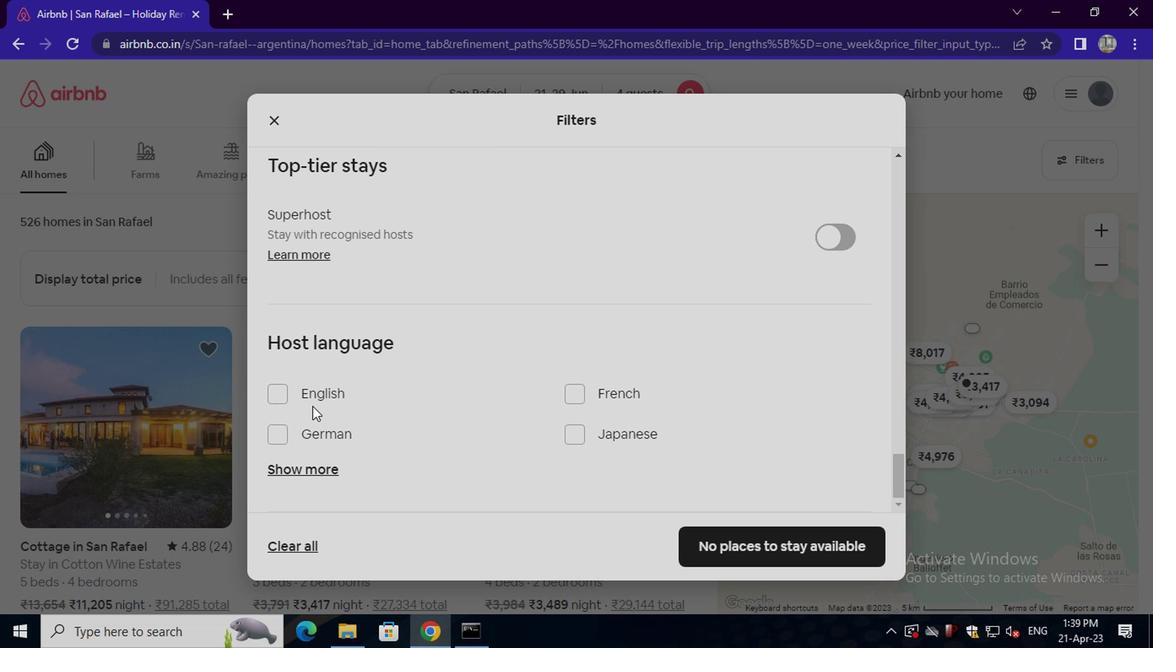 
Action: Mouse pressed left at (307, 403)
Screenshot: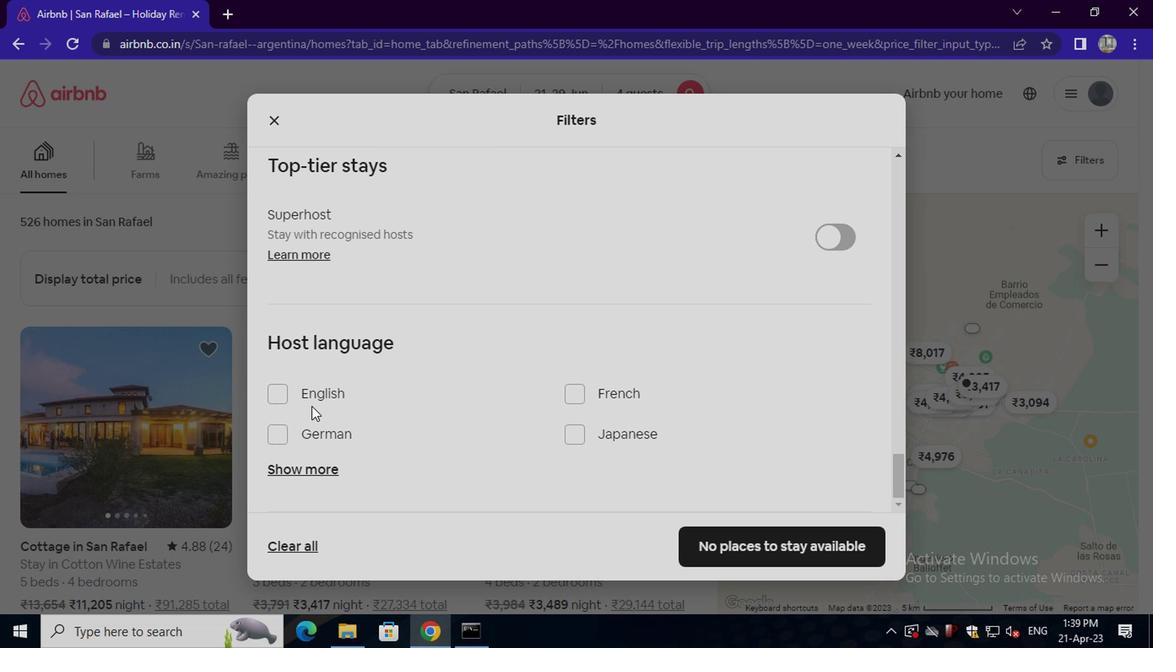 
Action: Mouse moved to (722, 554)
Screenshot: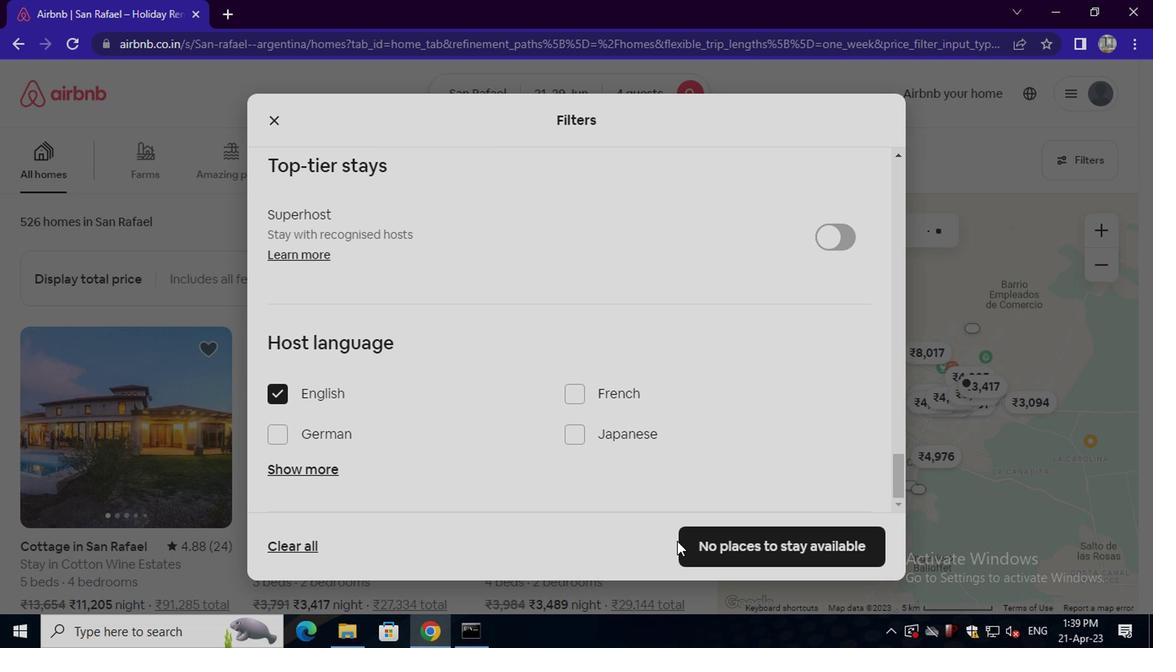 
Action: Mouse pressed left at (722, 554)
Screenshot: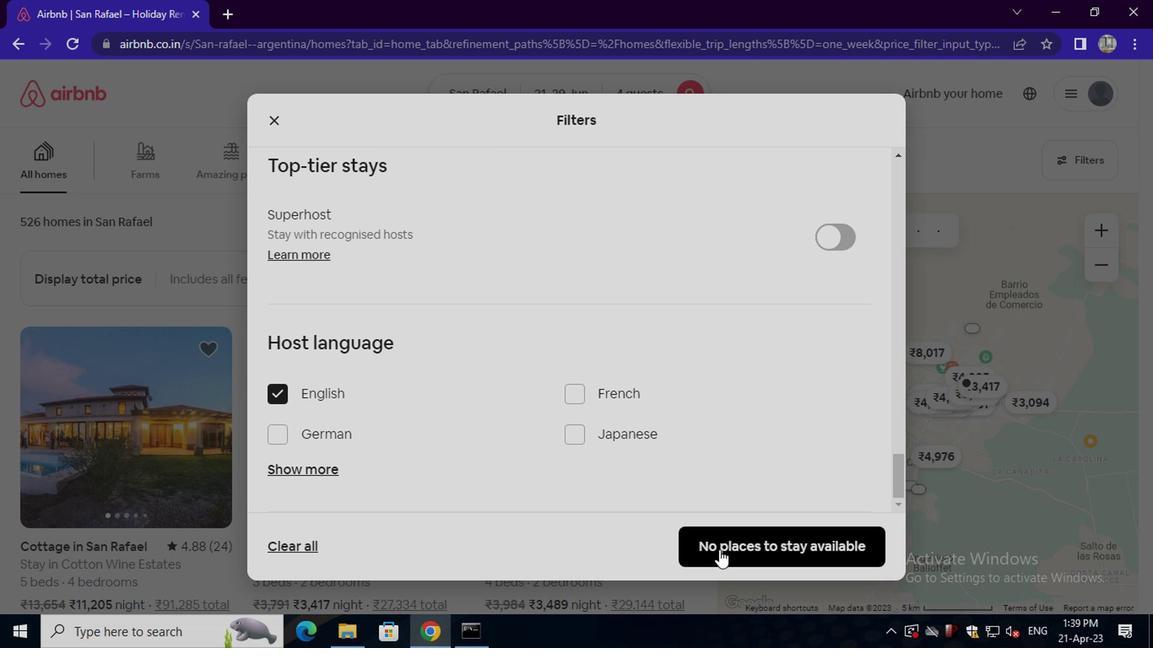 
